Task: Find connections with filter location Budapest XXIII. kerület with filter topic #Networkingwith filter profile language English with filter current company PRA Health Sciences with filter school East West Institute Of Technology with filter industry Housing and Community Development with filter service category Immigration Law with filter keywords title Financial Planner
Action: Mouse moved to (717, 118)
Screenshot: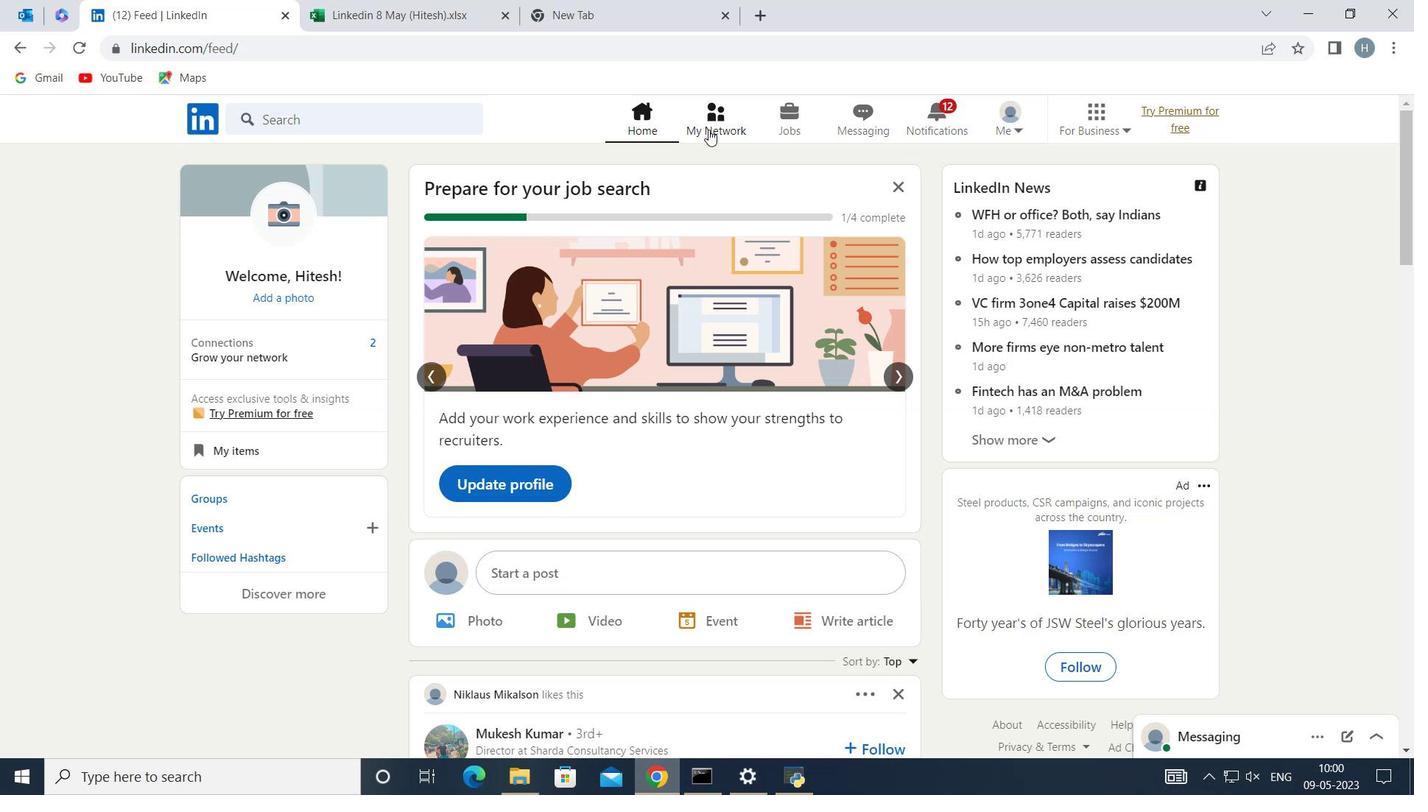 
Action: Mouse pressed left at (717, 118)
Screenshot: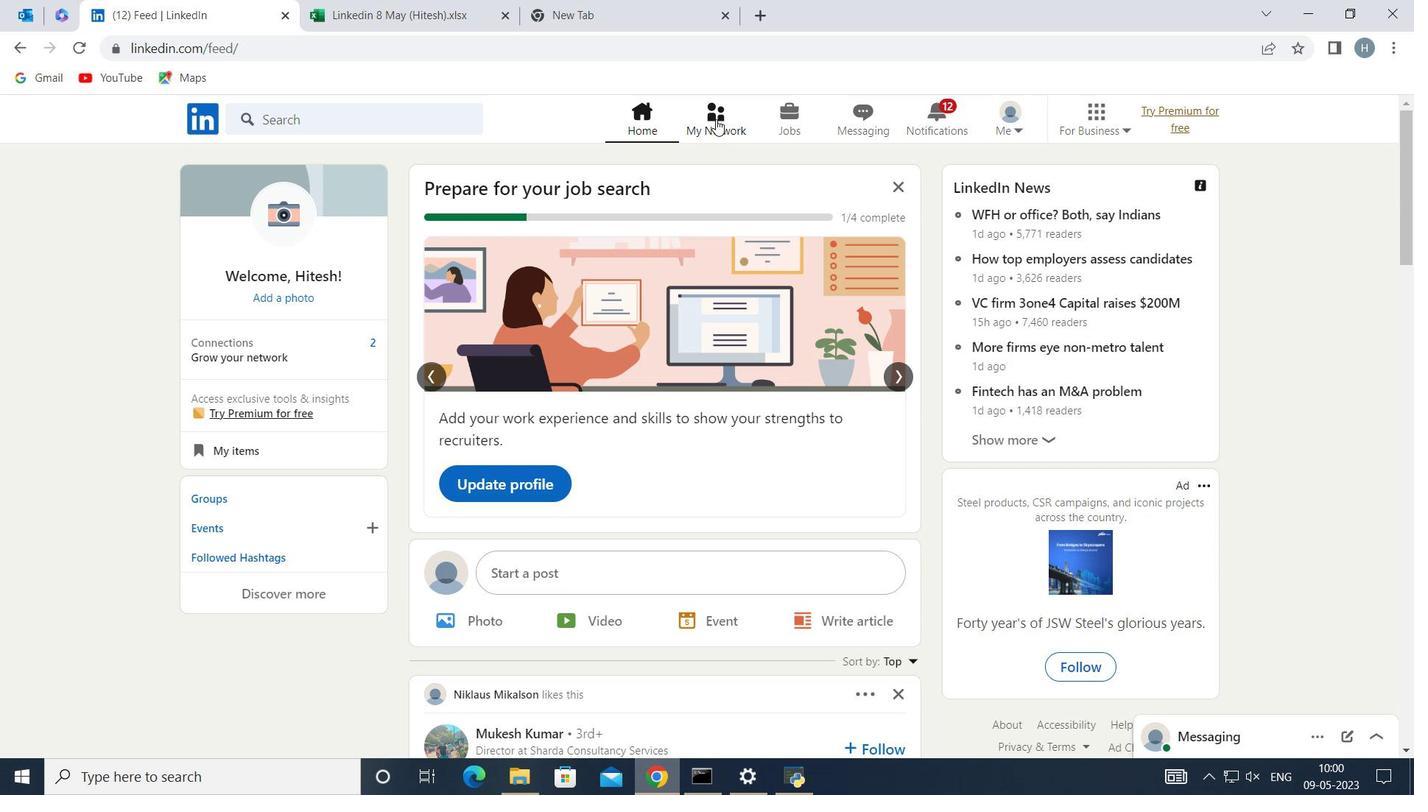 
Action: Mouse moved to (396, 212)
Screenshot: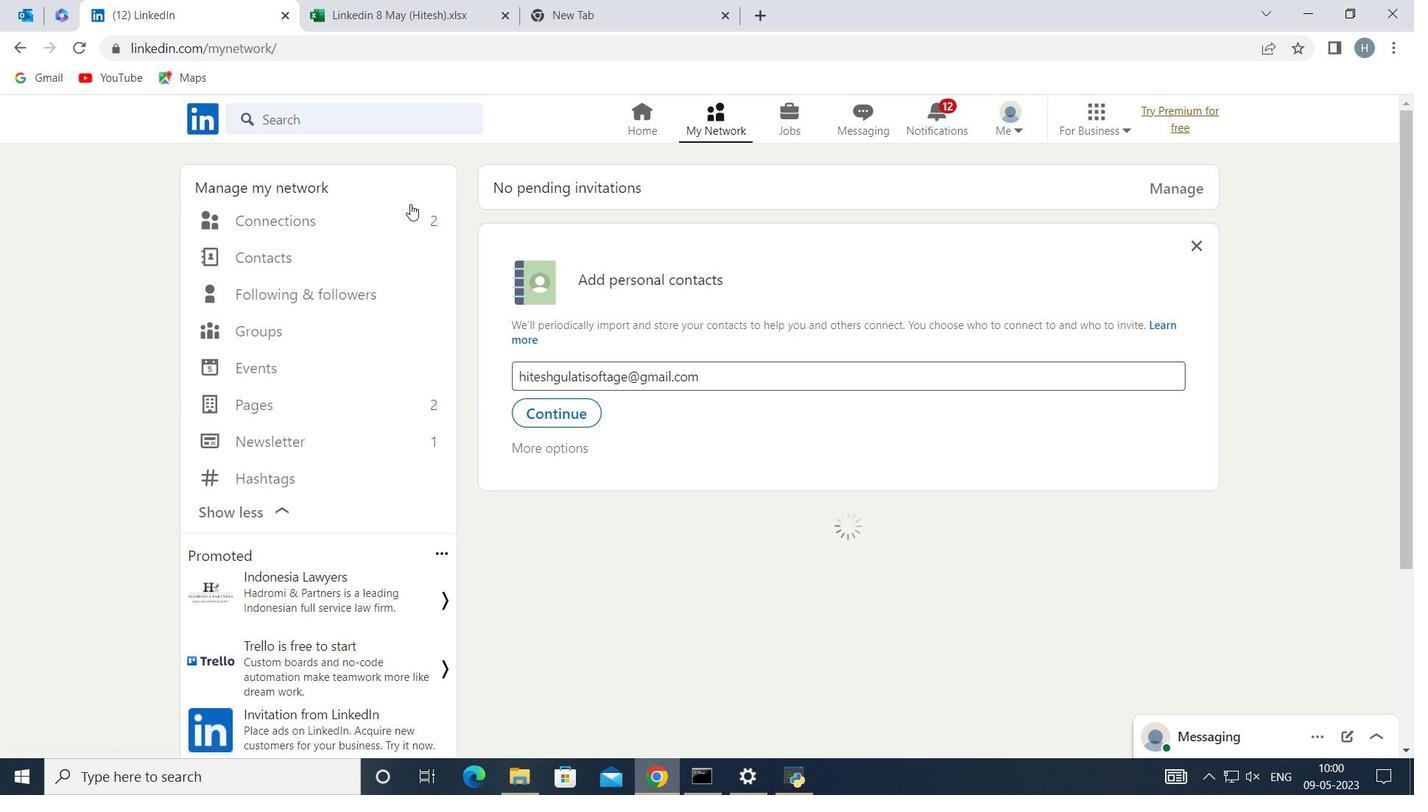 
Action: Mouse pressed left at (396, 212)
Screenshot: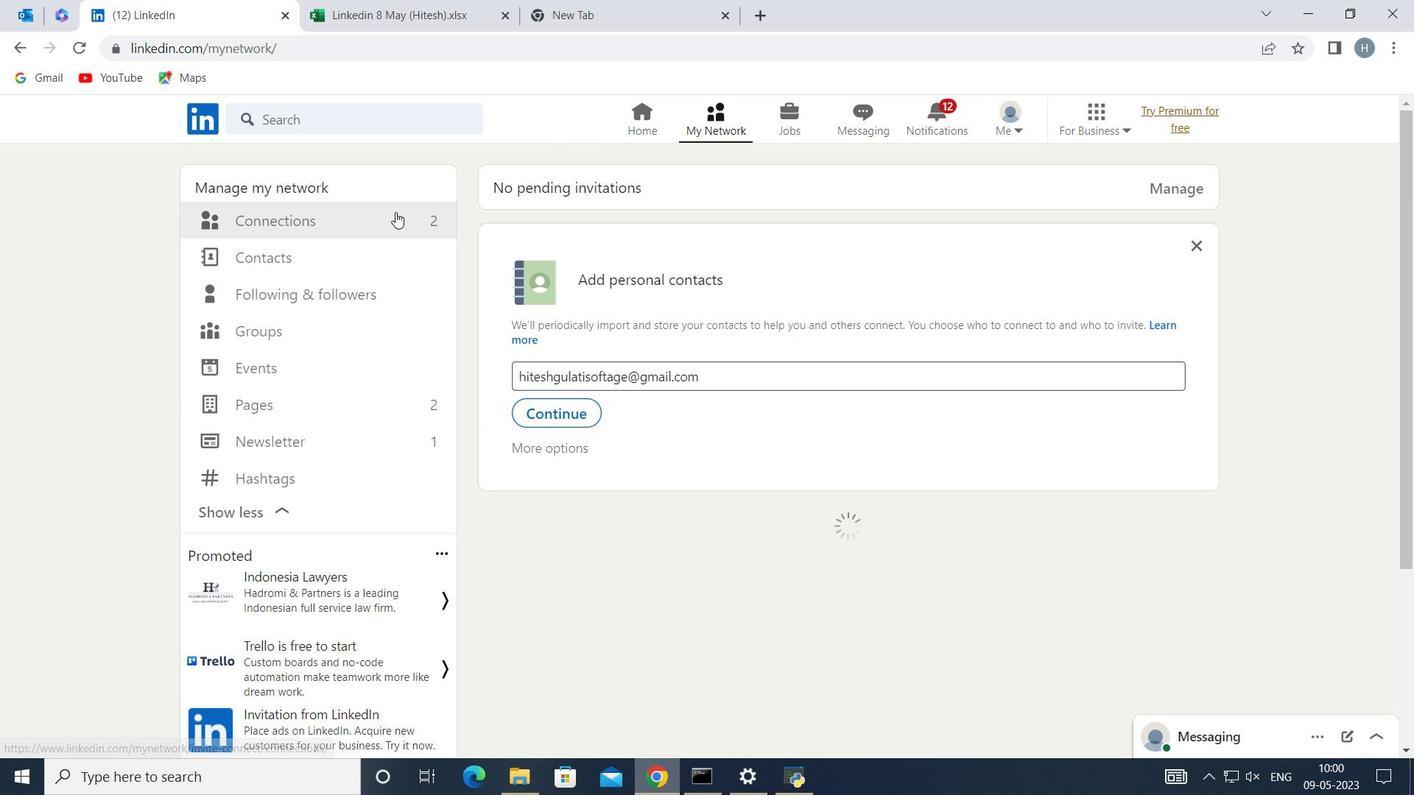 
Action: Mouse moved to (846, 222)
Screenshot: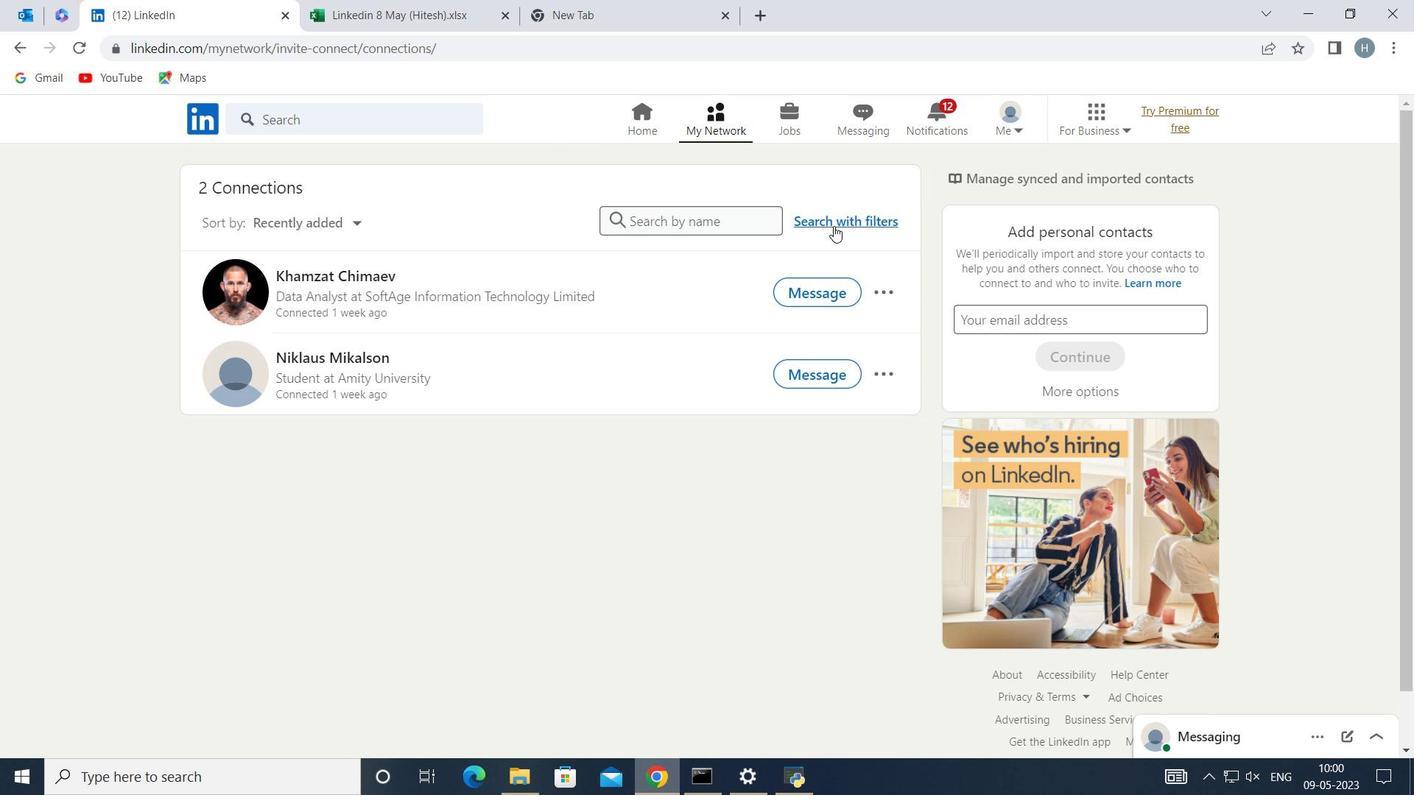 
Action: Mouse pressed left at (846, 222)
Screenshot: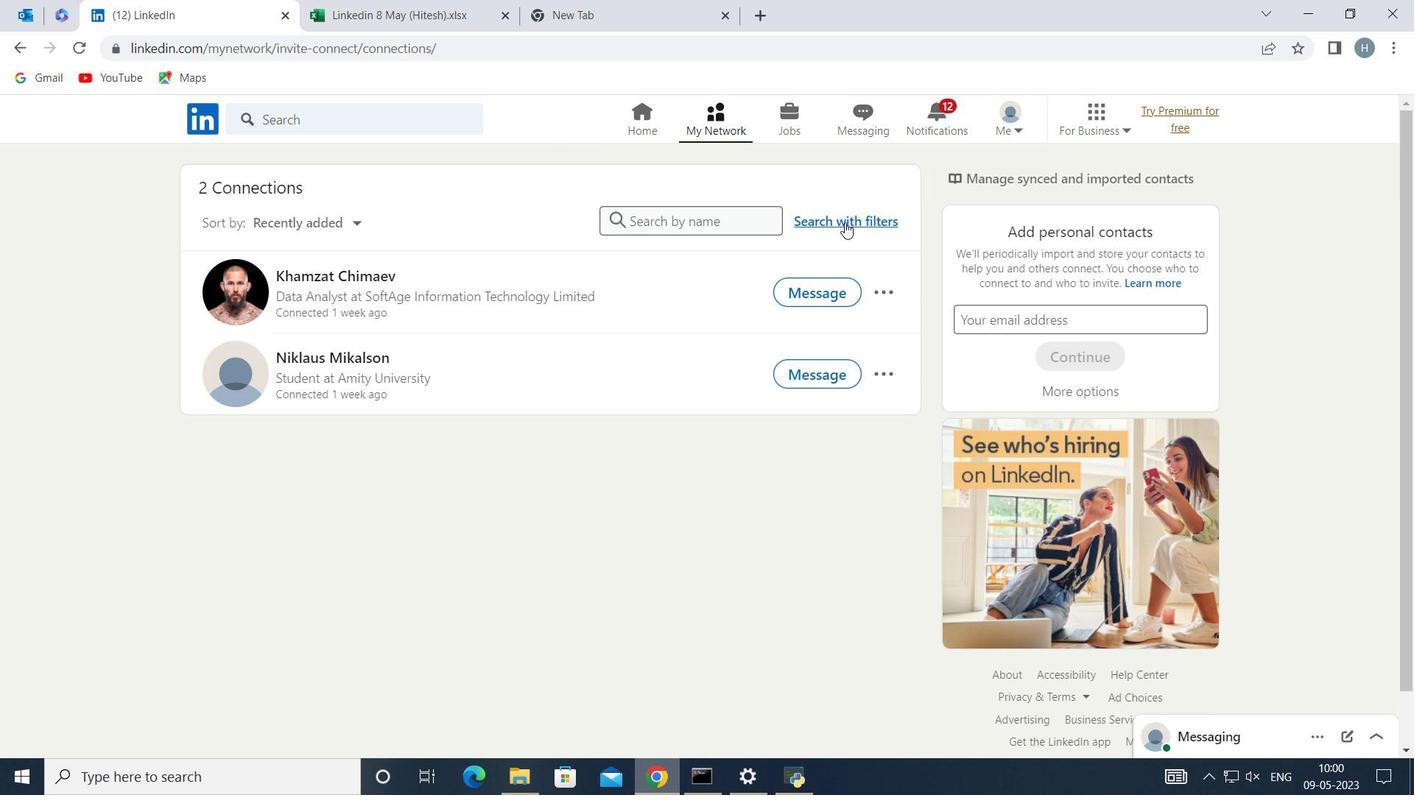 
Action: Mouse moved to (771, 173)
Screenshot: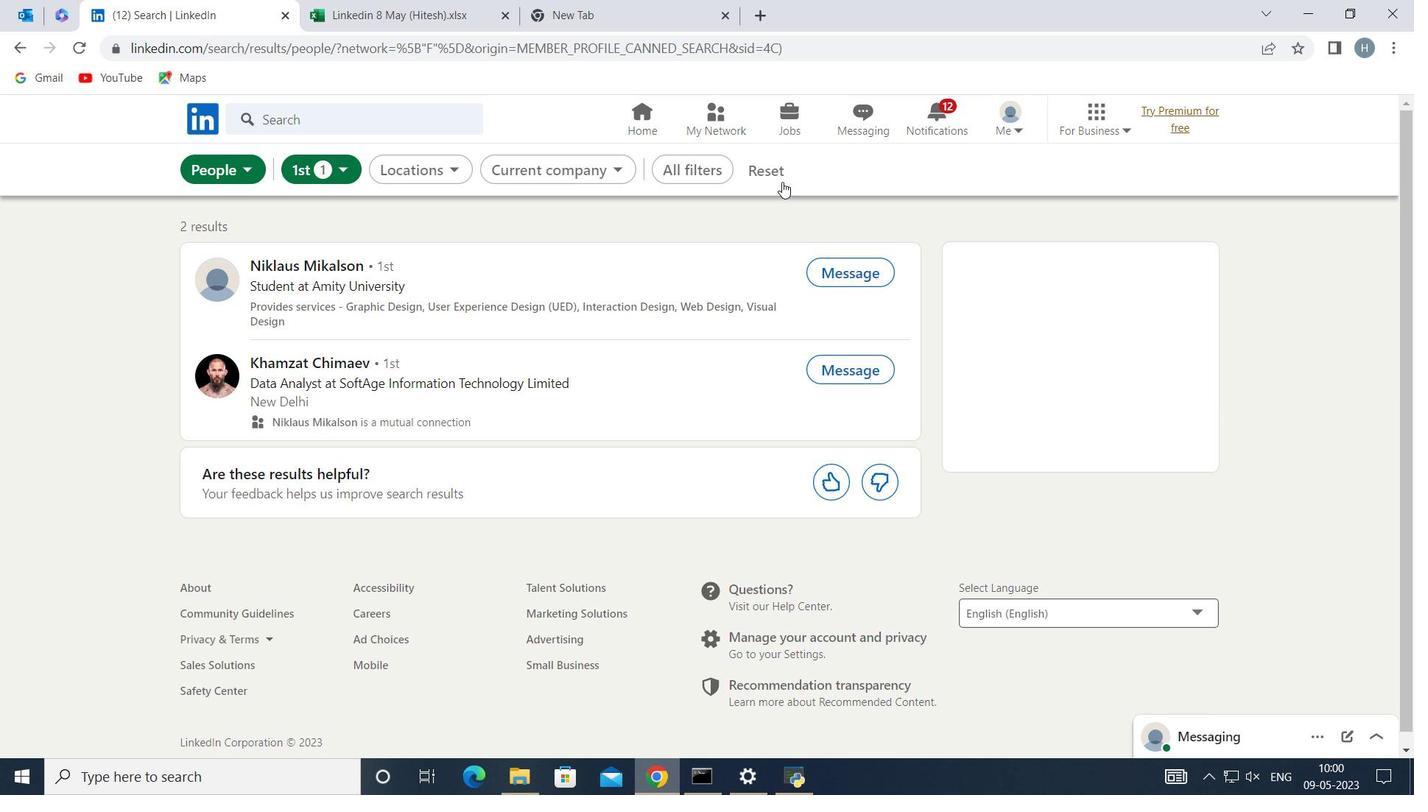 
Action: Mouse pressed left at (771, 173)
Screenshot: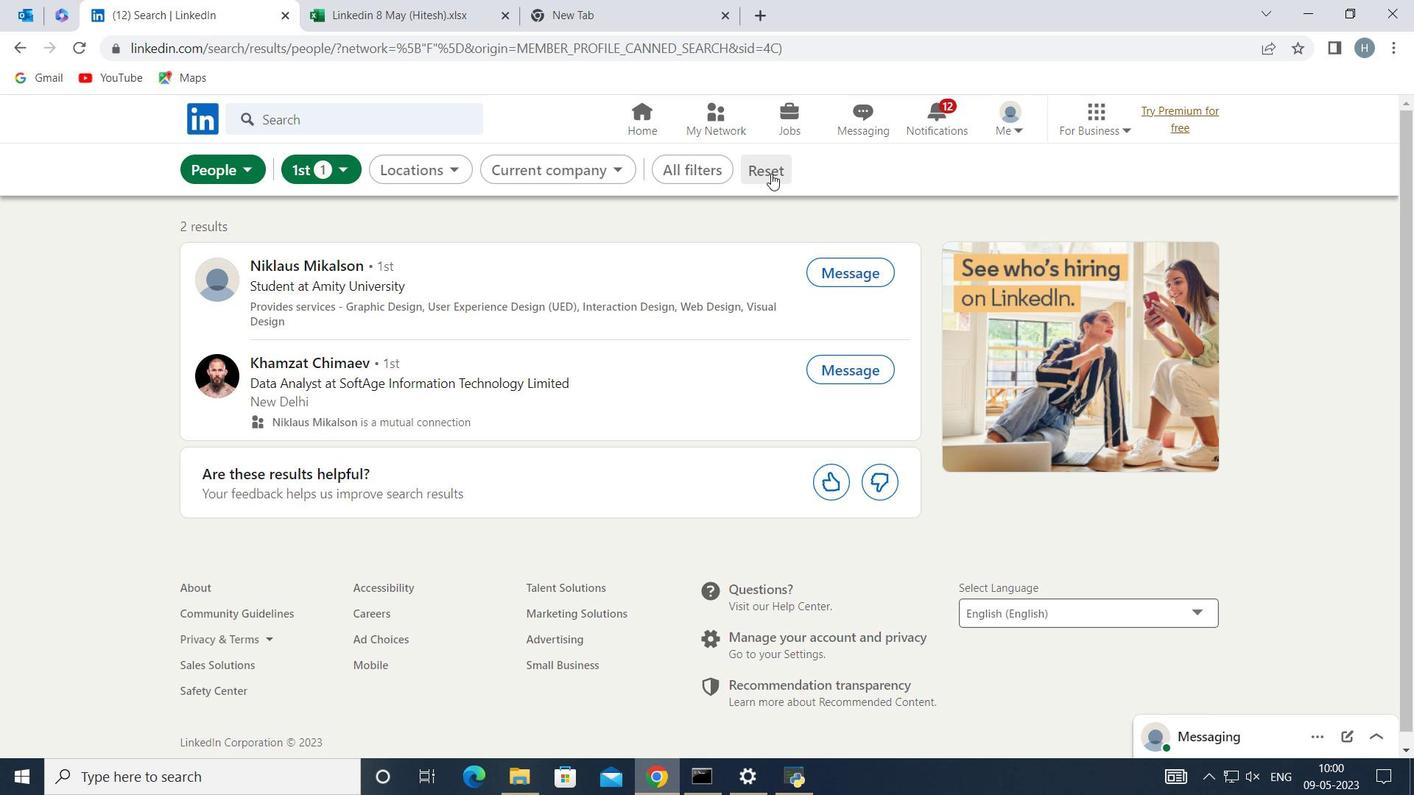 
Action: Mouse moved to (753, 168)
Screenshot: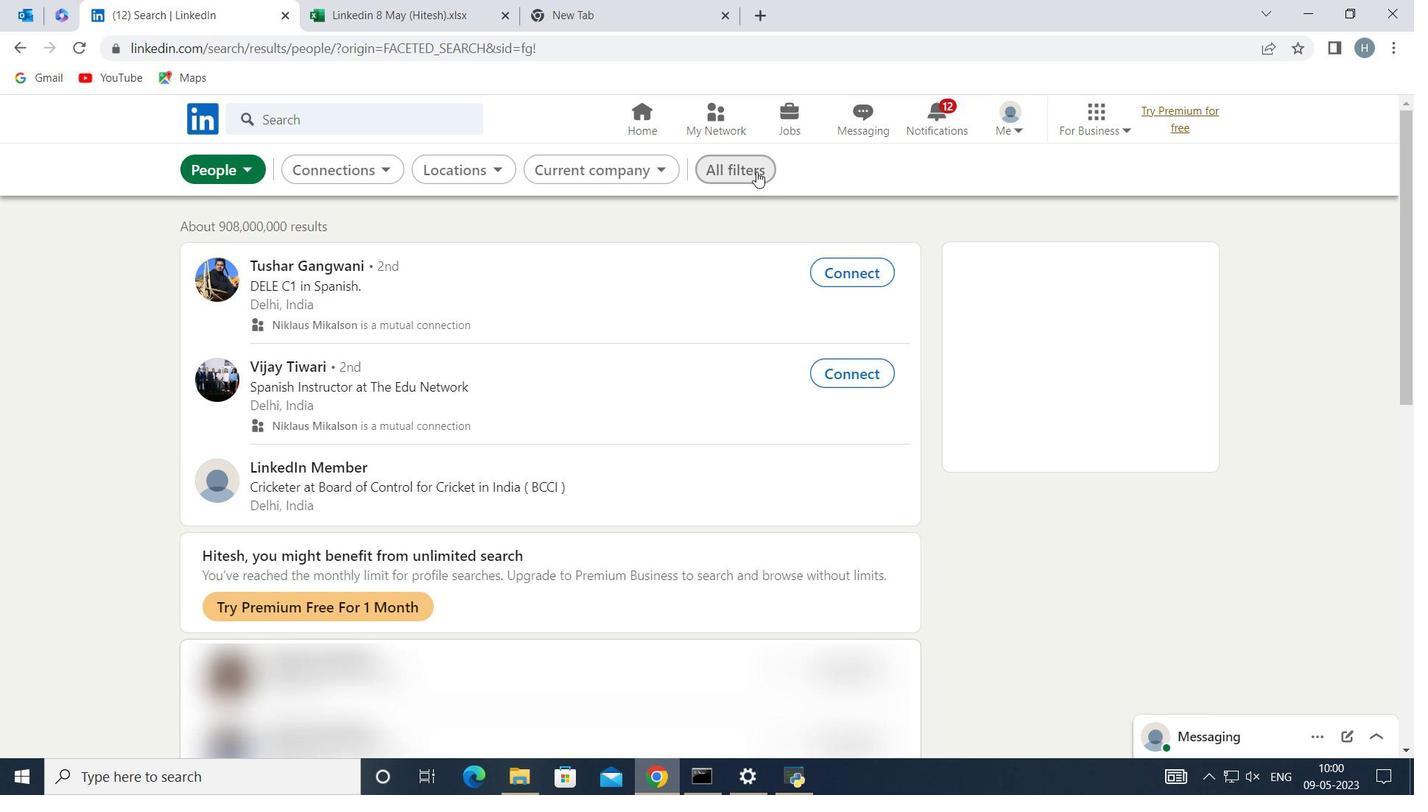 
Action: Mouse pressed left at (753, 168)
Screenshot: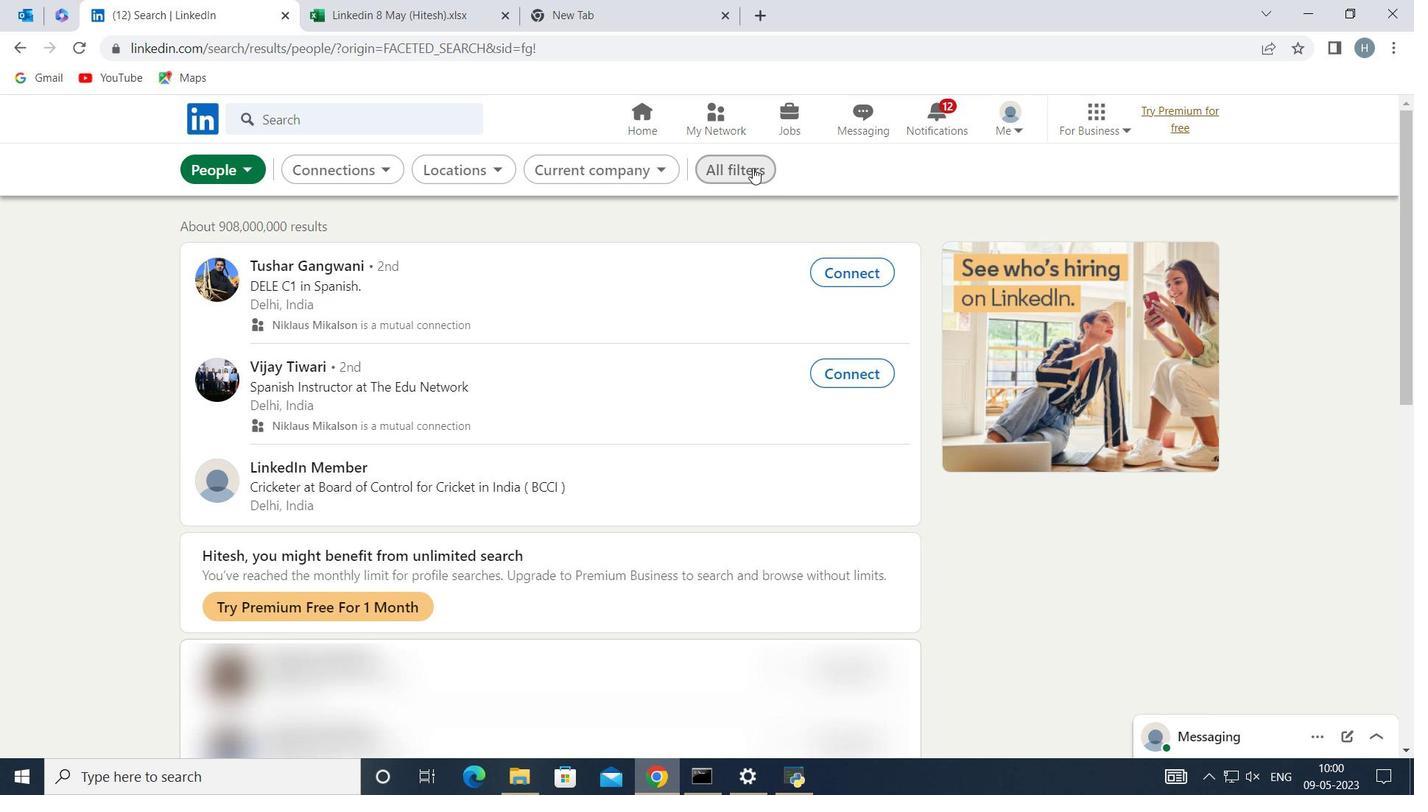 
Action: Mouse moved to (1090, 354)
Screenshot: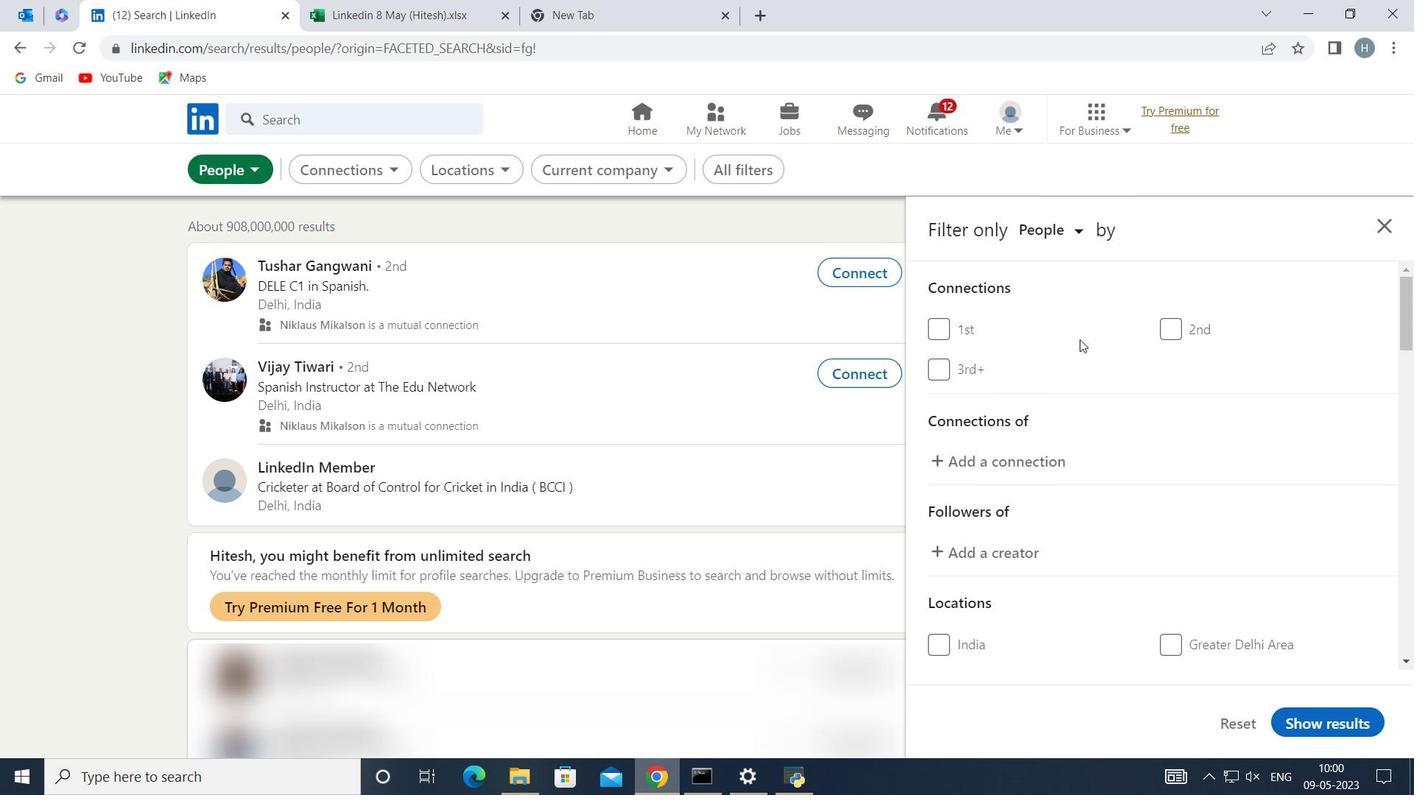 
Action: Mouse scrolled (1090, 353) with delta (0, 0)
Screenshot: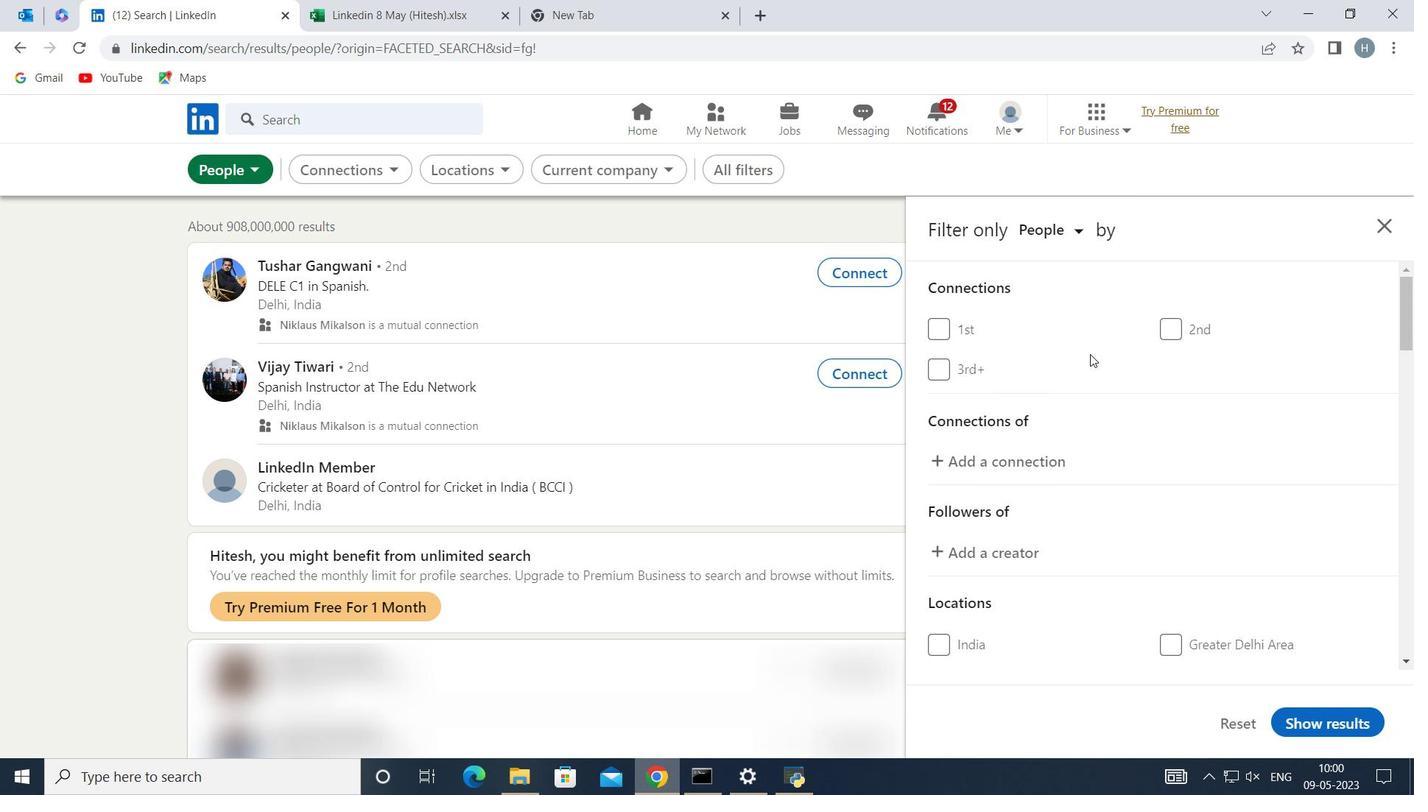 
Action: Mouse scrolled (1090, 353) with delta (0, 0)
Screenshot: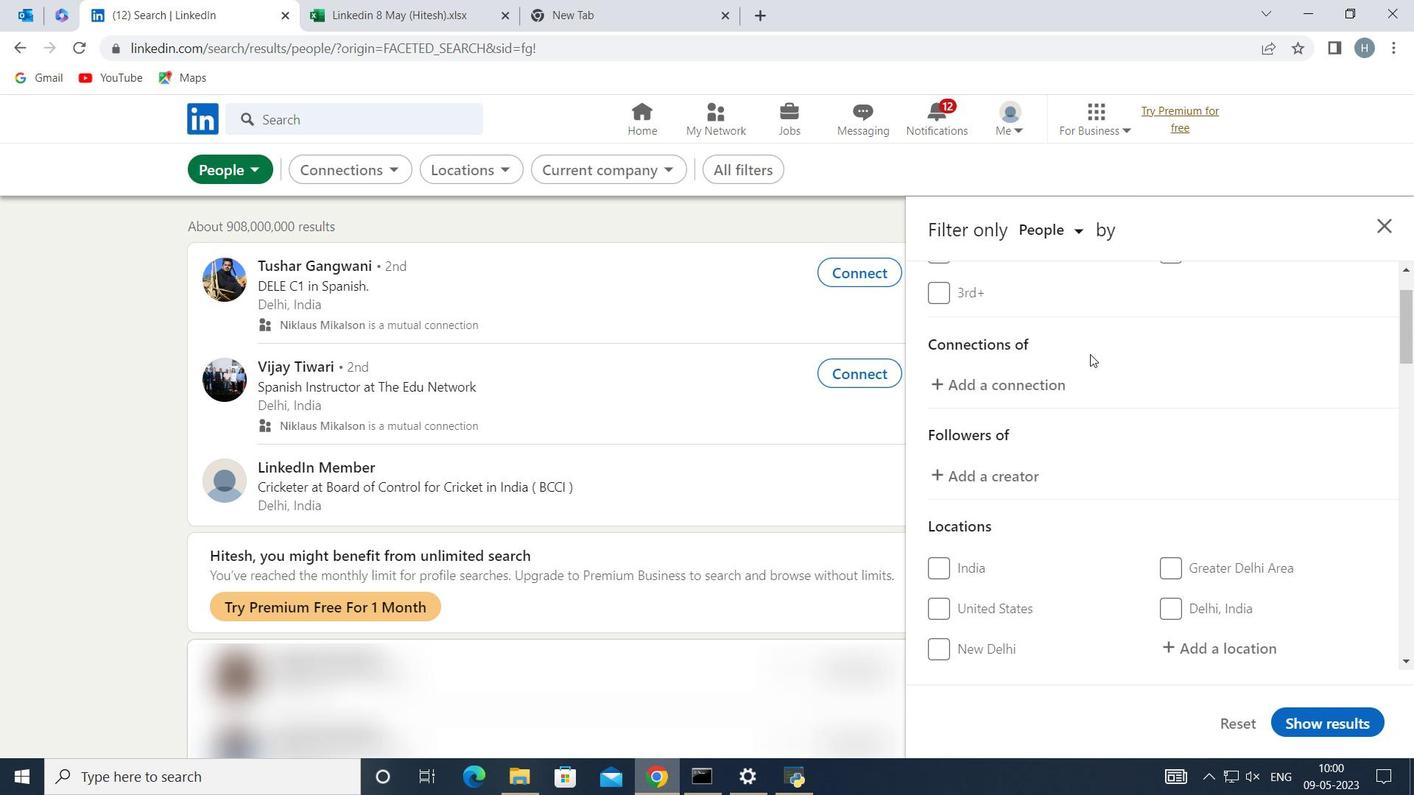 
Action: Mouse scrolled (1090, 353) with delta (0, 0)
Screenshot: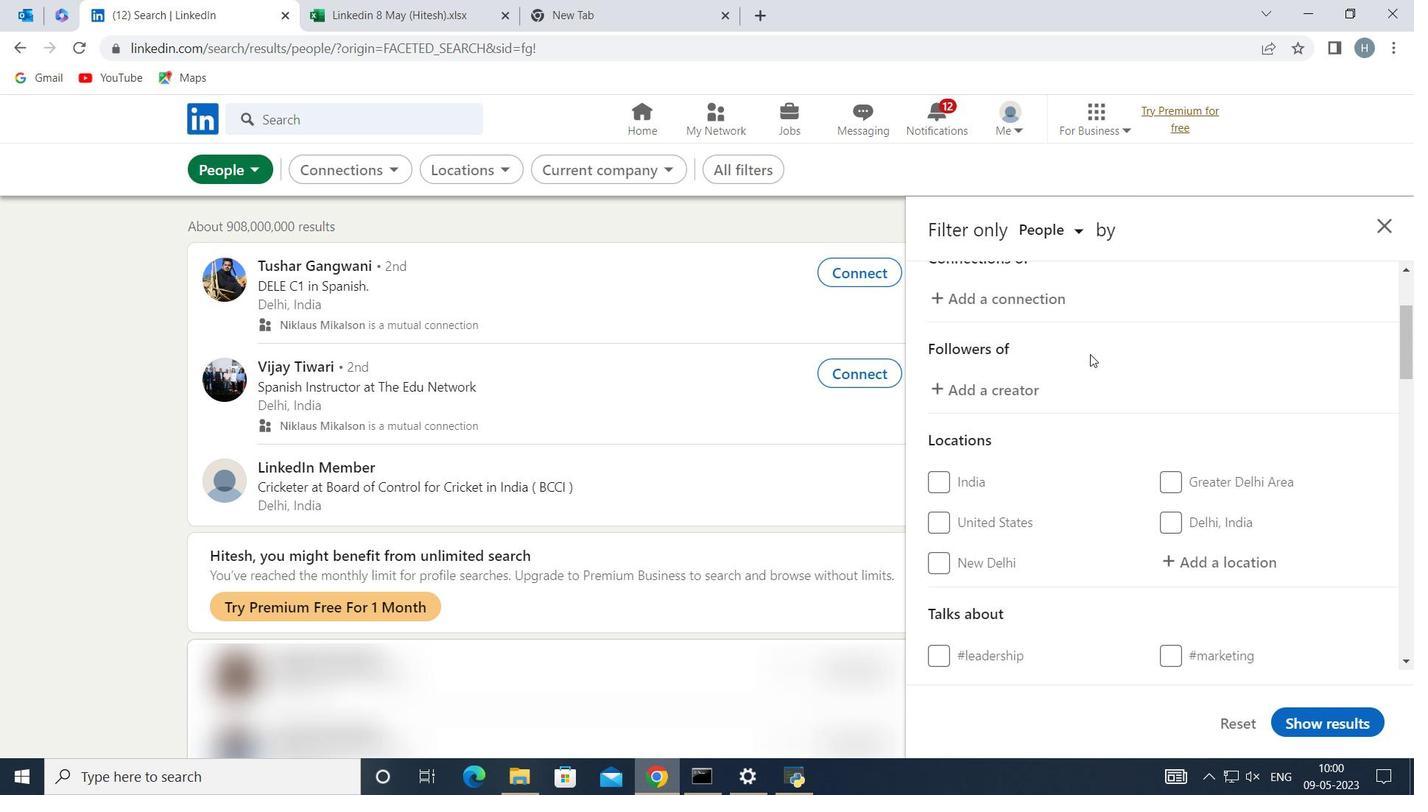 
Action: Mouse moved to (1215, 448)
Screenshot: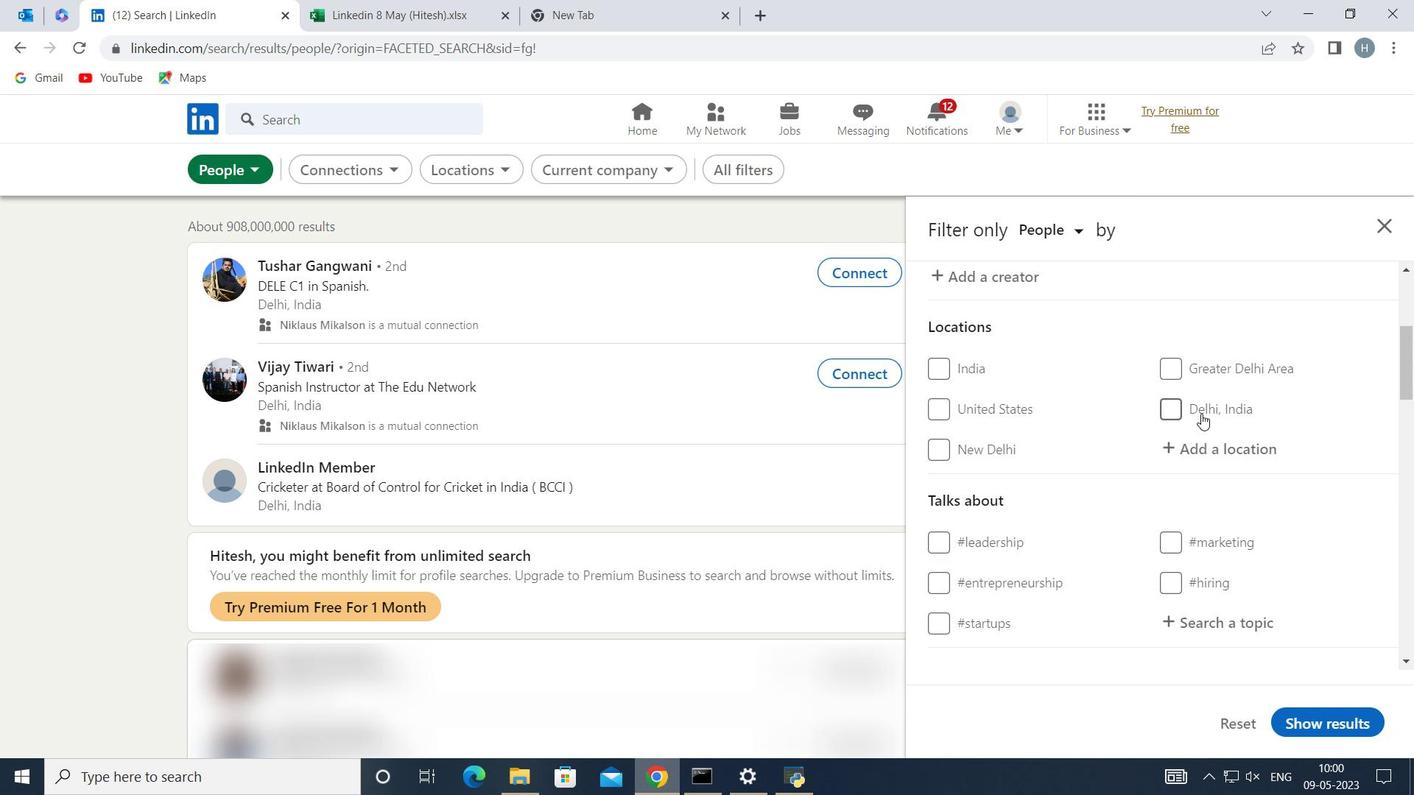 
Action: Mouse pressed left at (1215, 448)
Screenshot: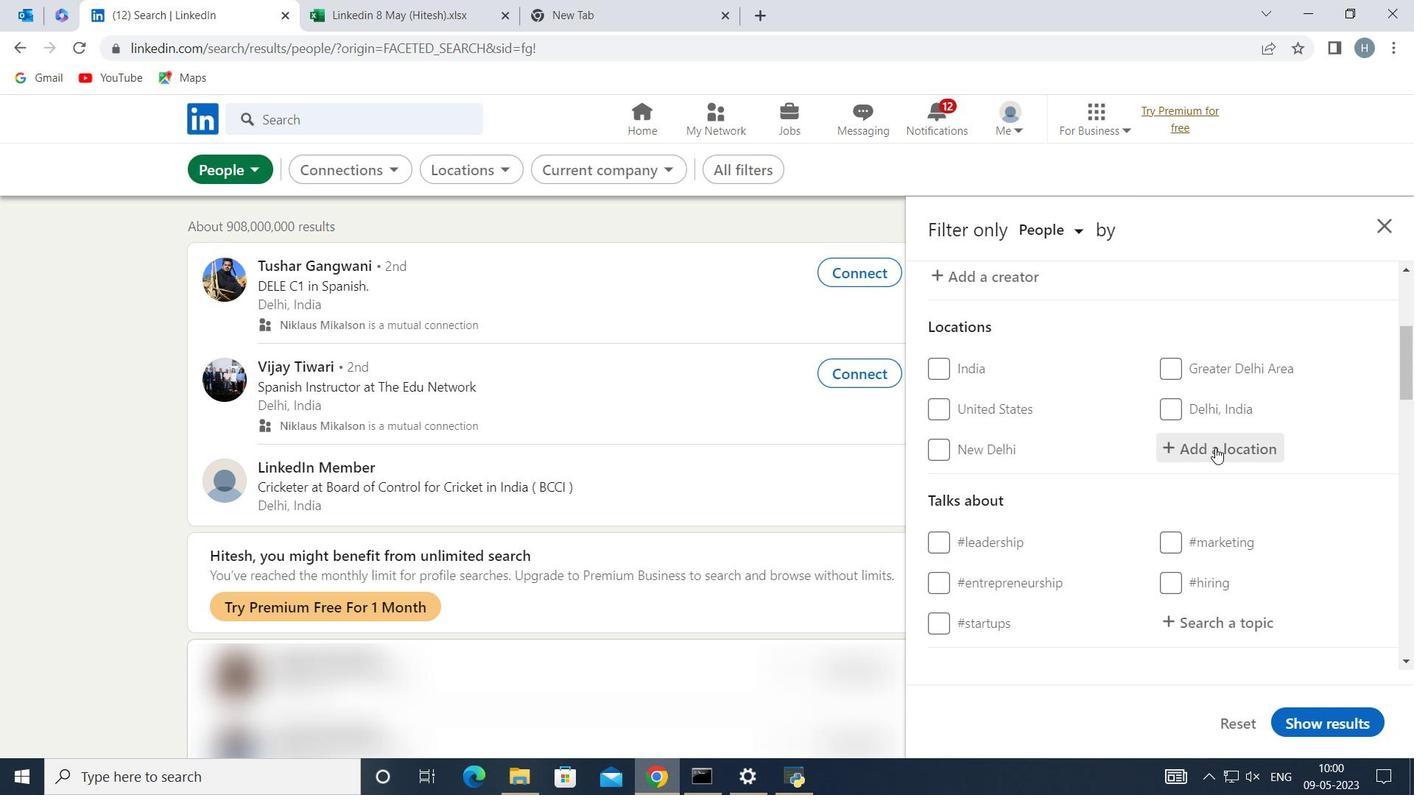
Action: Key pressed <Key.shift>Budapest<Key.space><Key.shift>XXIII<Key.space><Key.shift>Kerulet
Screenshot: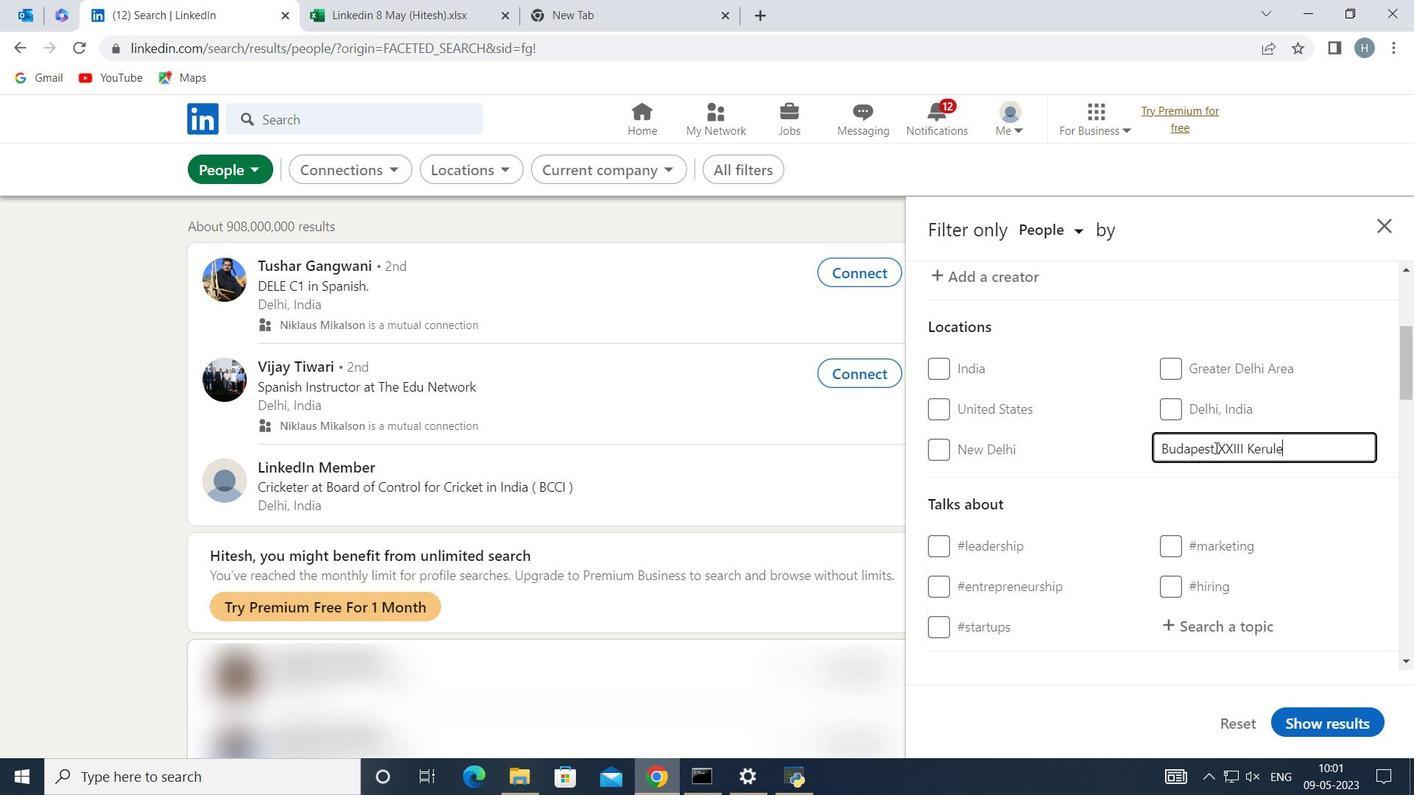 
Action: Mouse moved to (1269, 491)
Screenshot: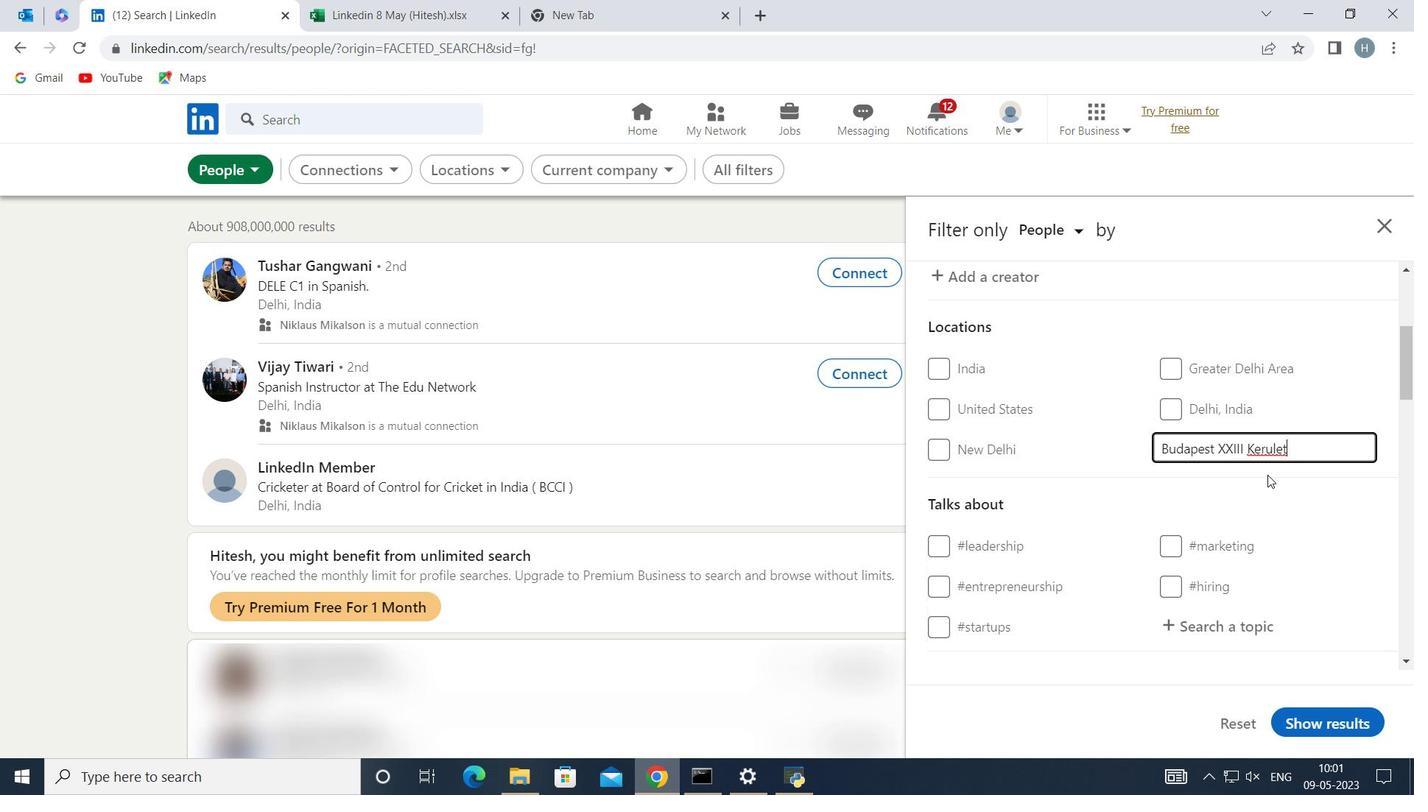
Action: Mouse pressed left at (1269, 491)
Screenshot: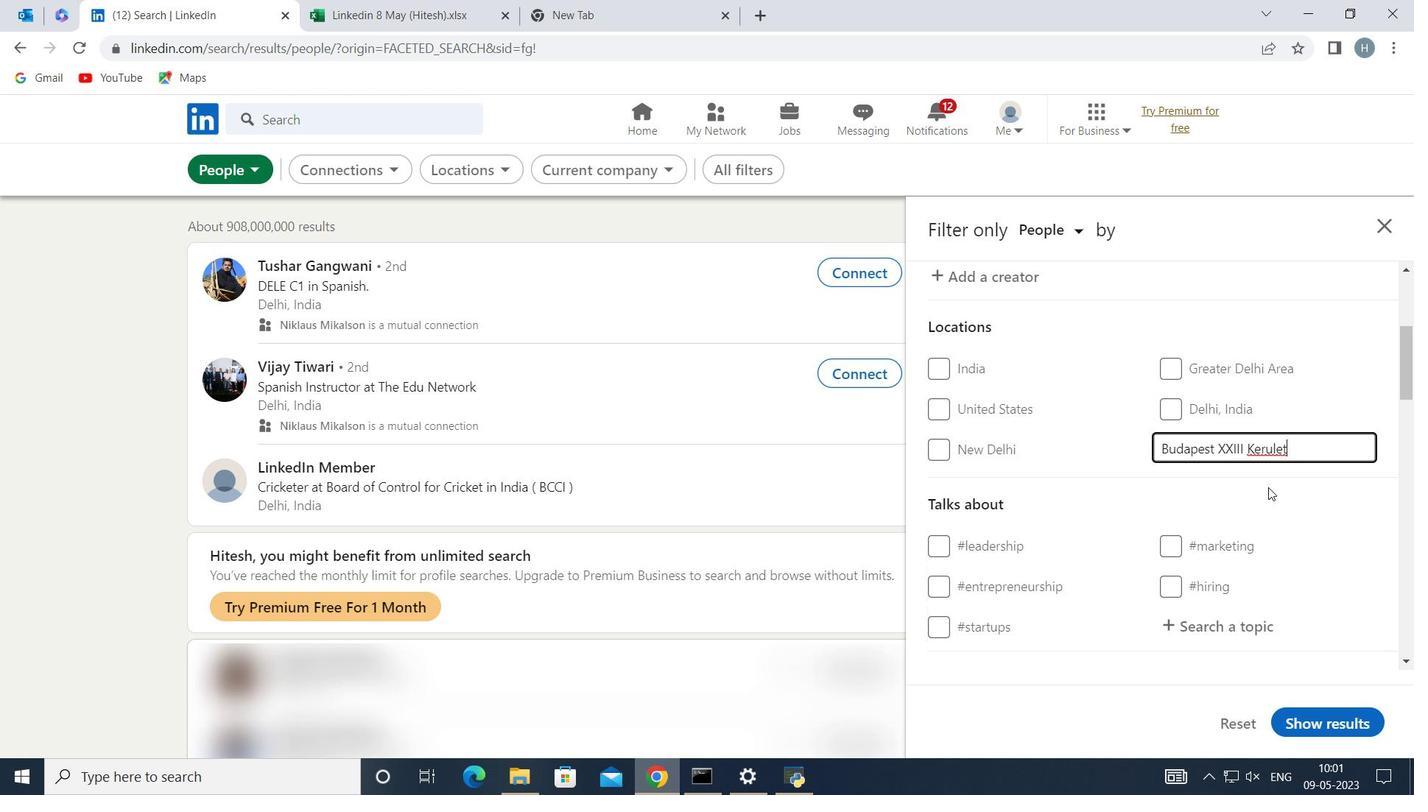 
Action: Mouse moved to (1276, 474)
Screenshot: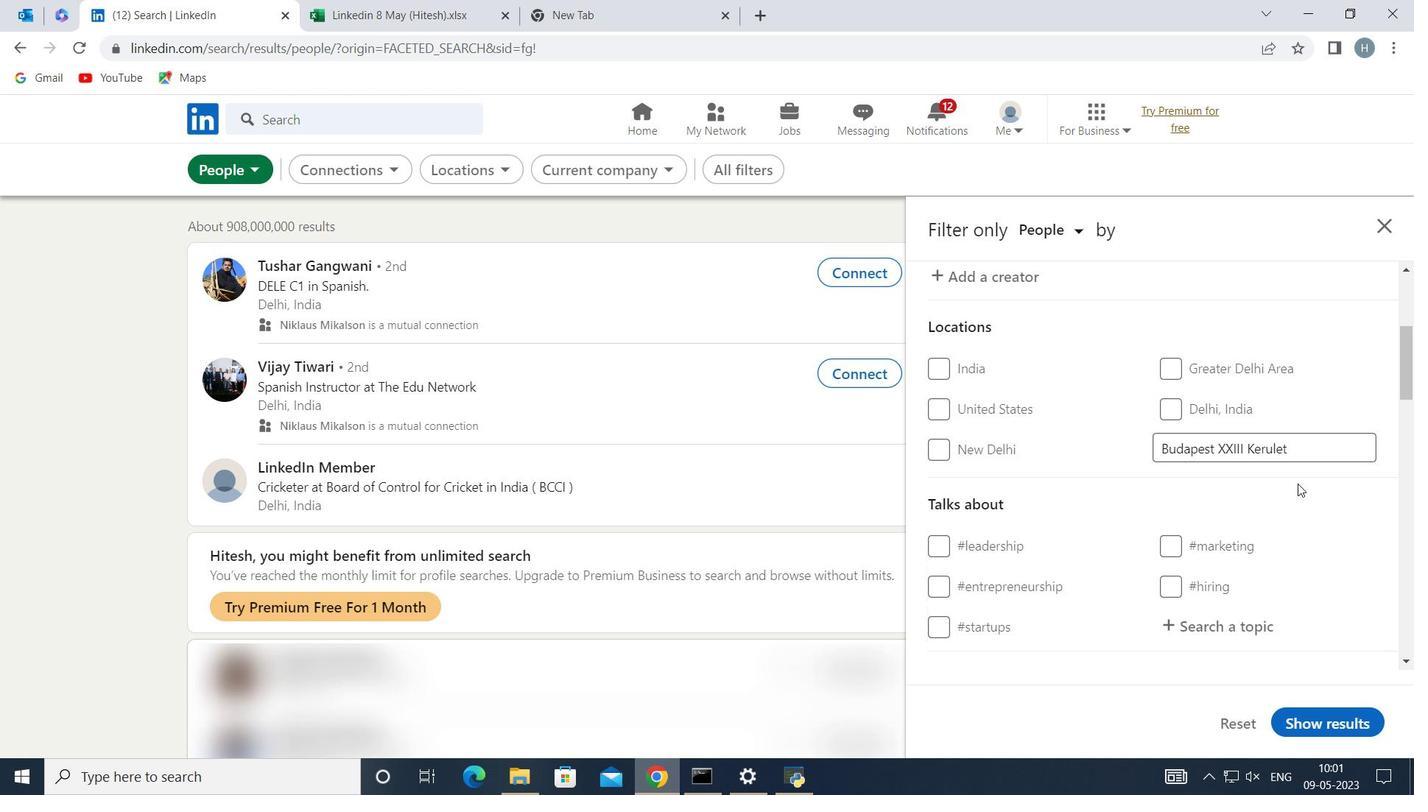 
Action: Mouse scrolled (1276, 473) with delta (0, 0)
Screenshot: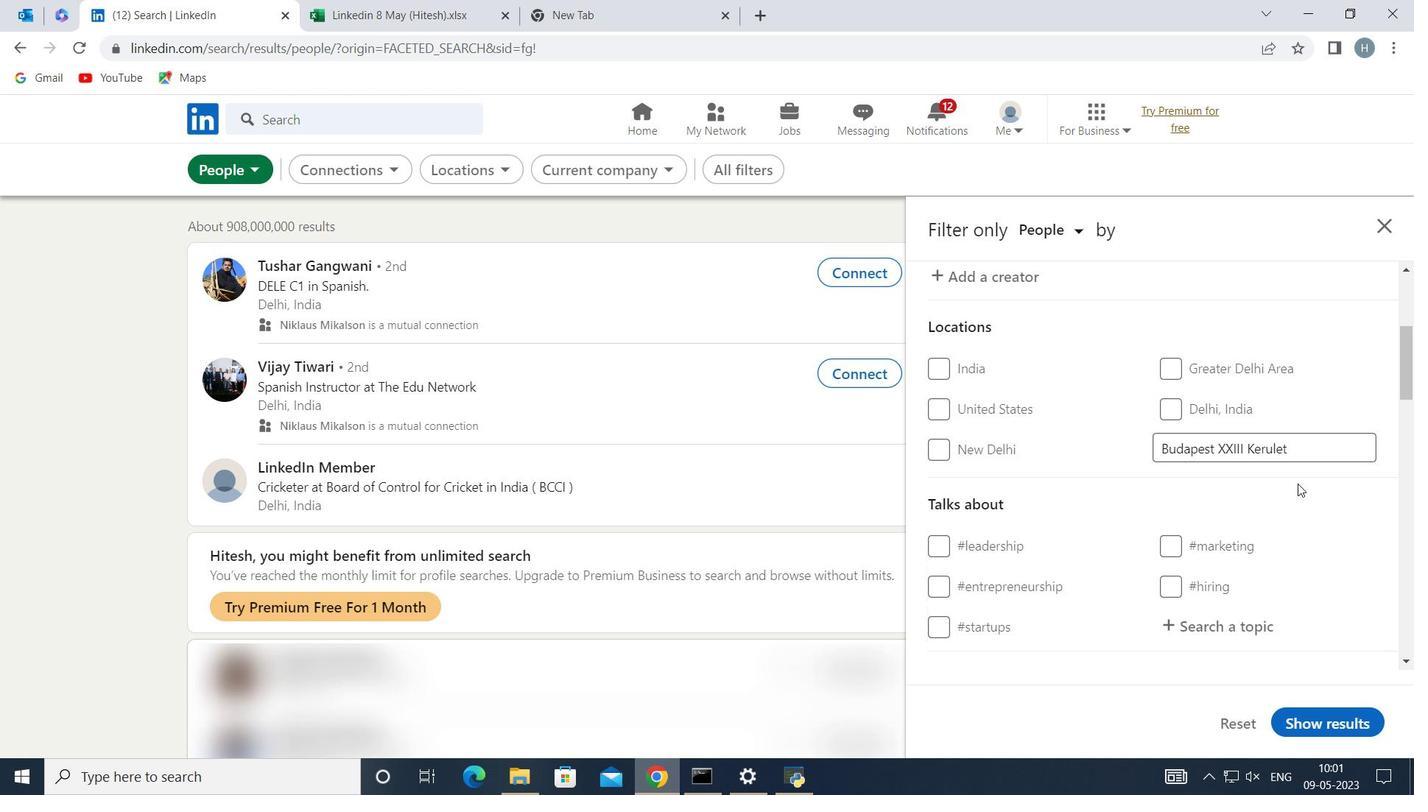 
Action: Mouse moved to (1255, 473)
Screenshot: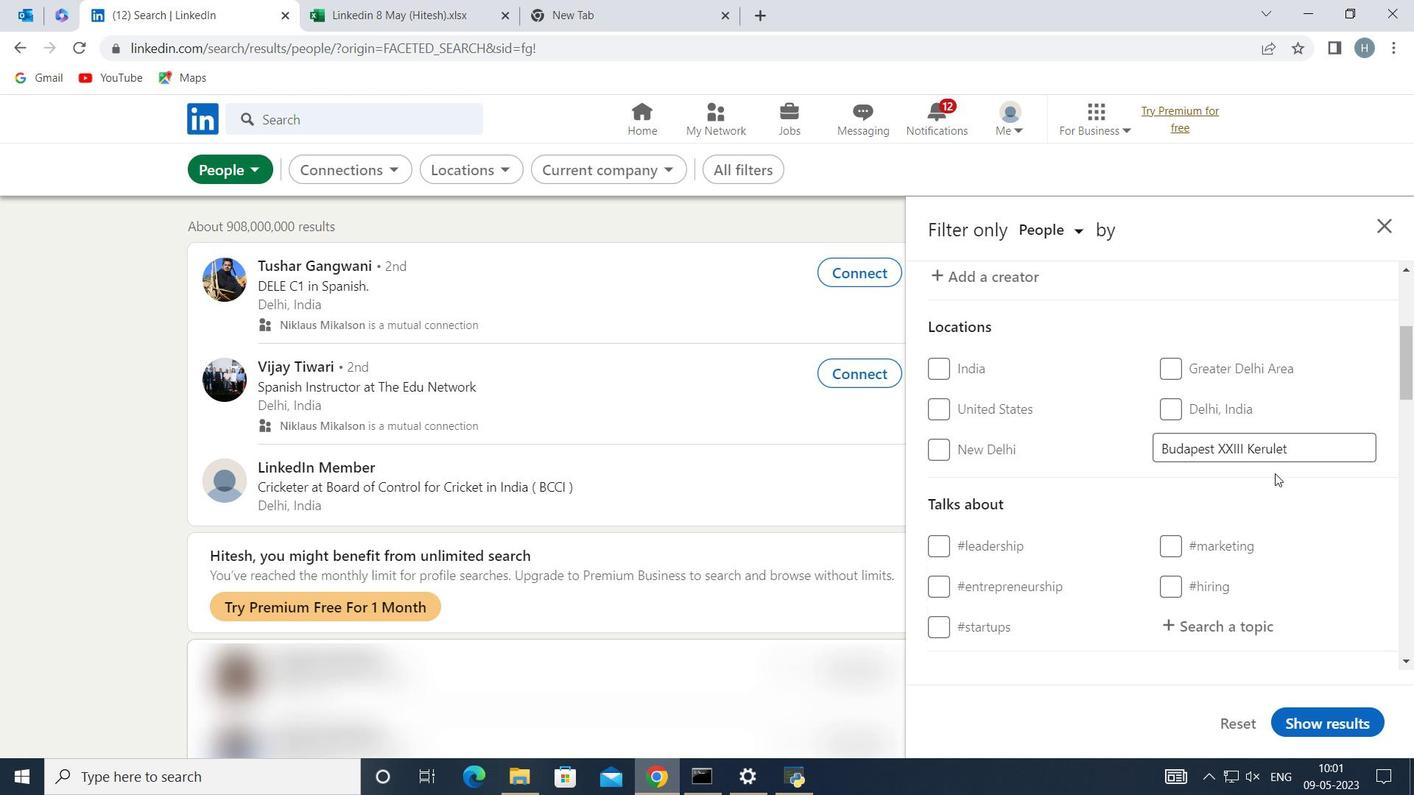 
Action: Mouse scrolled (1255, 473) with delta (0, 0)
Screenshot: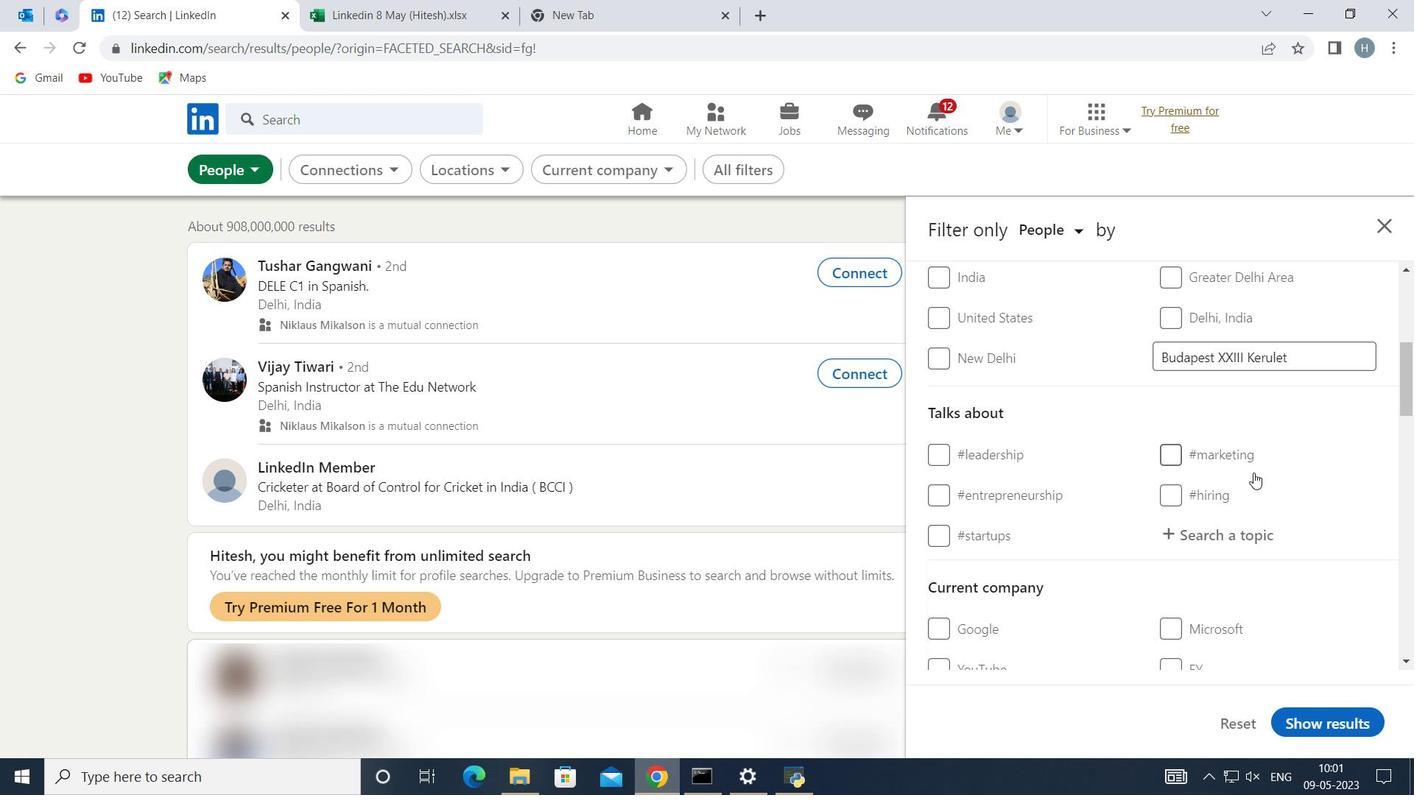 
Action: Mouse moved to (1246, 435)
Screenshot: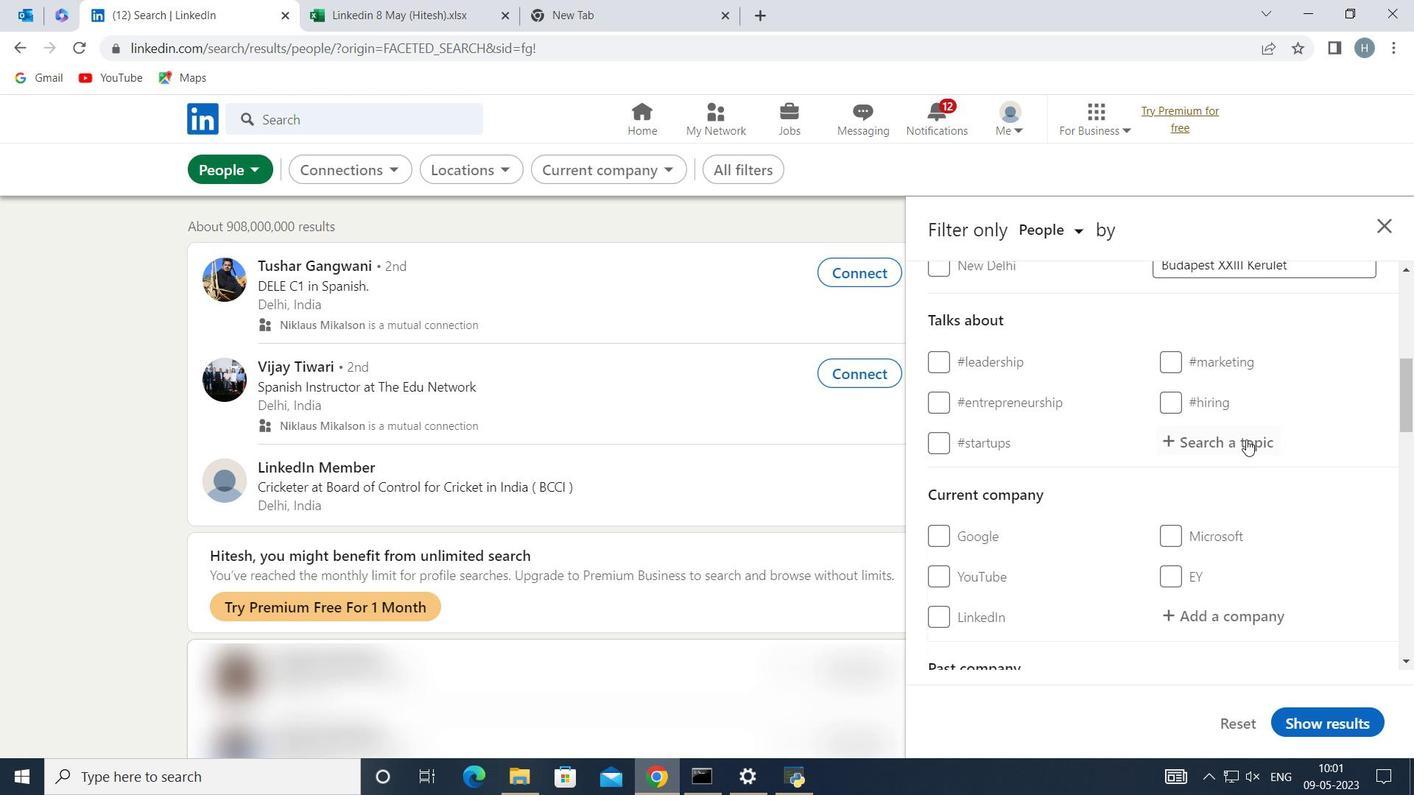 
Action: Mouse pressed left at (1246, 435)
Screenshot: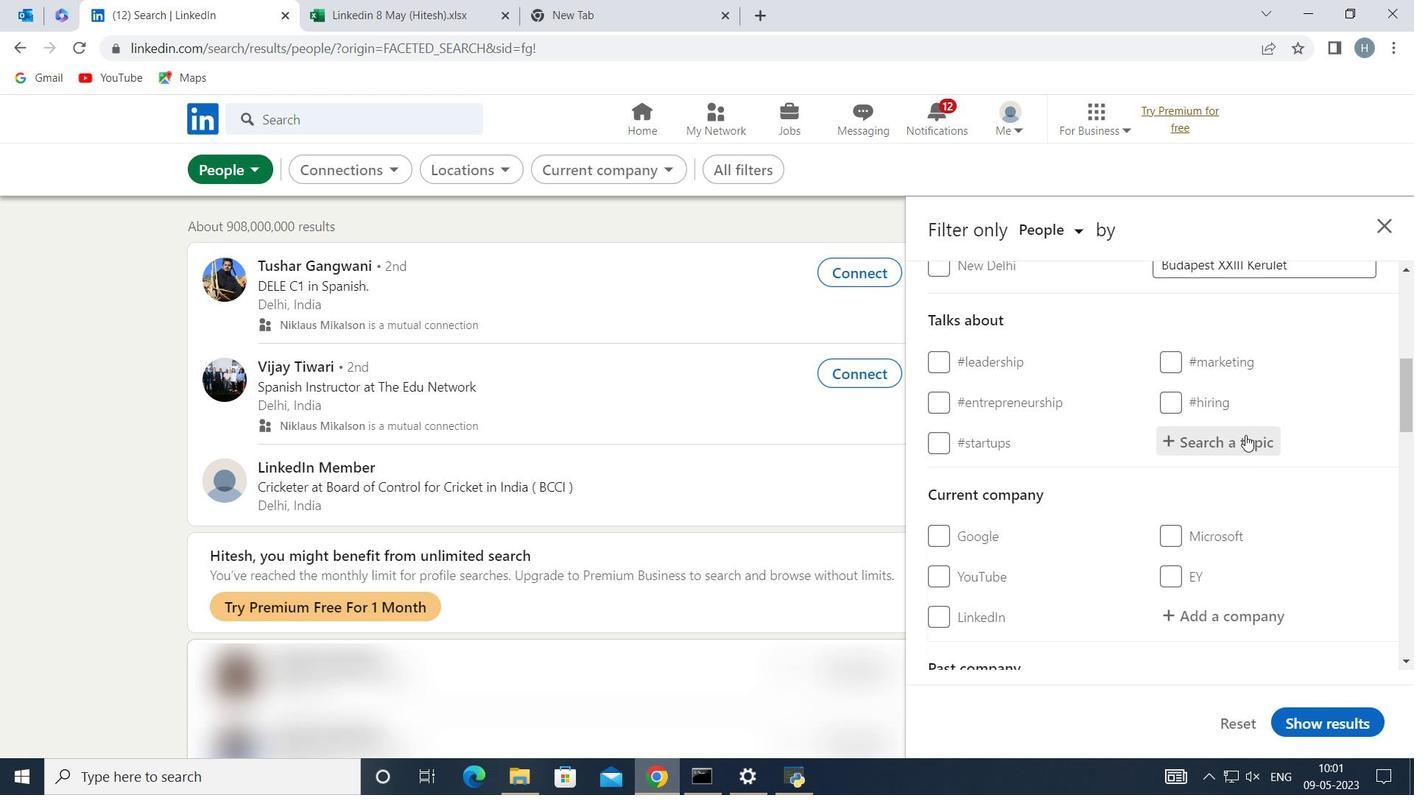 
Action: Key pressed <Key.shift>Networking
Screenshot: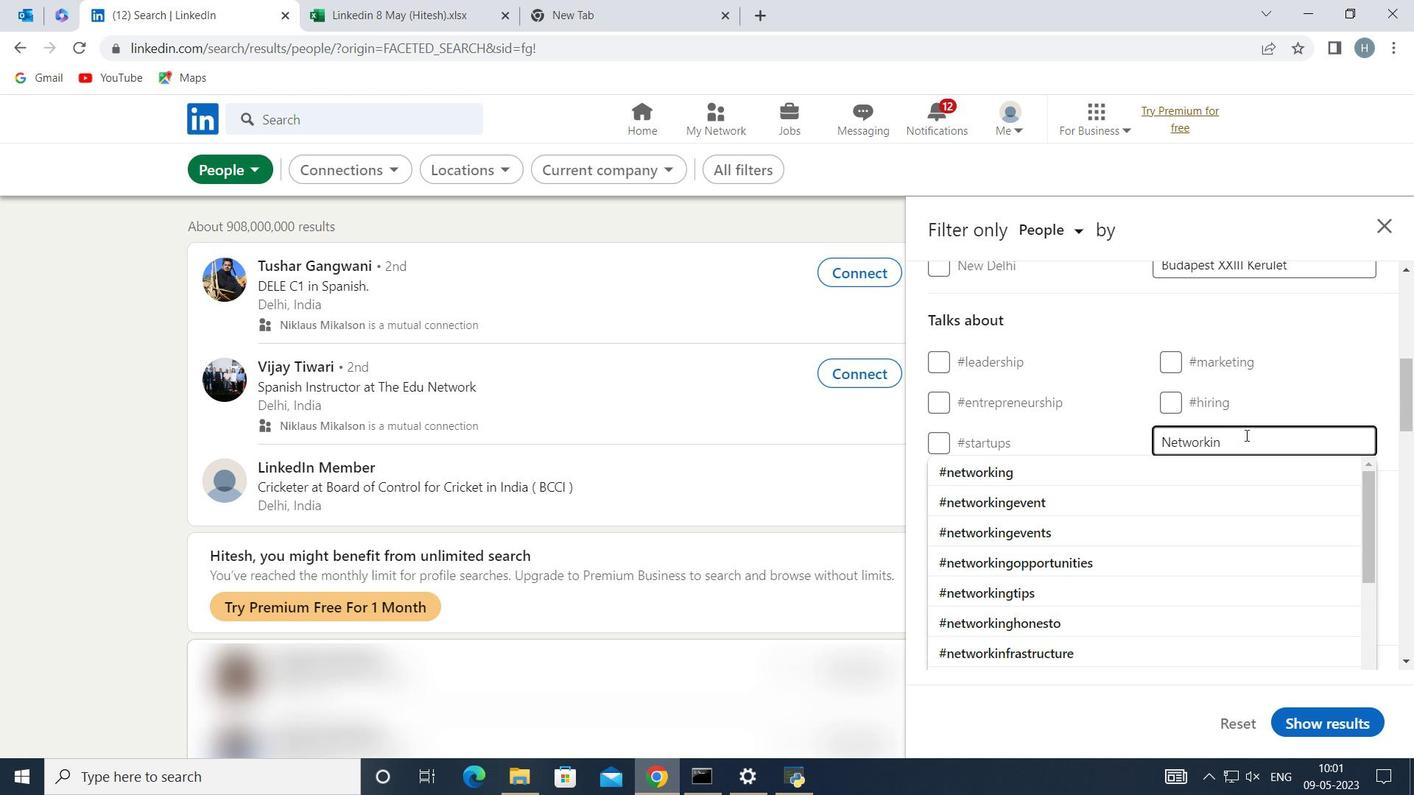 
Action: Mouse moved to (1087, 471)
Screenshot: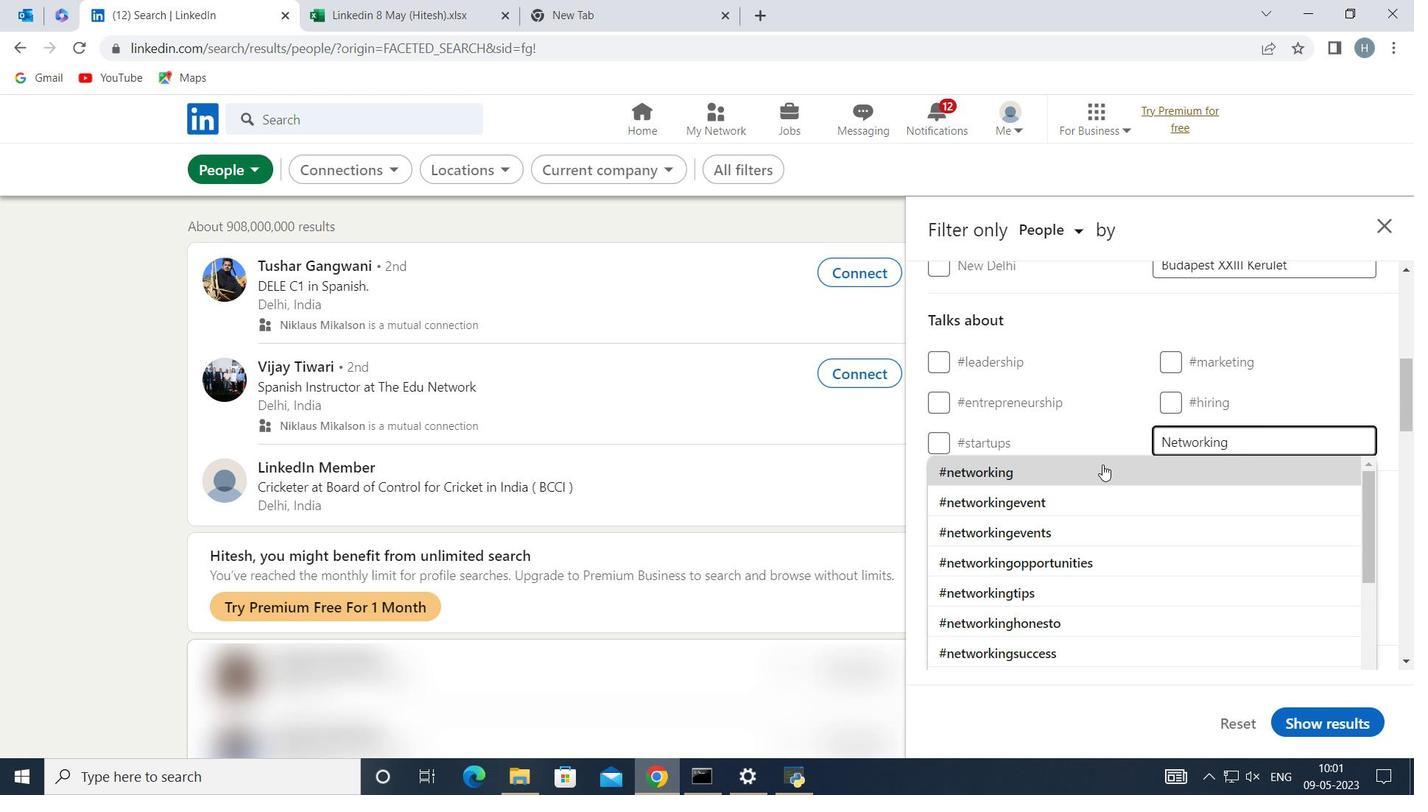 
Action: Mouse pressed left at (1087, 471)
Screenshot: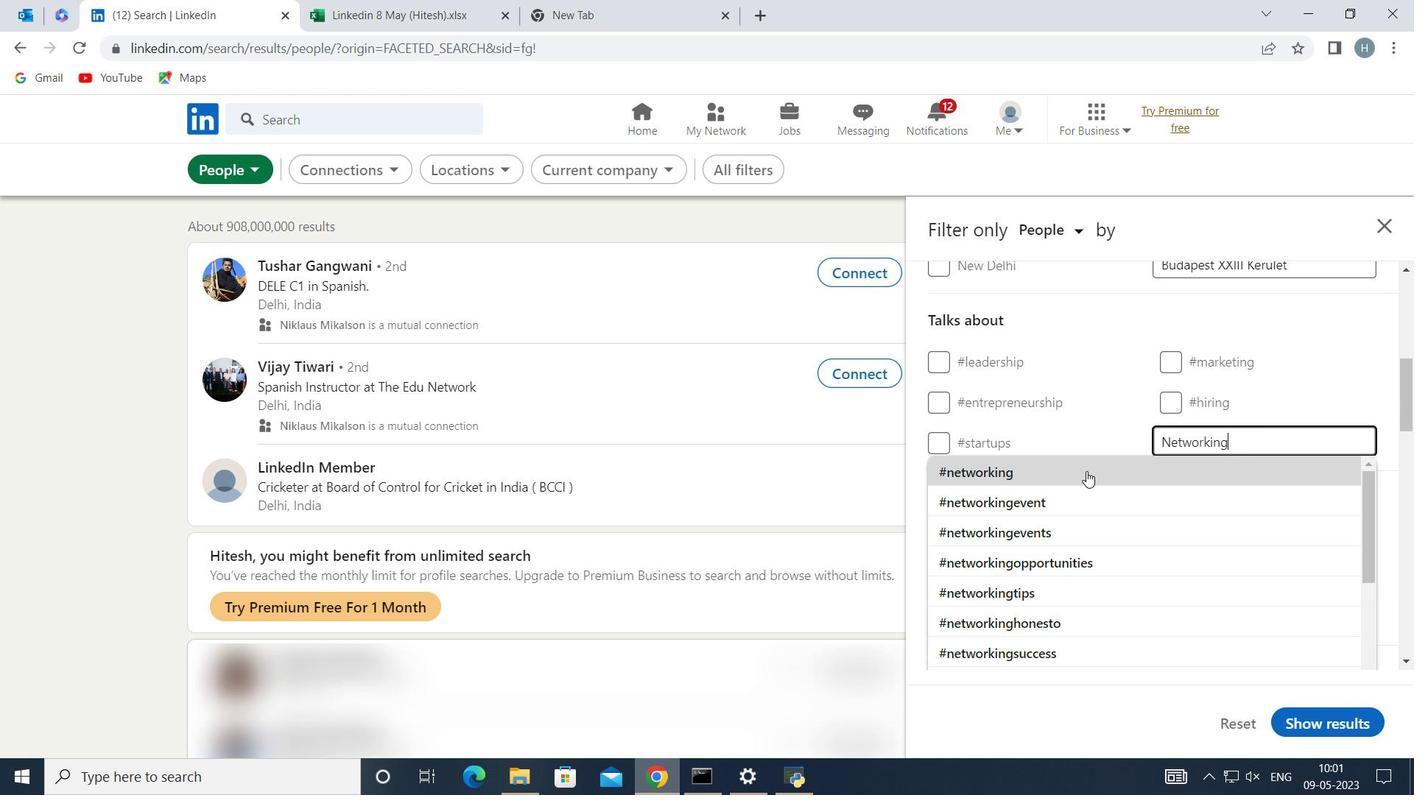 
Action: Mouse moved to (1089, 464)
Screenshot: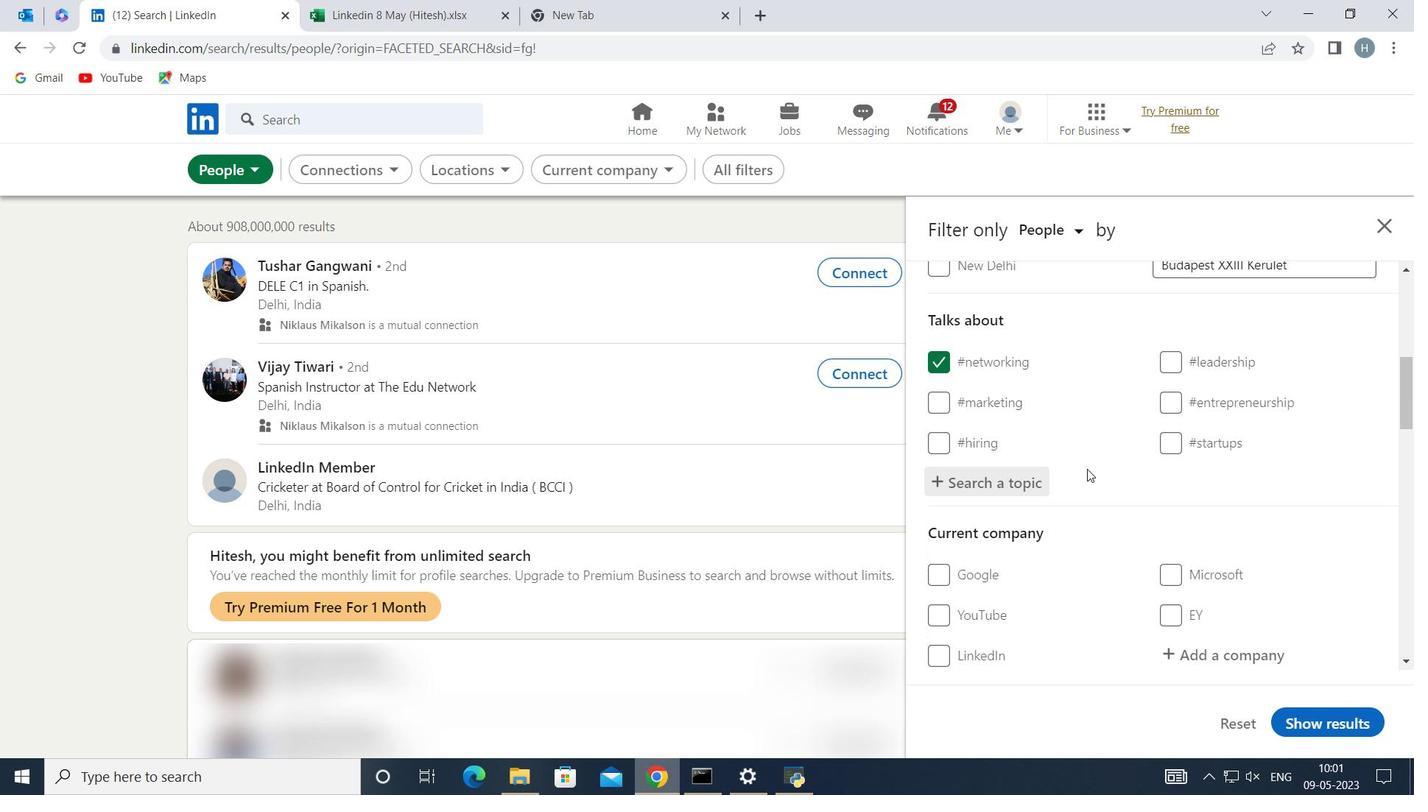 
Action: Mouse scrolled (1089, 463) with delta (0, 0)
Screenshot: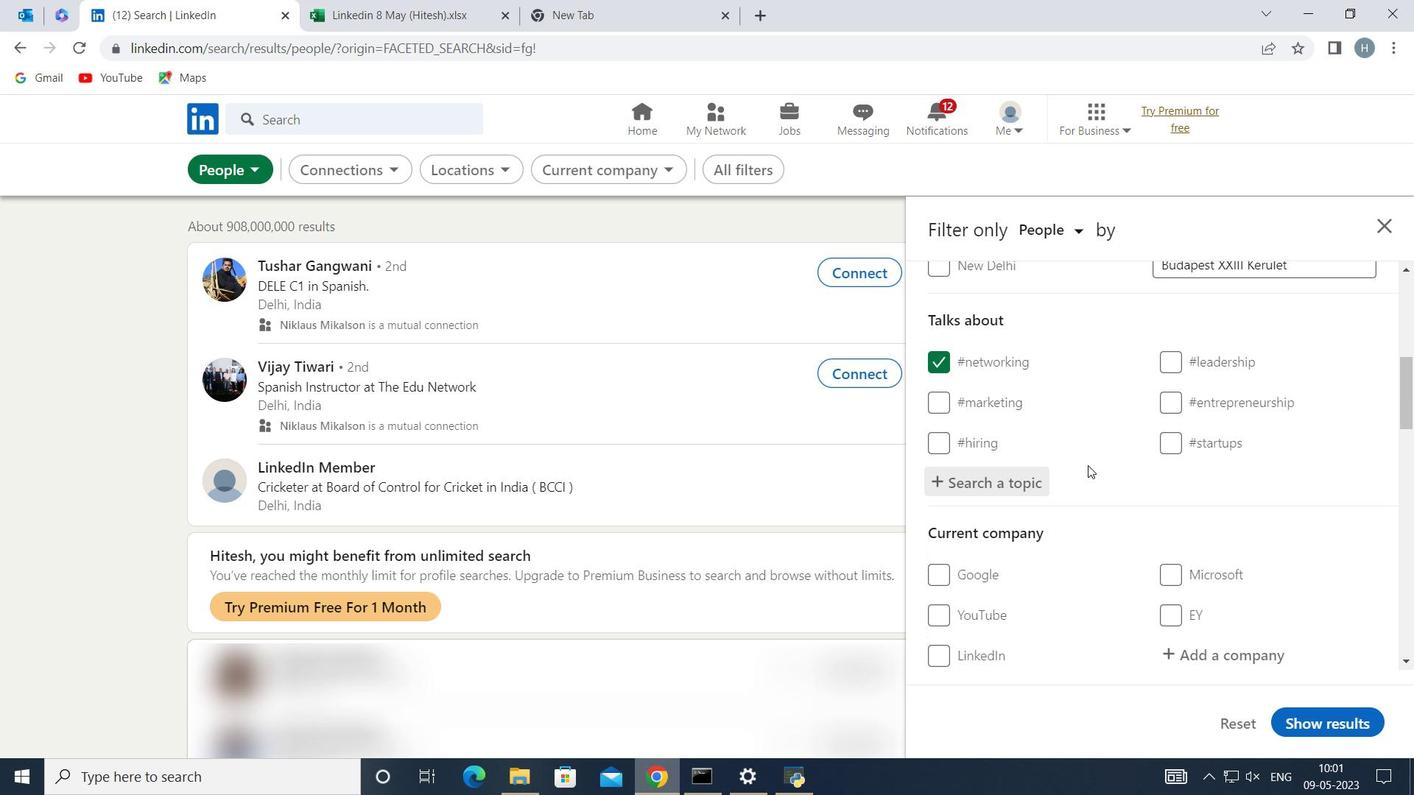 
Action: Mouse moved to (1092, 458)
Screenshot: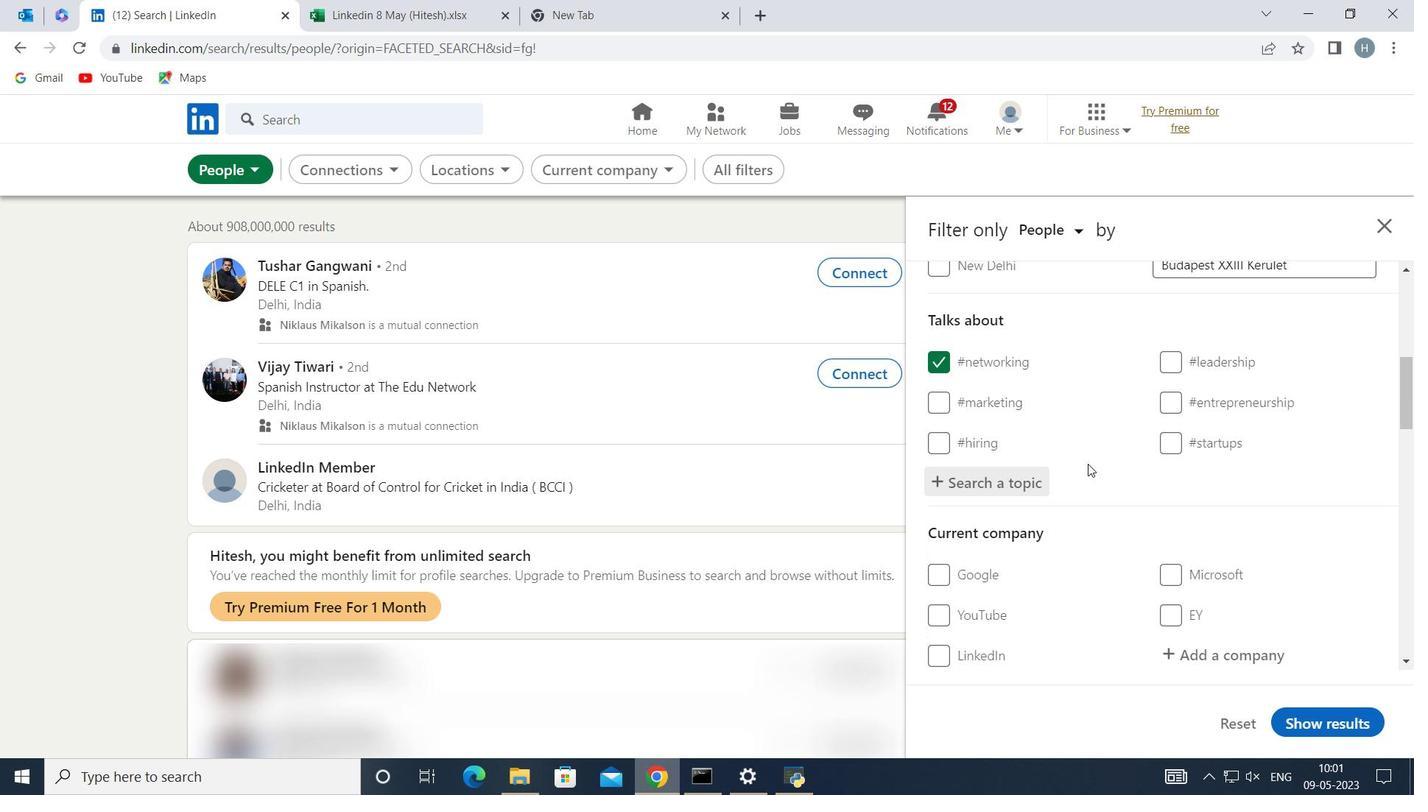 
Action: Mouse scrolled (1092, 457) with delta (0, 0)
Screenshot: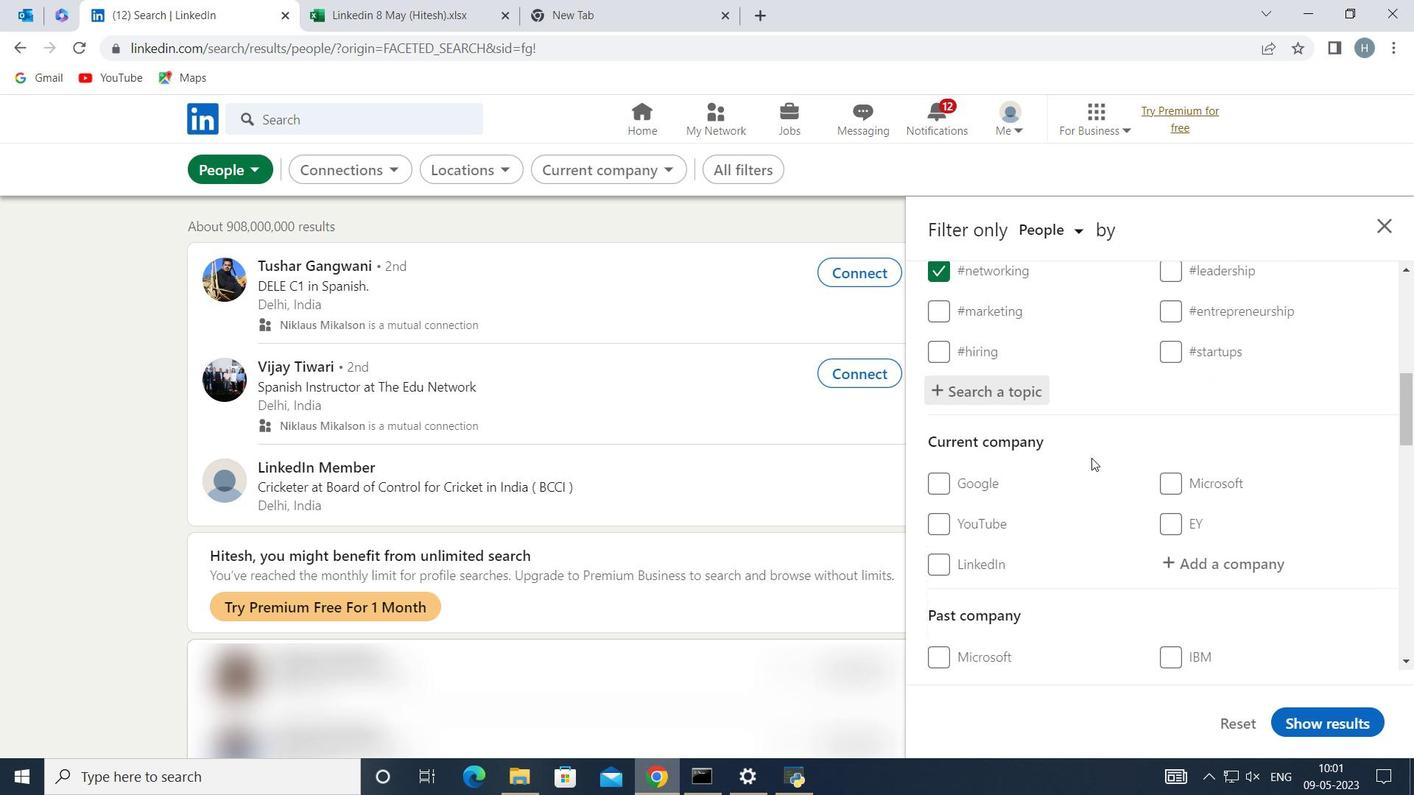 
Action: Mouse moved to (1095, 451)
Screenshot: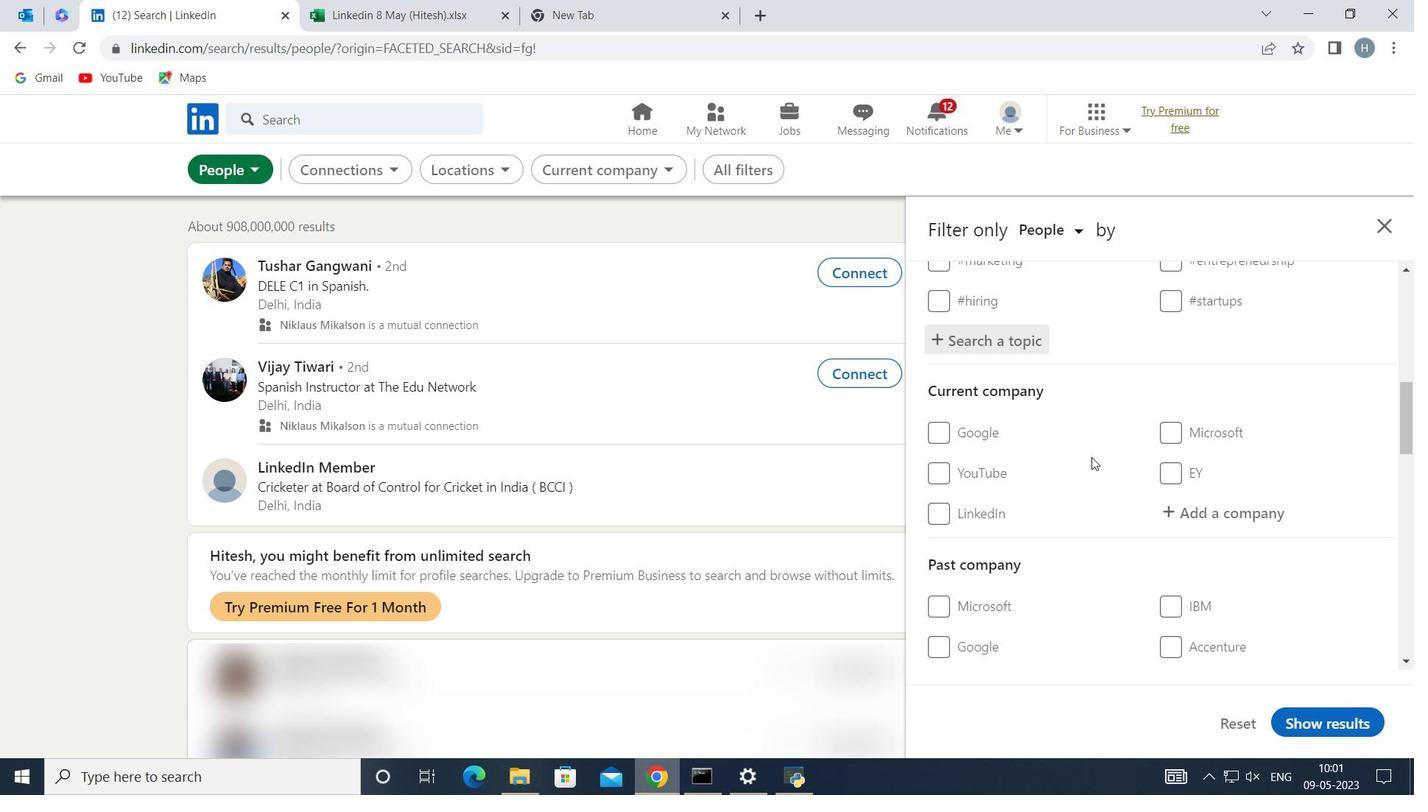 
Action: Mouse scrolled (1095, 451) with delta (0, 0)
Screenshot: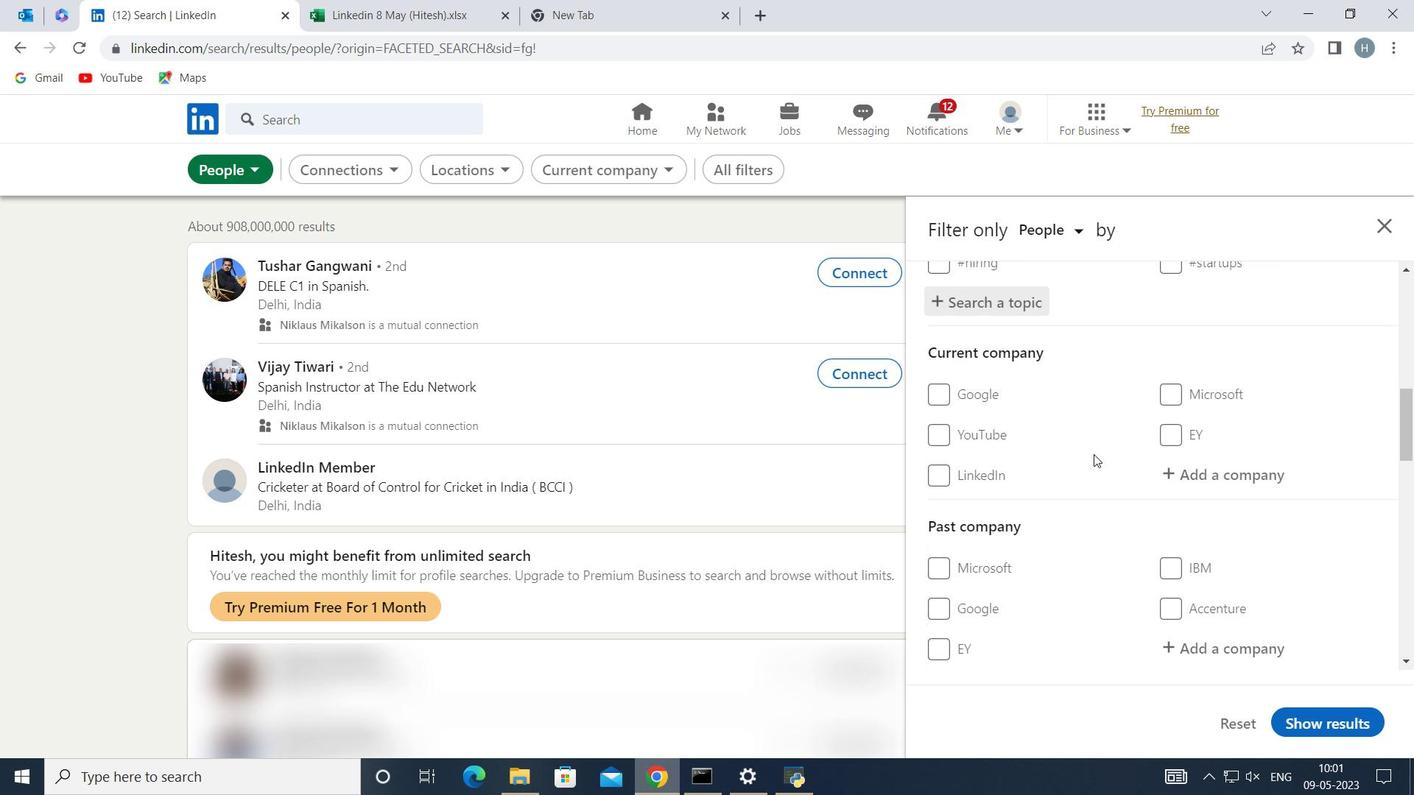 
Action: Mouse scrolled (1095, 451) with delta (0, 0)
Screenshot: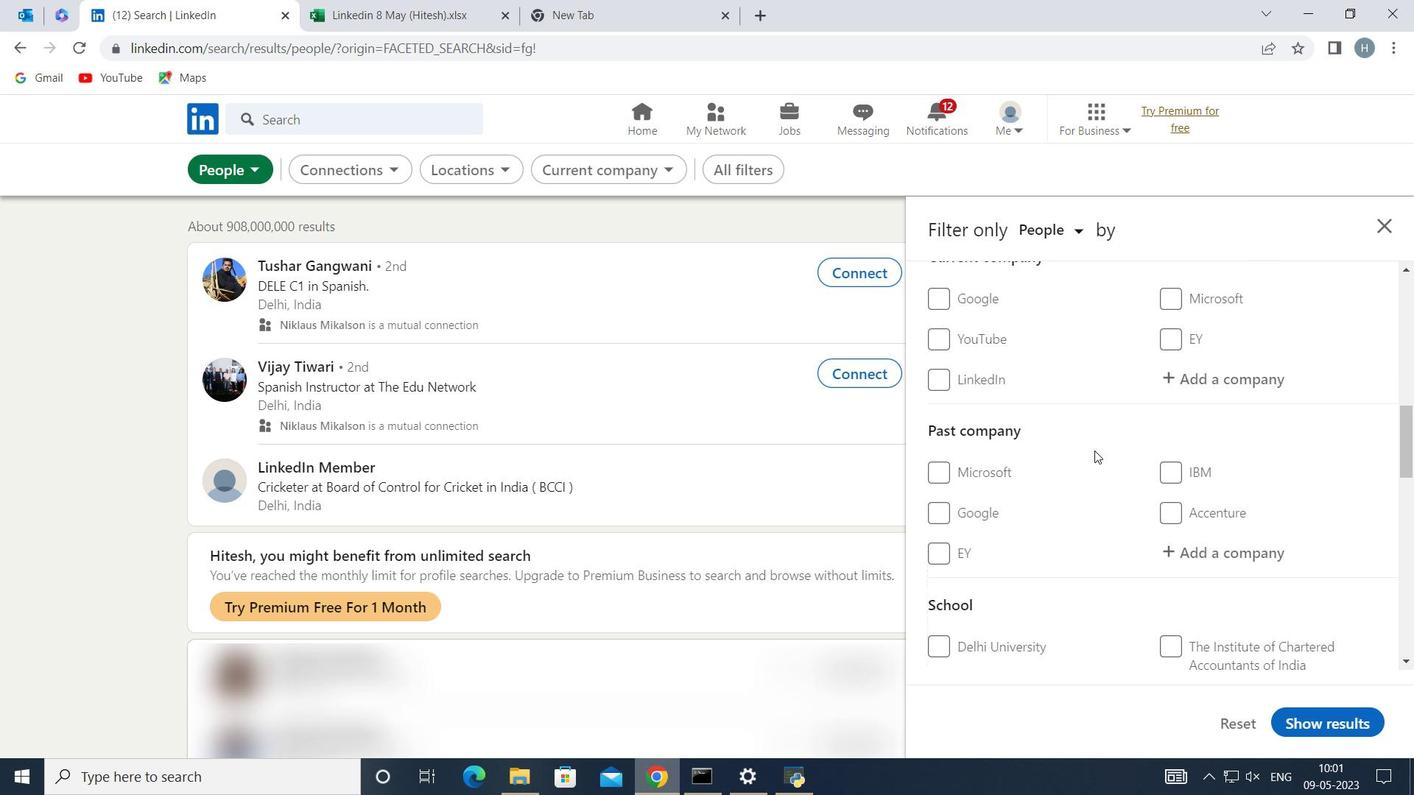 
Action: Mouse scrolled (1095, 451) with delta (0, 0)
Screenshot: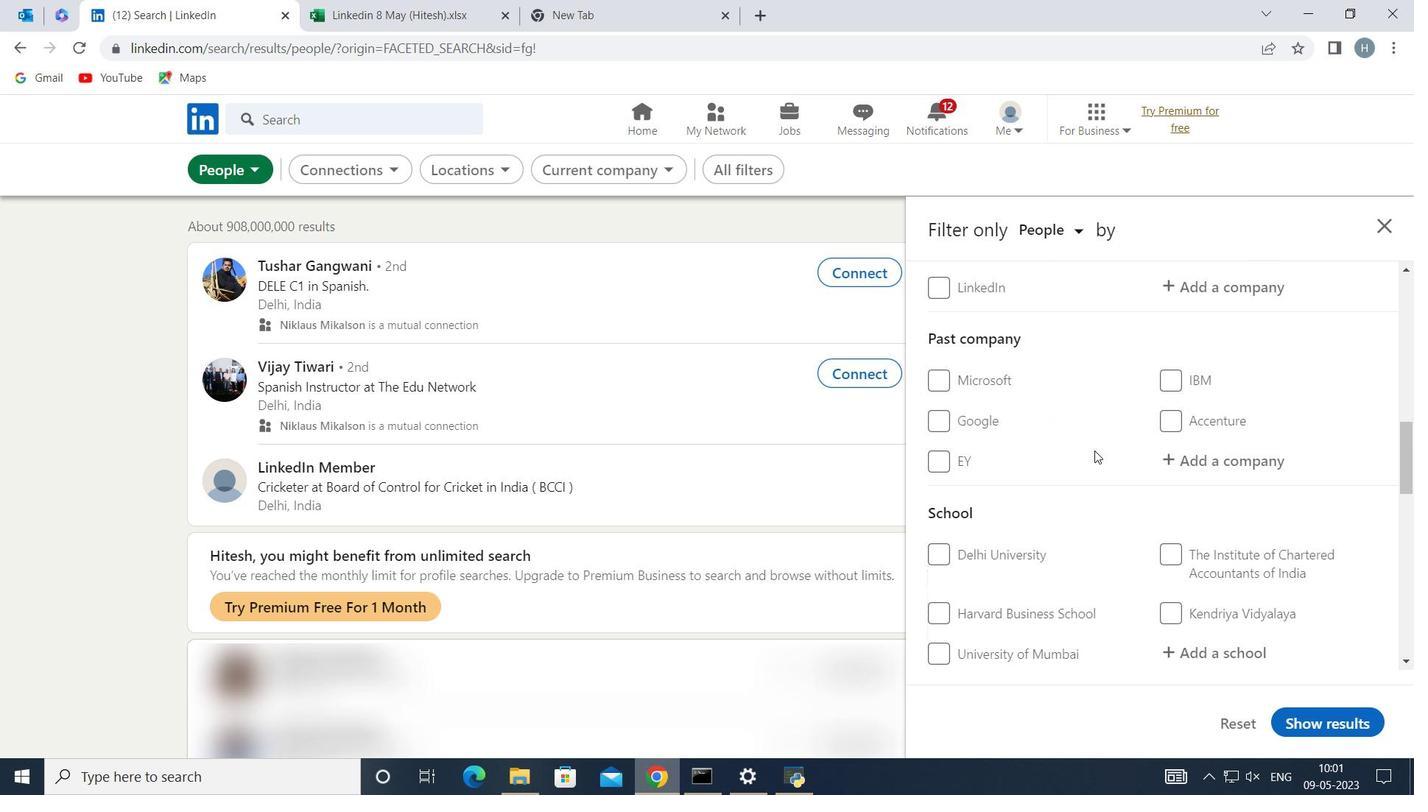 
Action: Mouse moved to (1097, 445)
Screenshot: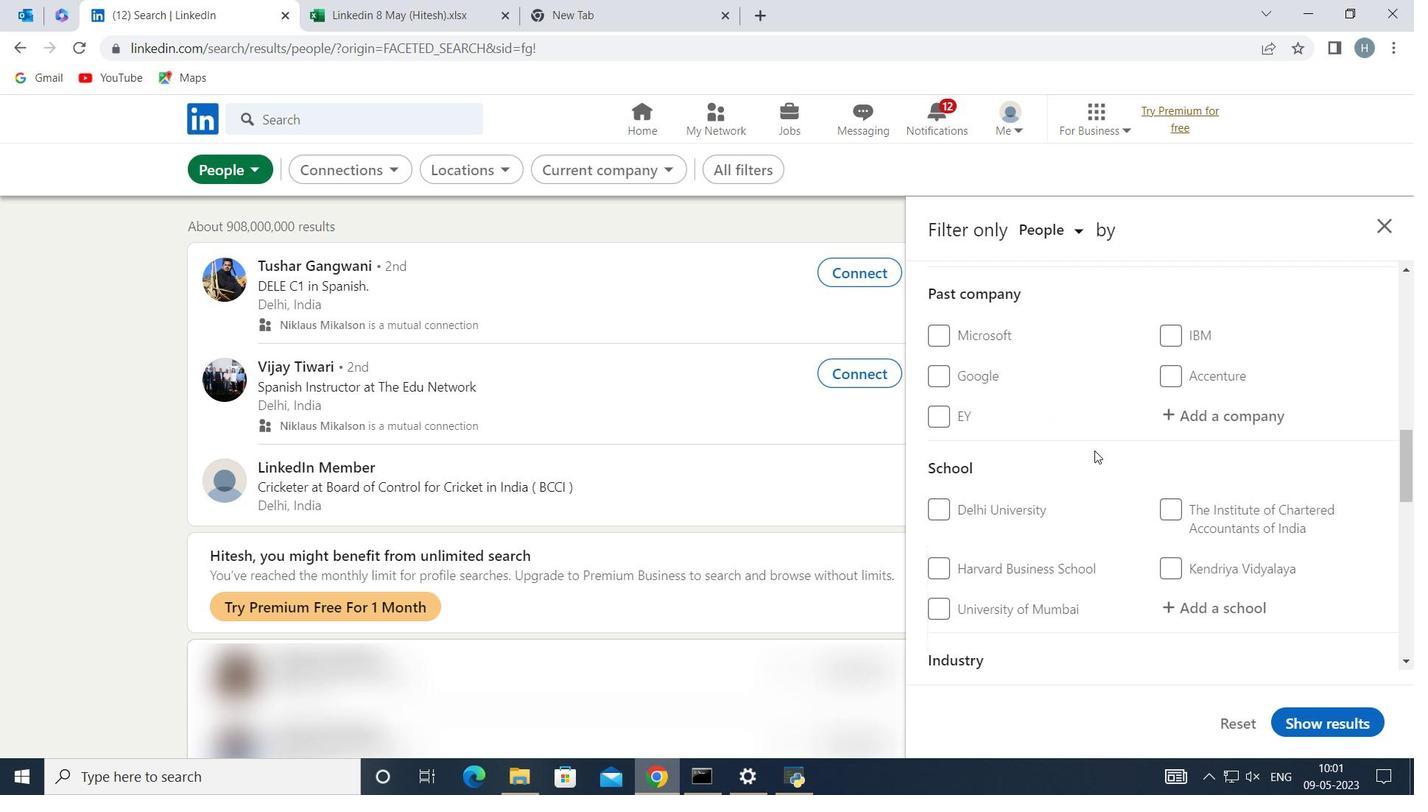 
Action: Mouse scrolled (1097, 445) with delta (0, 0)
Screenshot: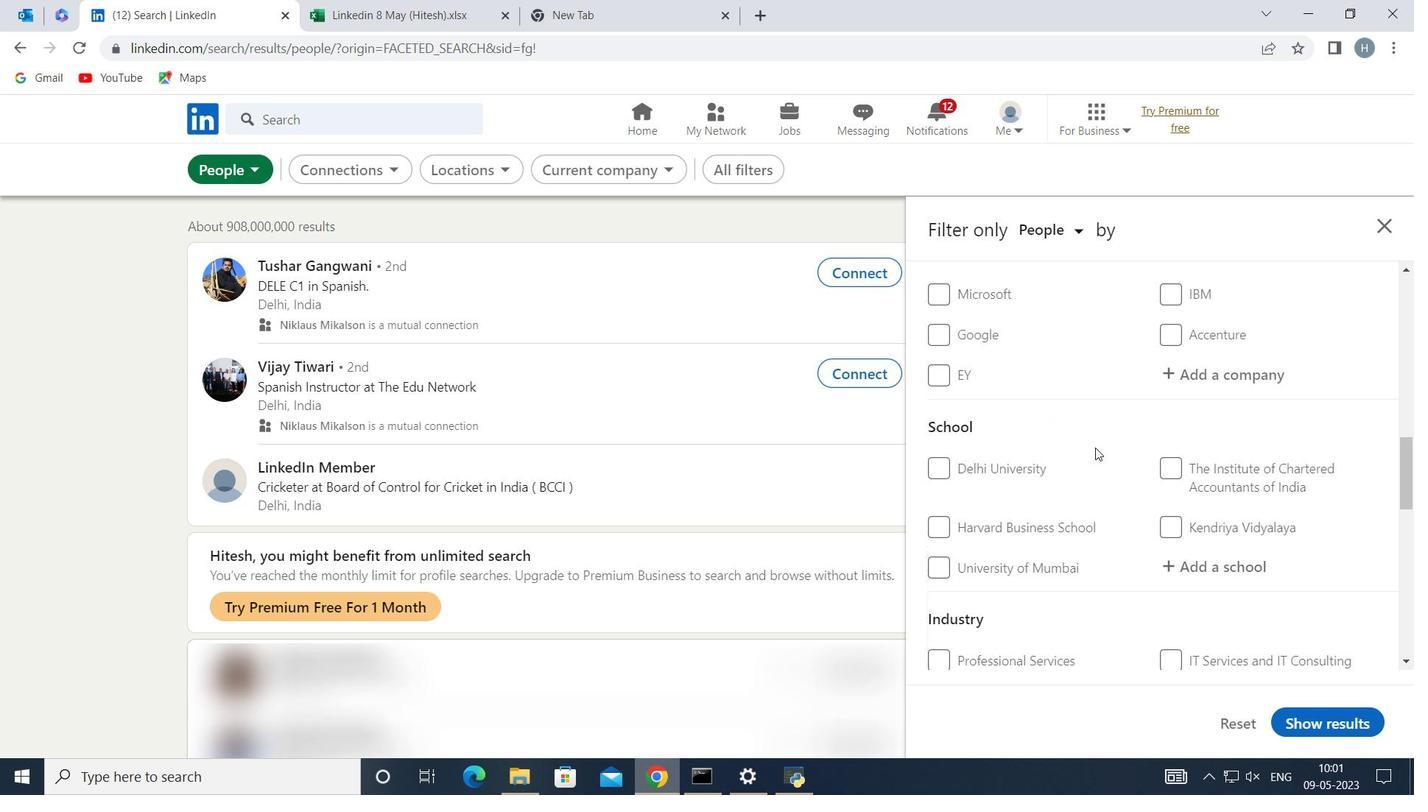 
Action: Mouse moved to (1097, 445)
Screenshot: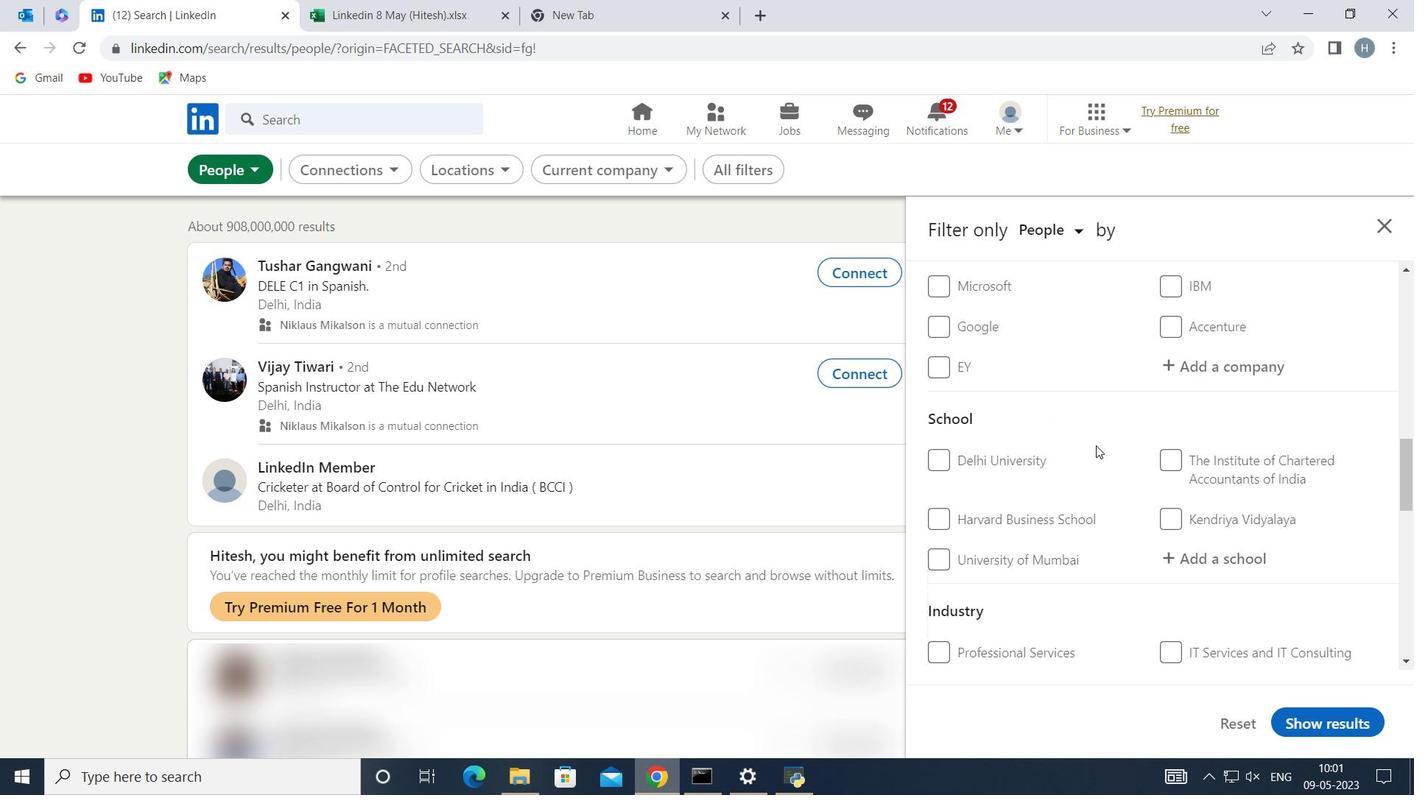 
Action: Mouse scrolled (1097, 444) with delta (0, 0)
Screenshot: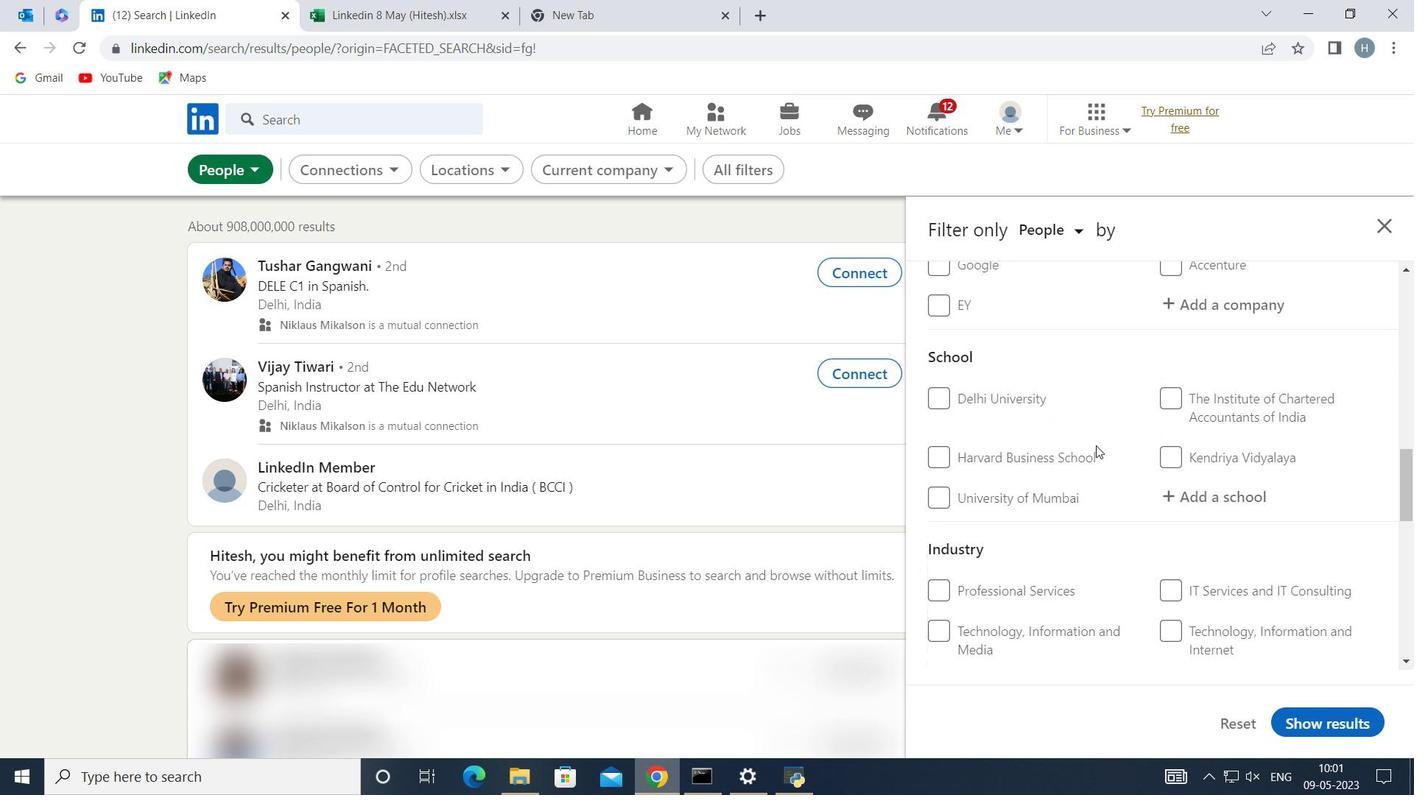 
Action: Mouse scrolled (1097, 444) with delta (0, 0)
Screenshot: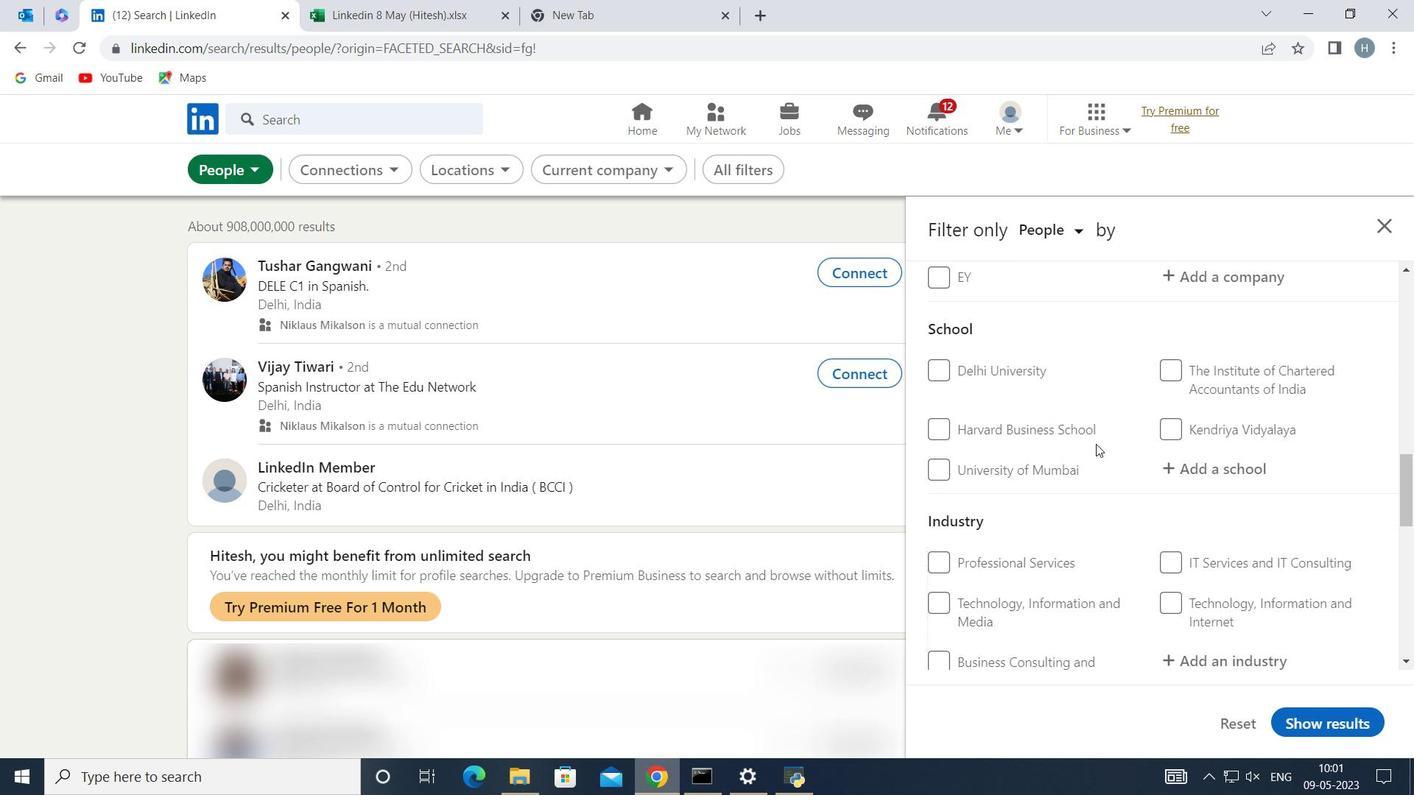
Action: Mouse scrolled (1097, 444) with delta (0, 0)
Screenshot: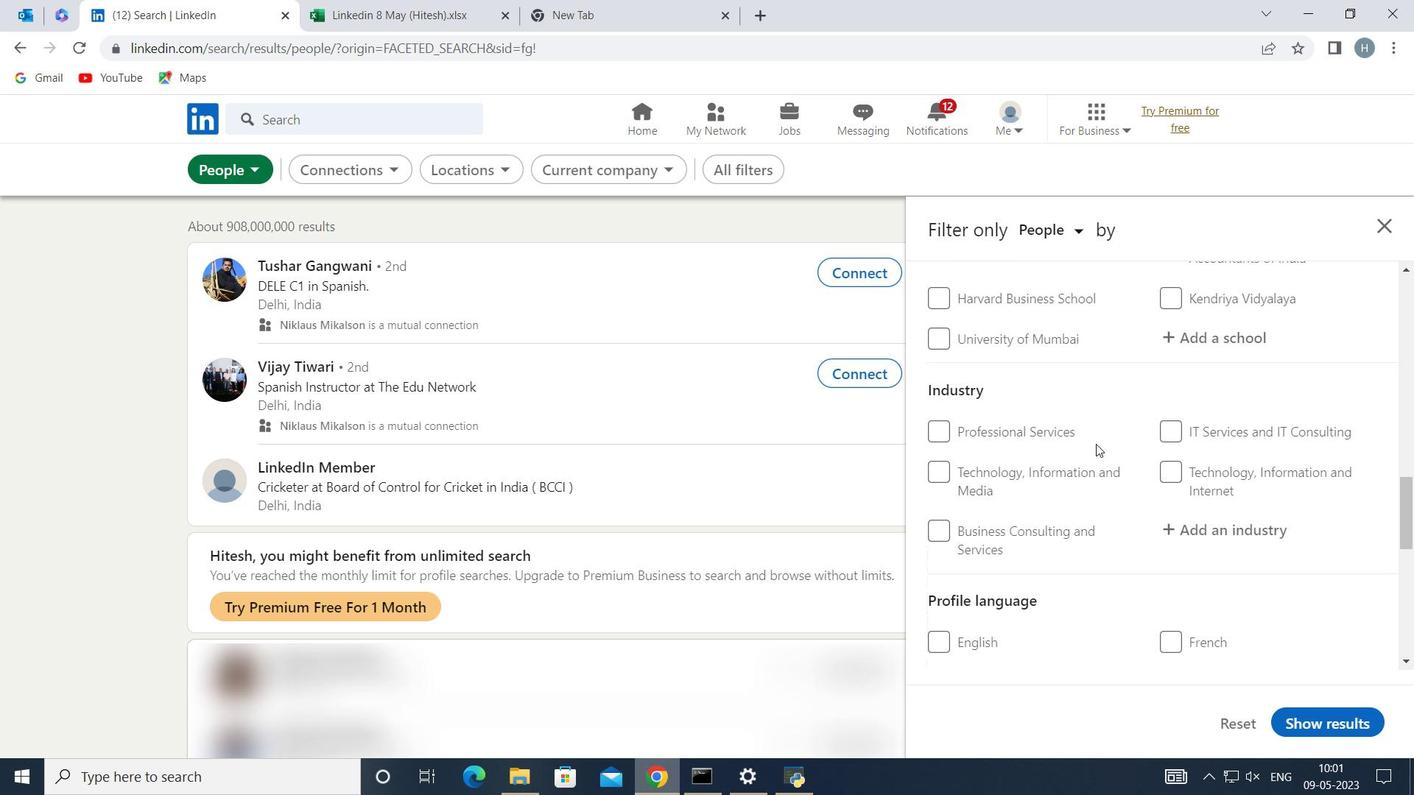 
Action: Mouse moved to (942, 498)
Screenshot: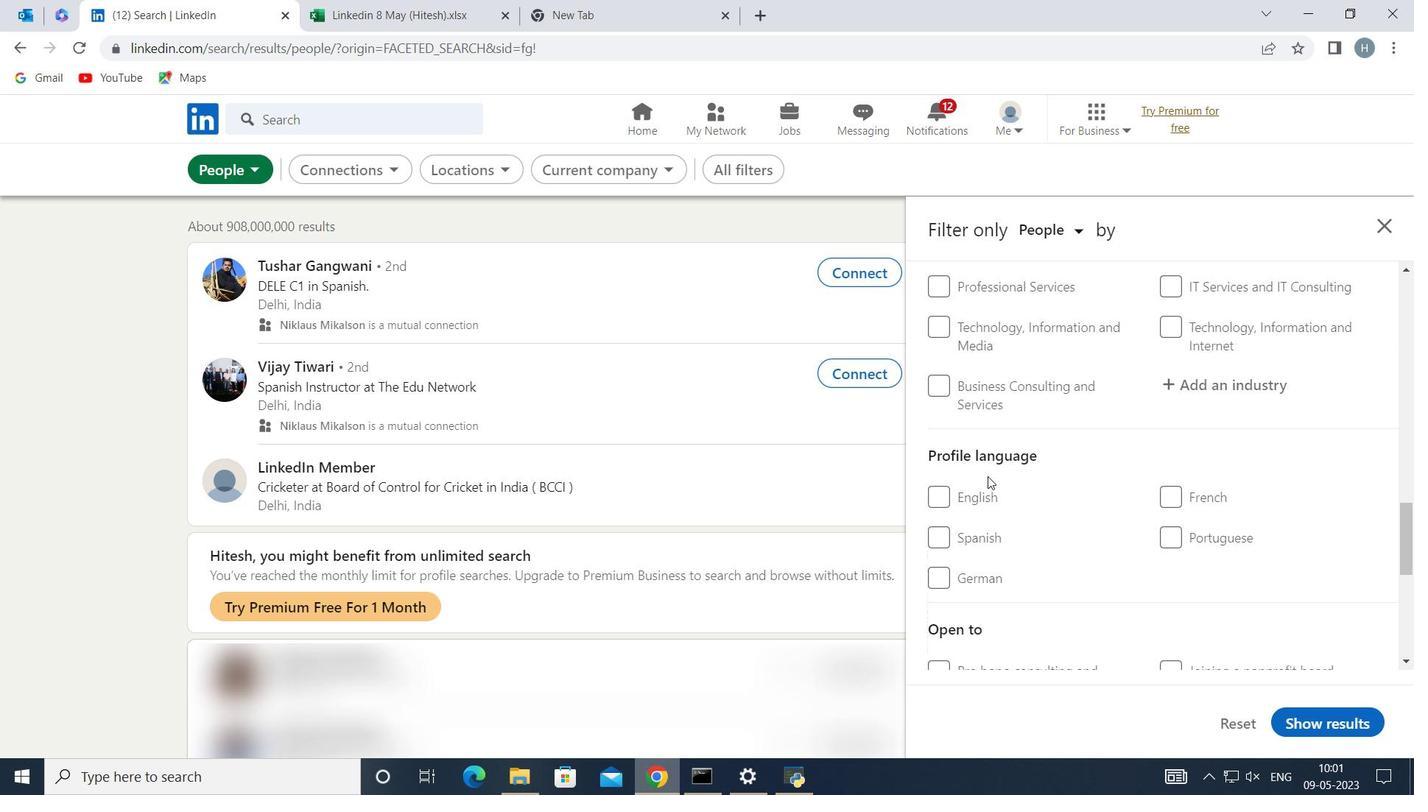 
Action: Mouse pressed left at (942, 498)
Screenshot: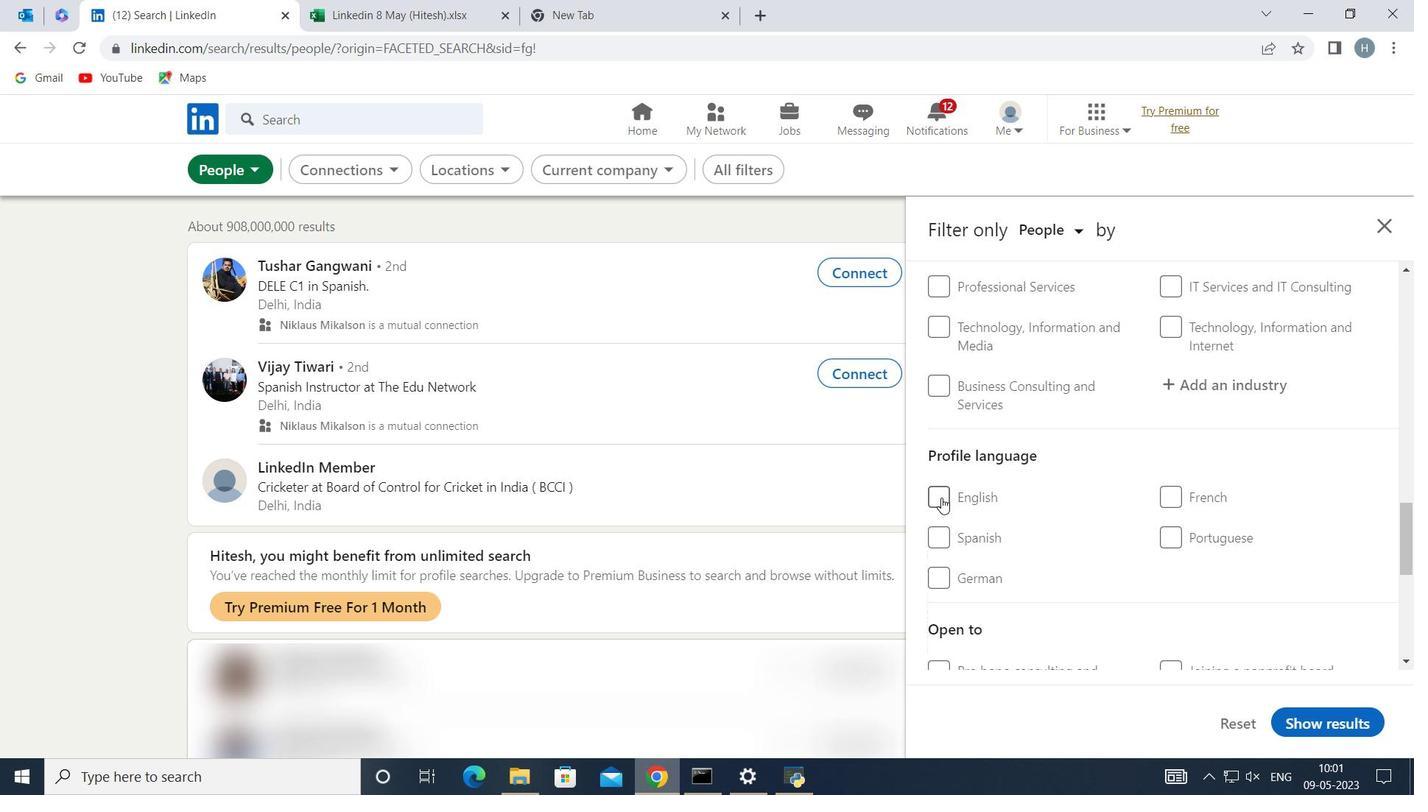 
Action: Mouse moved to (1049, 500)
Screenshot: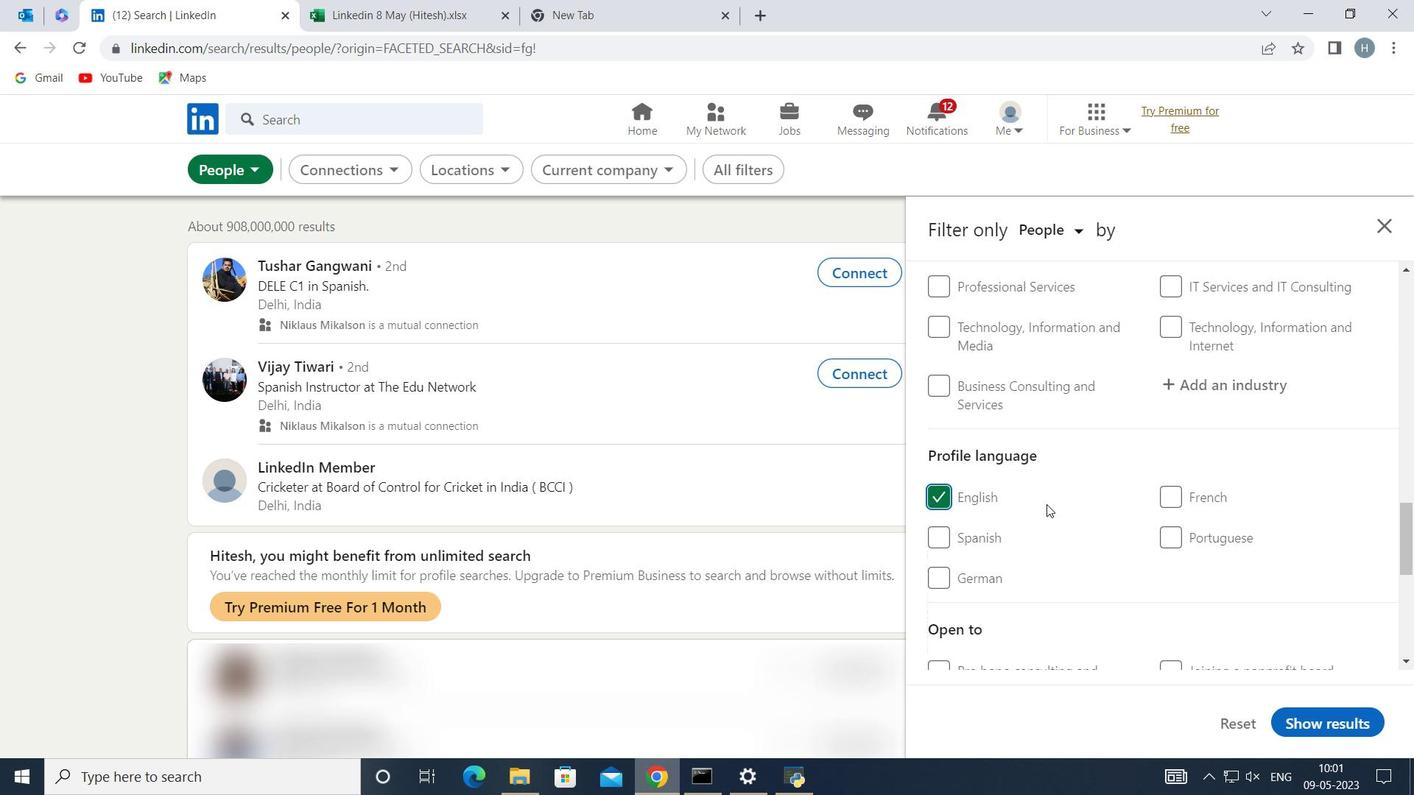 
Action: Mouse scrolled (1049, 501) with delta (0, 0)
Screenshot: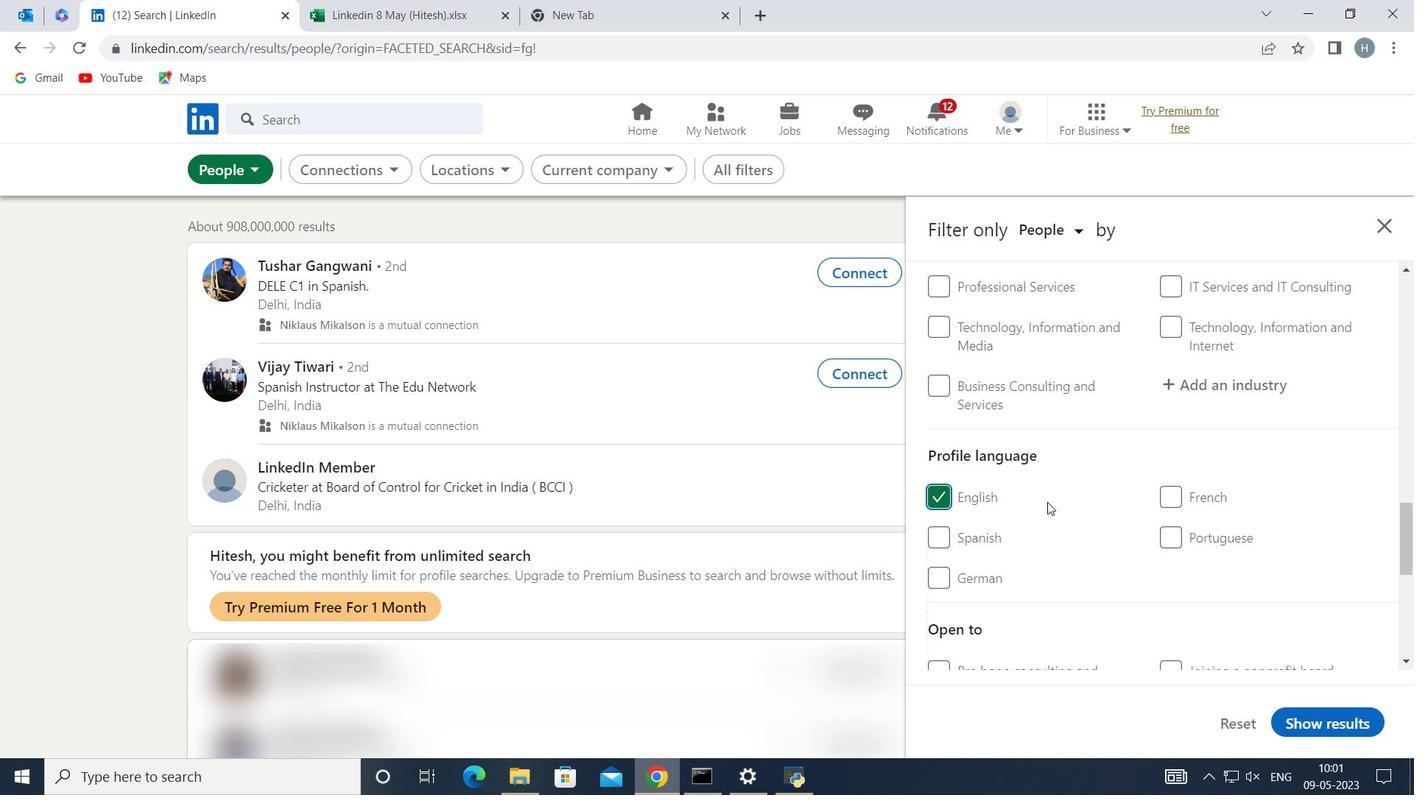
Action: Mouse moved to (1050, 500)
Screenshot: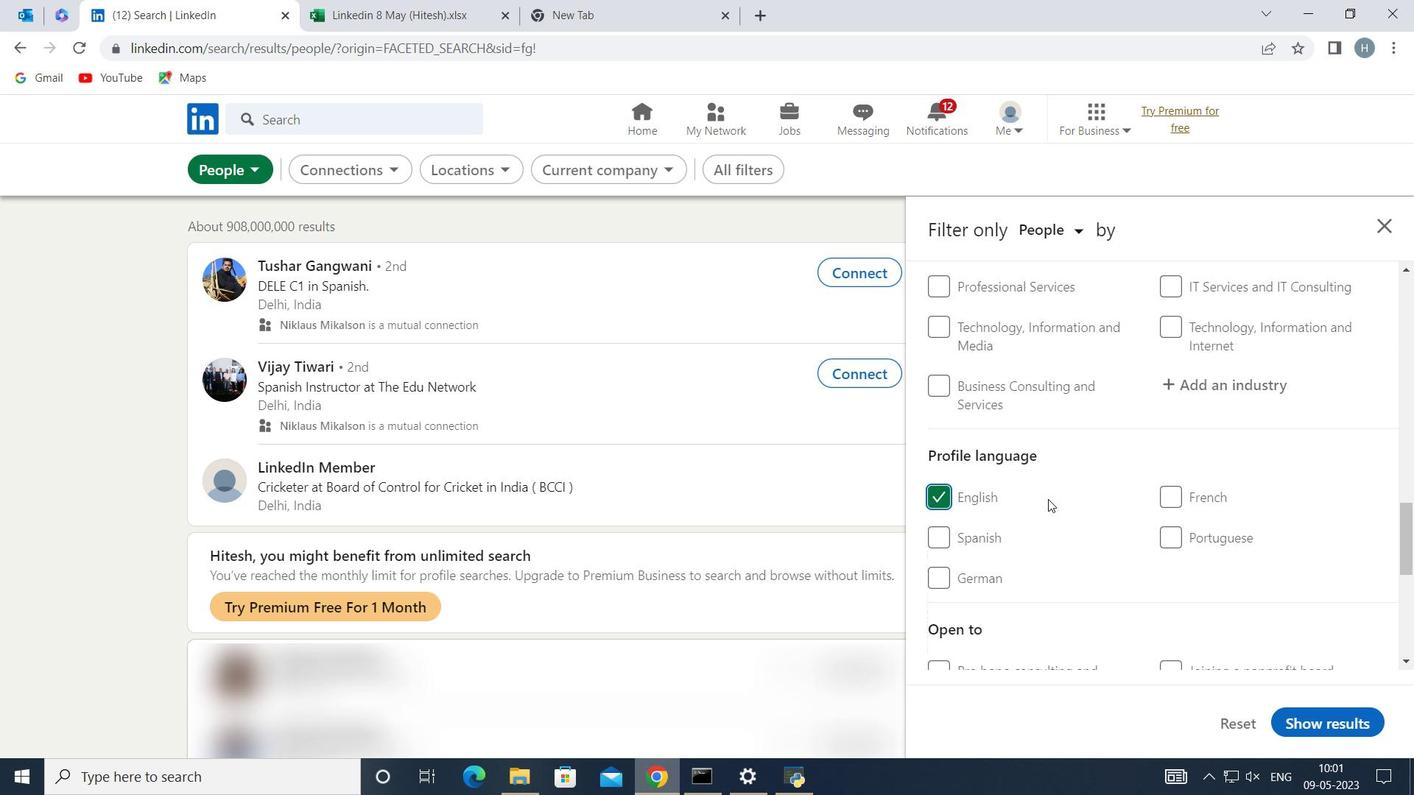 
Action: Mouse scrolled (1050, 501) with delta (0, 0)
Screenshot: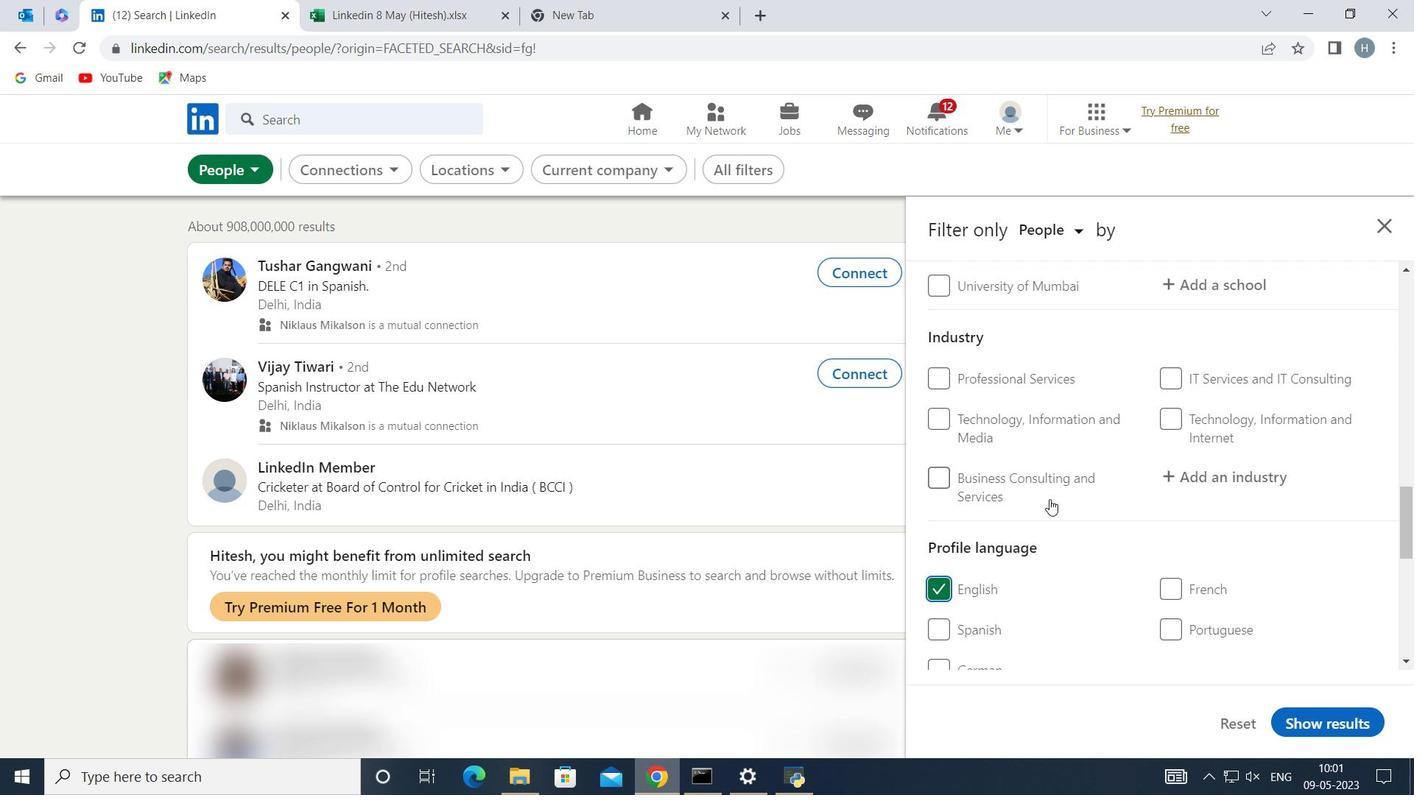 
Action: Mouse scrolled (1050, 501) with delta (0, 0)
Screenshot: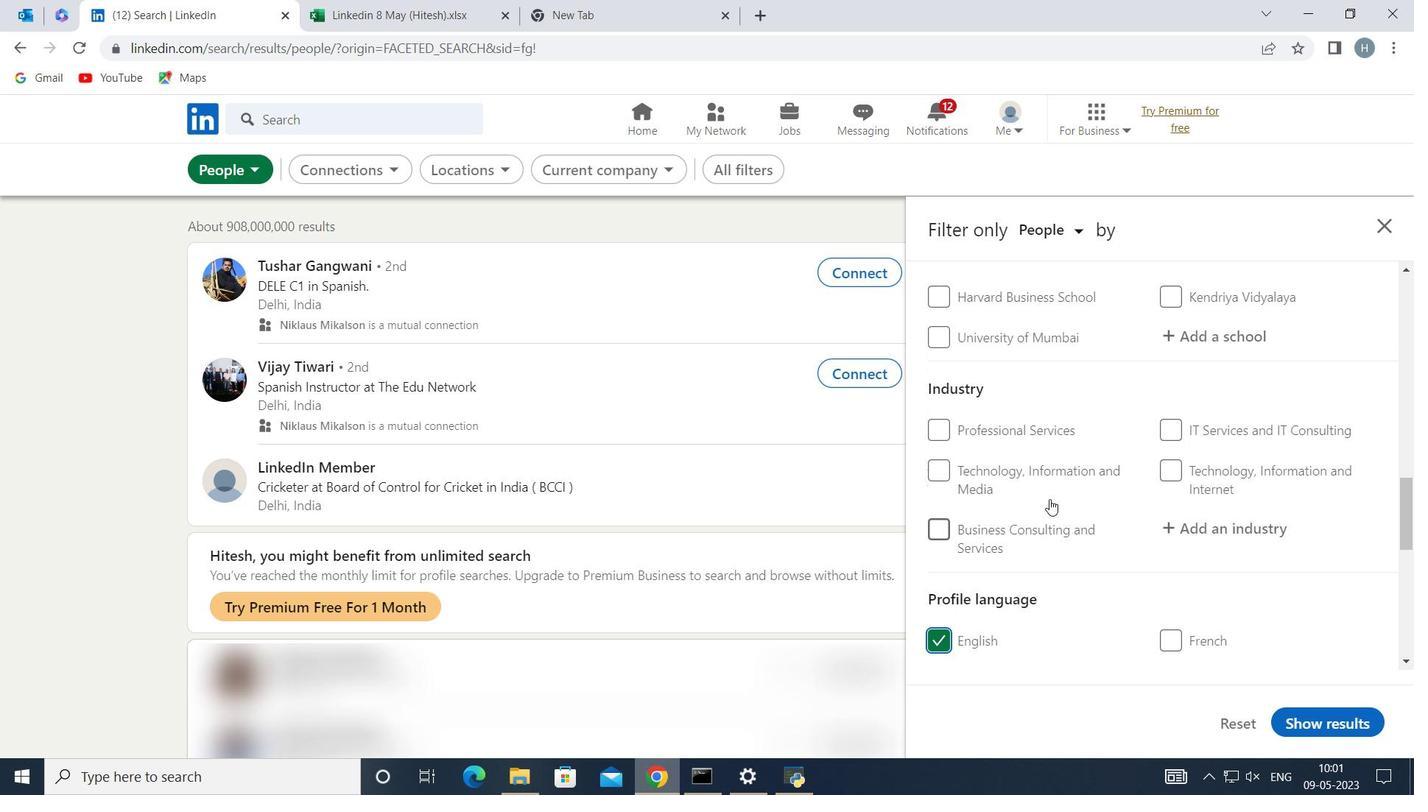 
Action: Mouse scrolled (1050, 501) with delta (0, 0)
Screenshot: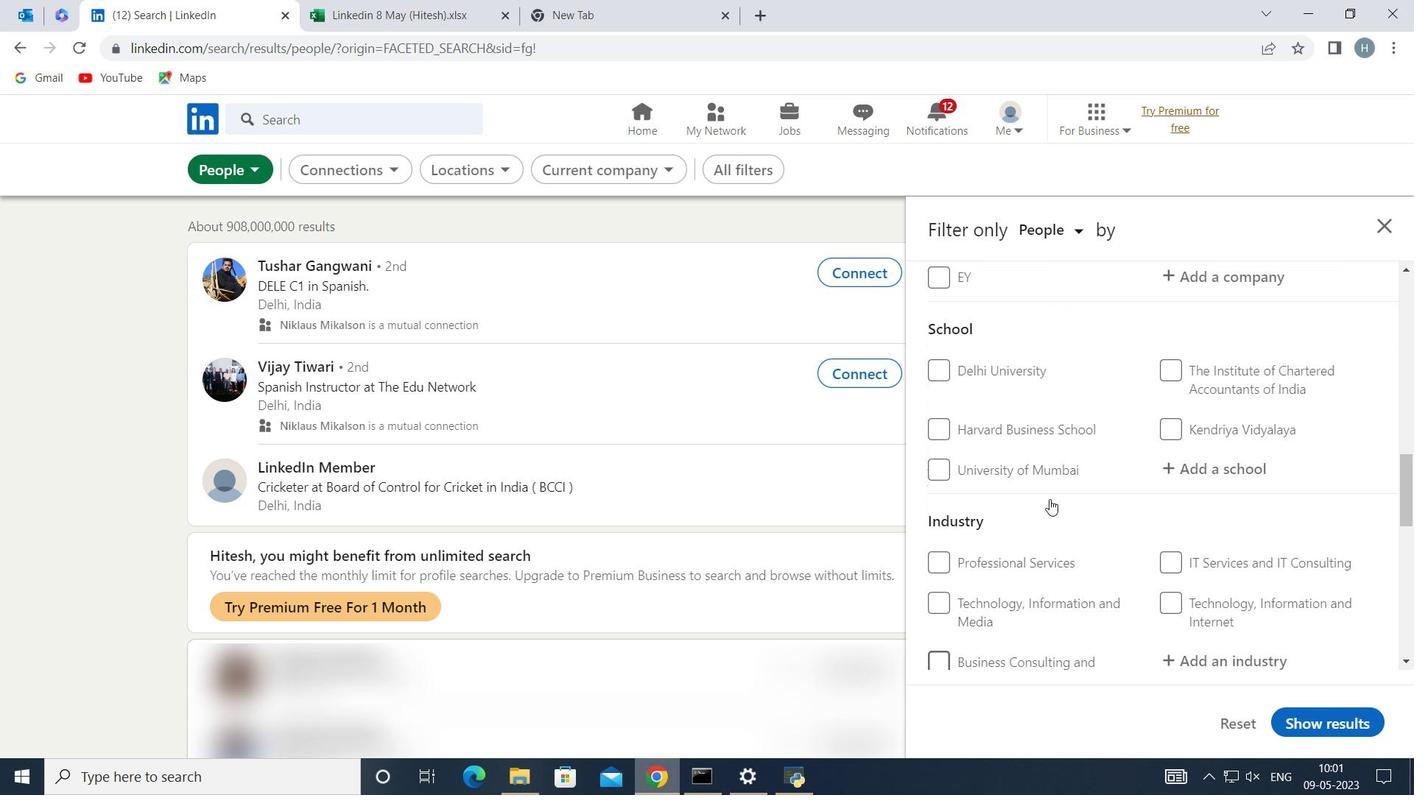 
Action: Mouse scrolled (1050, 501) with delta (0, 0)
Screenshot: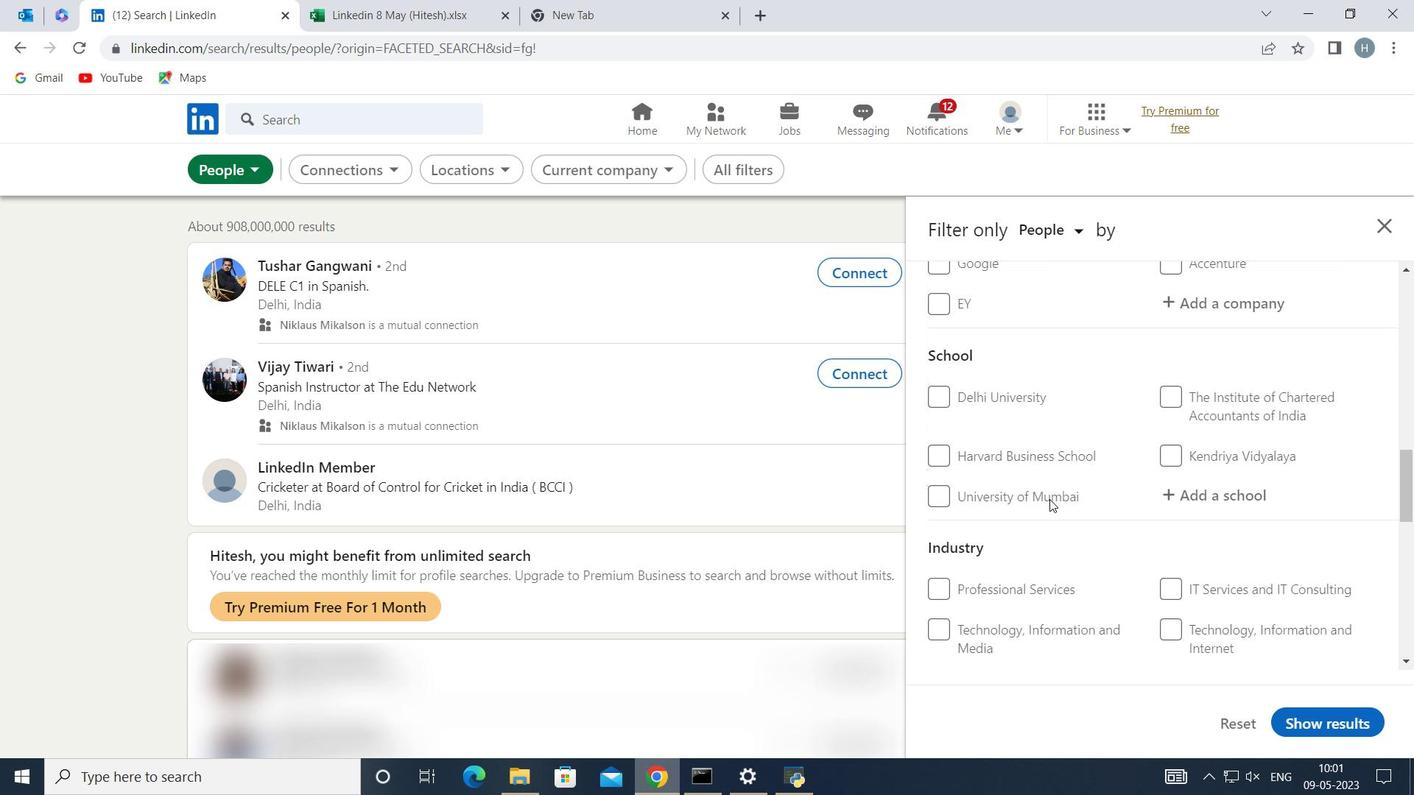 
Action: Mouse scrolled (1050, 501) with delta (0, 0)
Screenshot: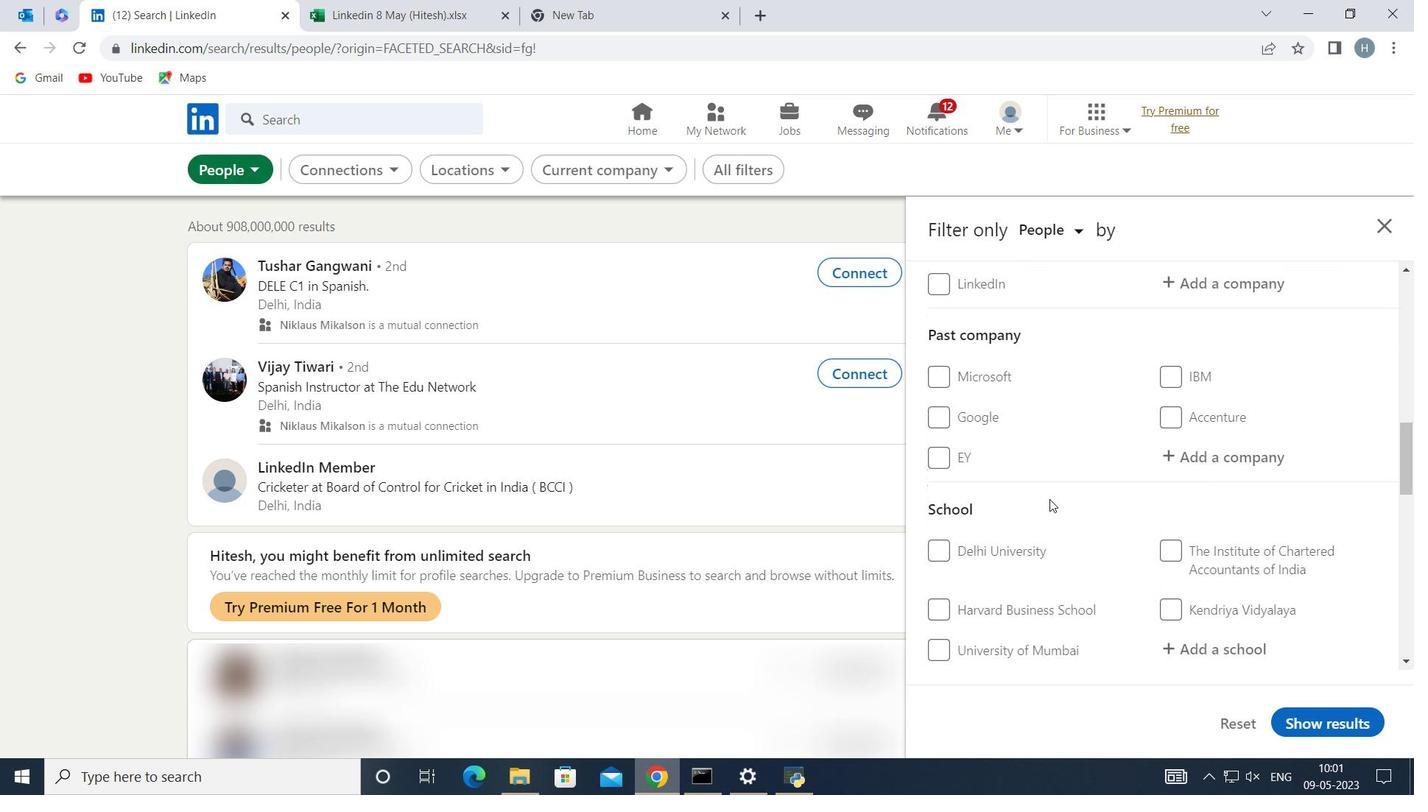 
Action: Mouse scrolled (1050, 501) with delta (0, 0)
Screenshot: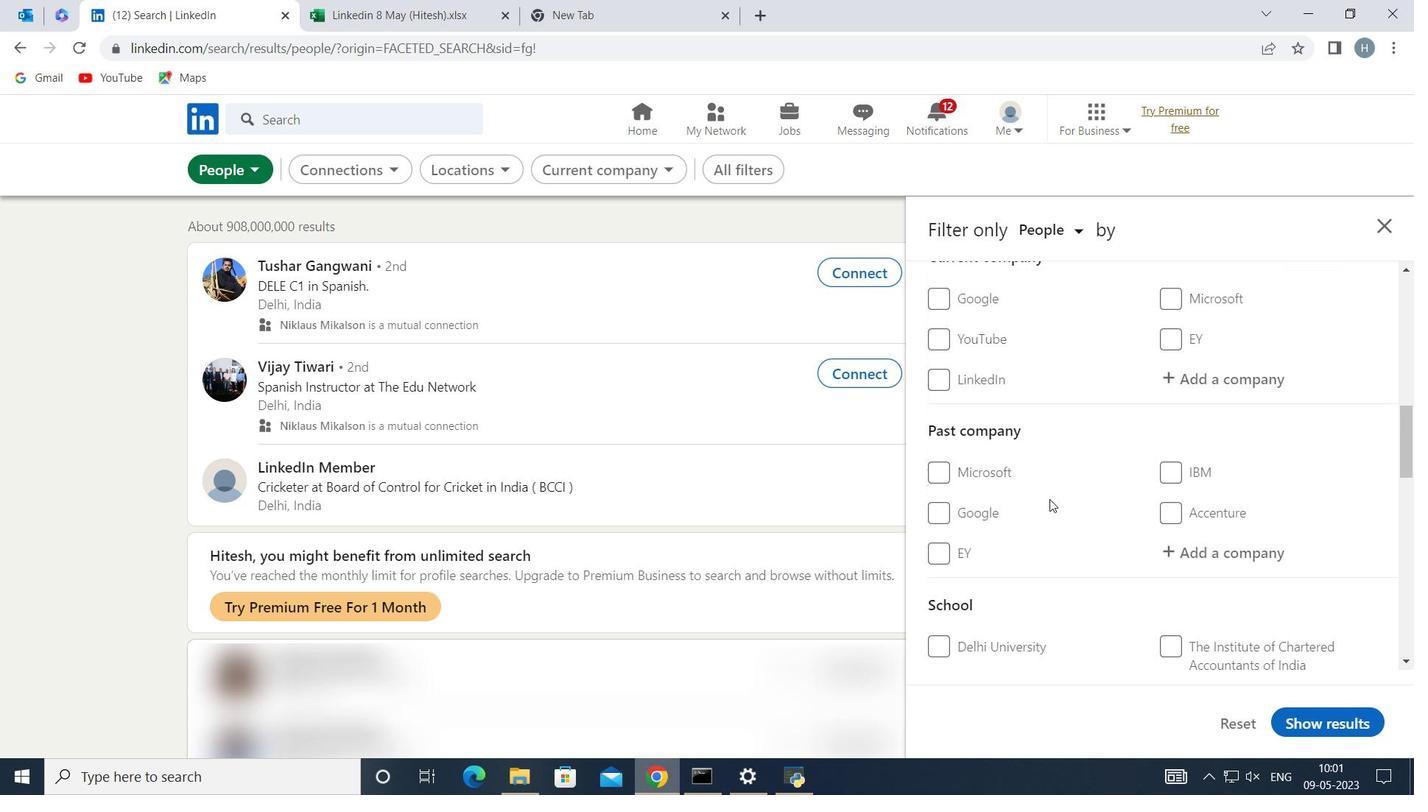 
Action: Mouse moved to (1214, 468)
Screenshot: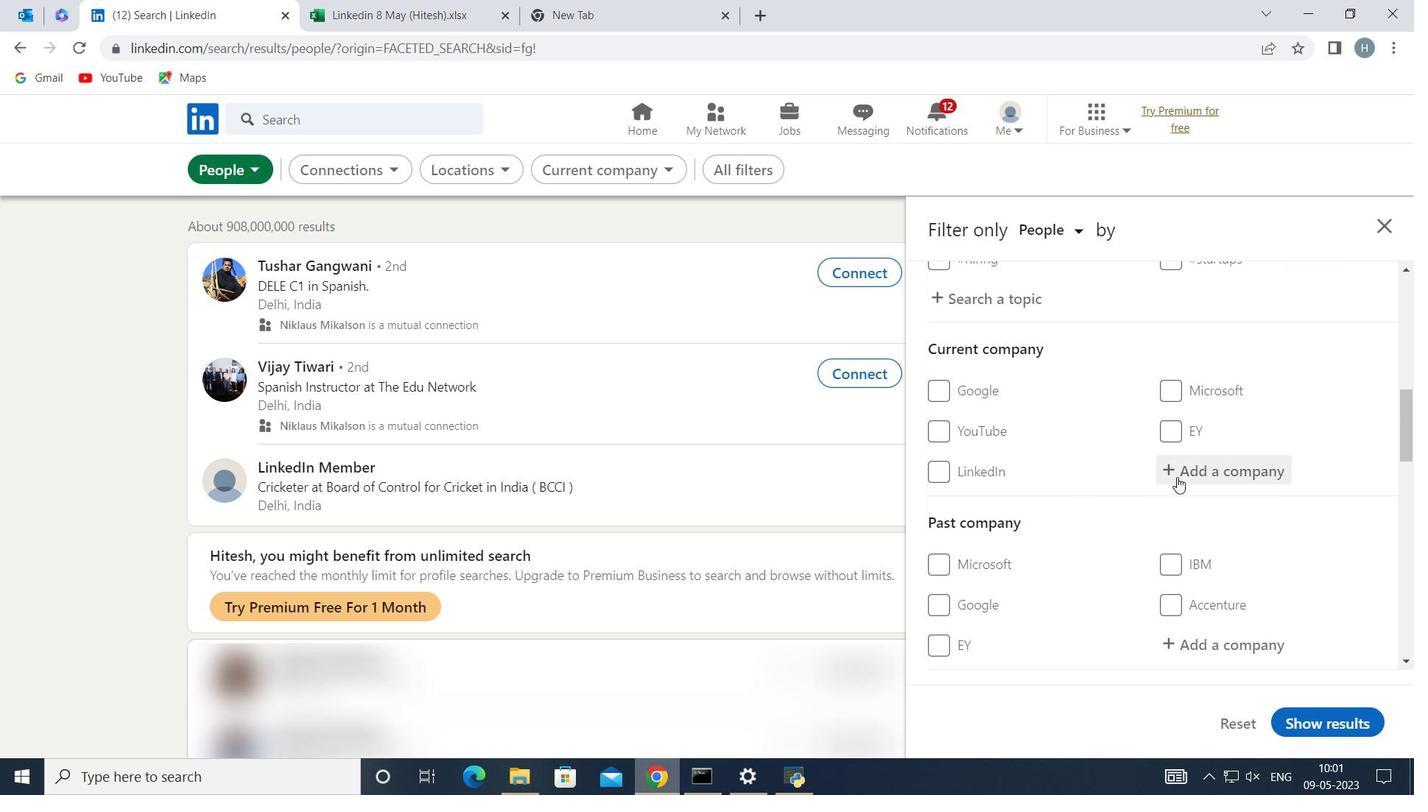 
Action: Mouse pressed left at (1214, 468)
Screenshot: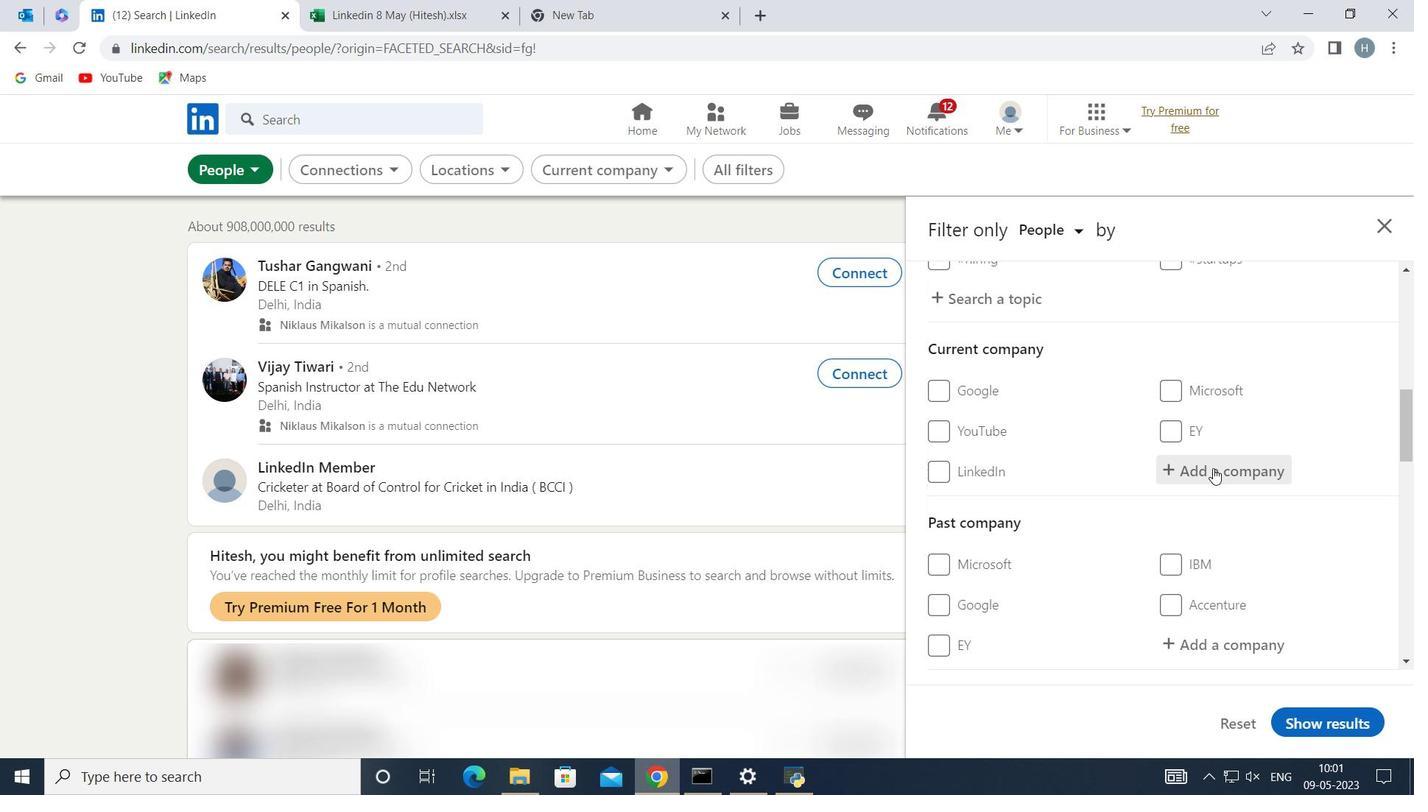 
Action: Key pressed <Key.shift><Key.shift><Key.shift>PRA<Key.space><Key.shift>H
Screenshot: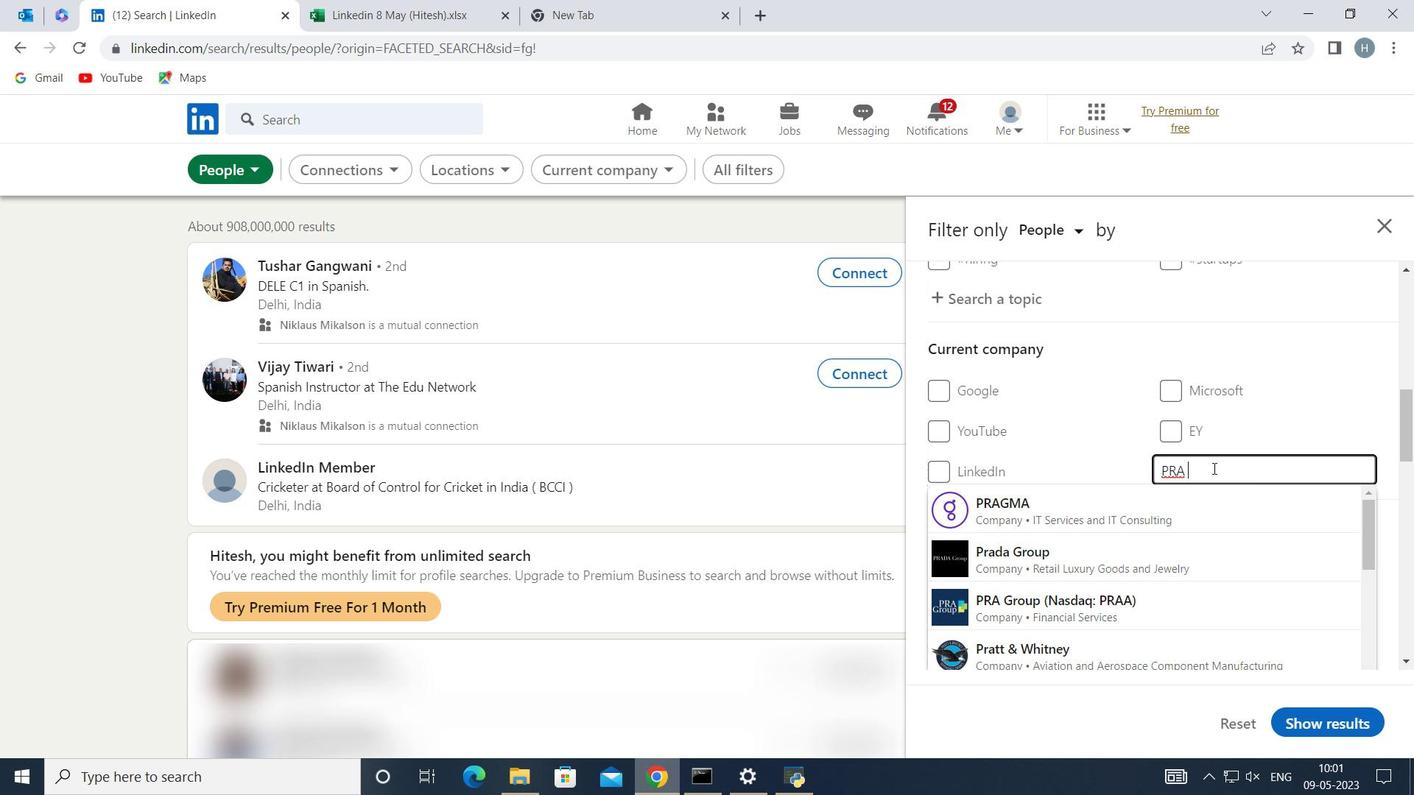 
Action: Mouse moved to (1126, 509)
Screenshot: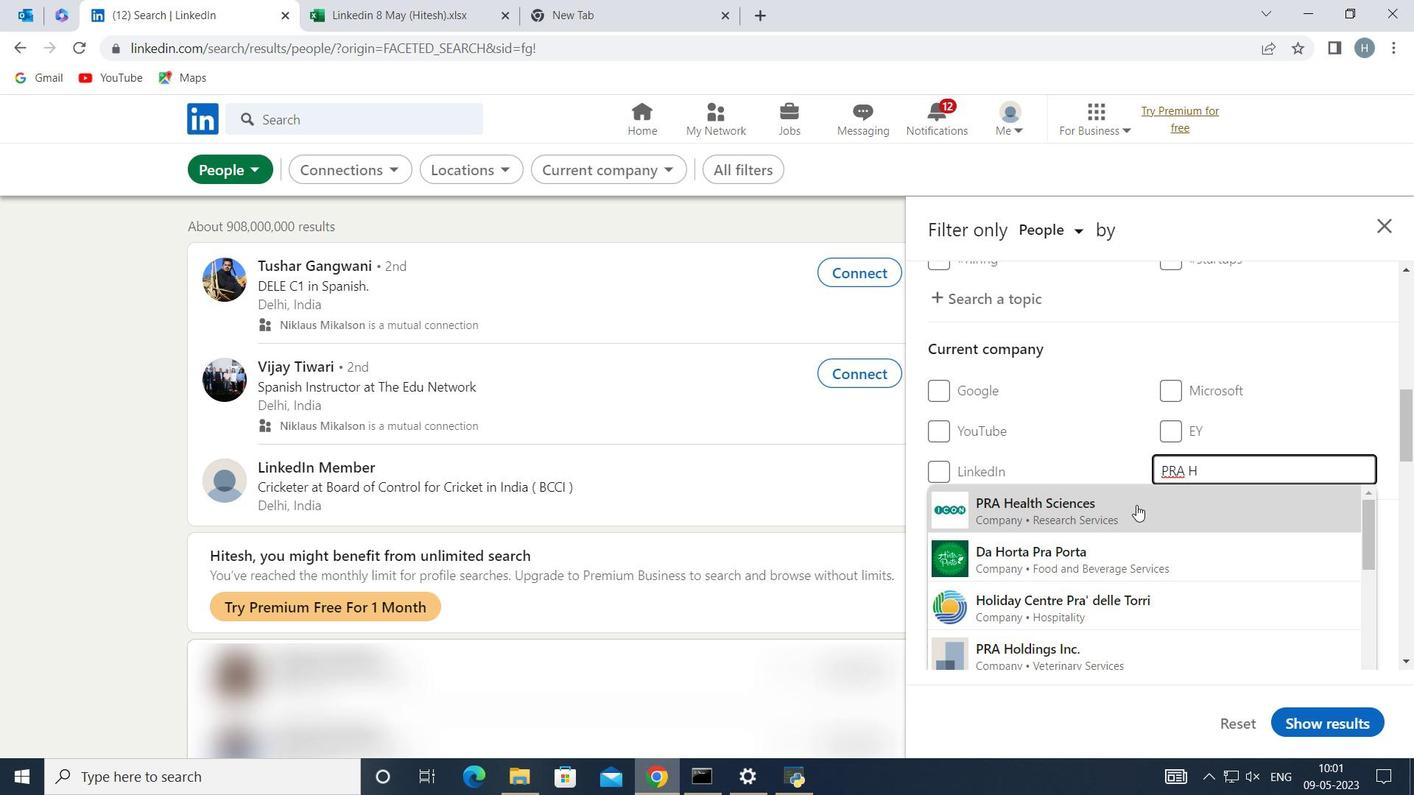 
Action: Mouse pressed left at (1126, 509)
Screenshot: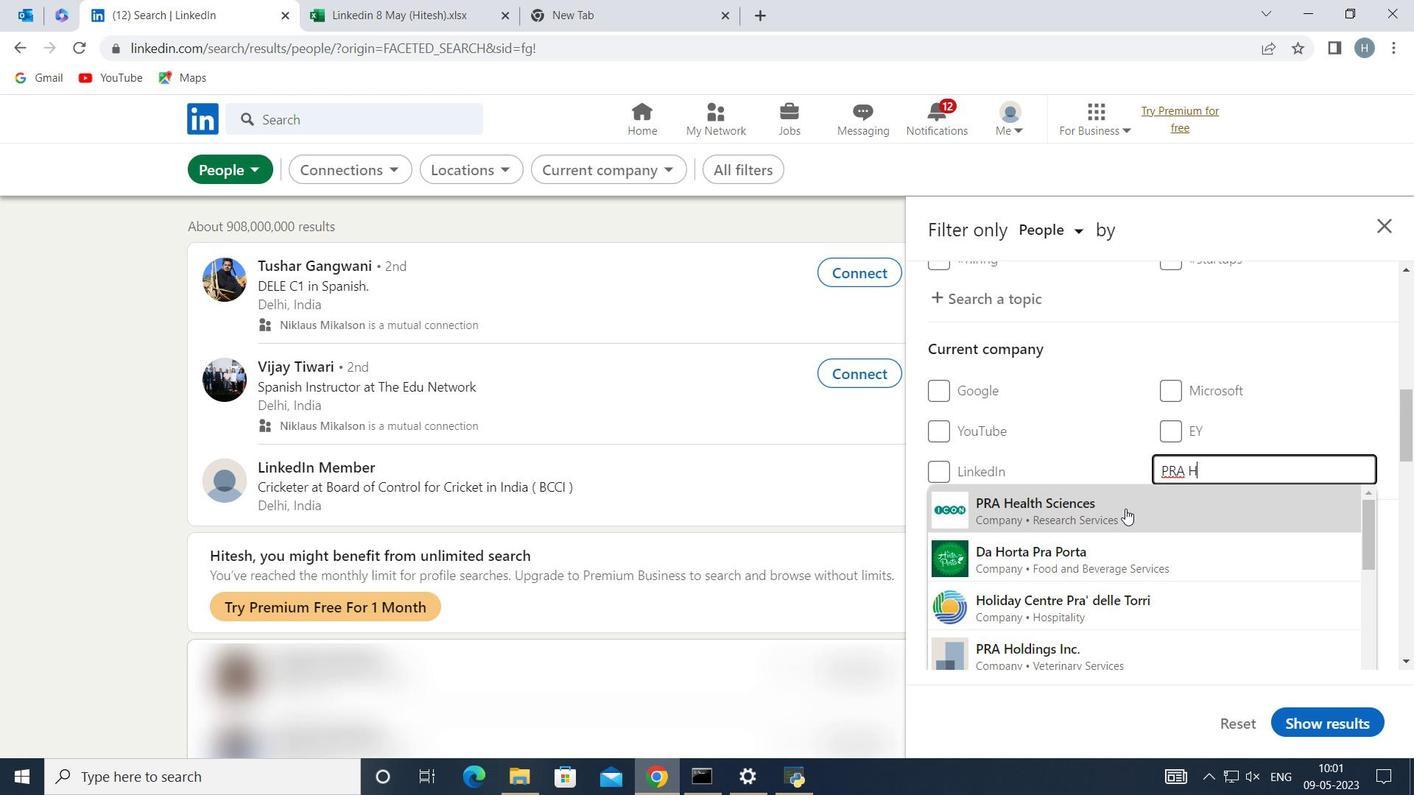
Action: Mouse moved to (1118, 498)
Screenshot: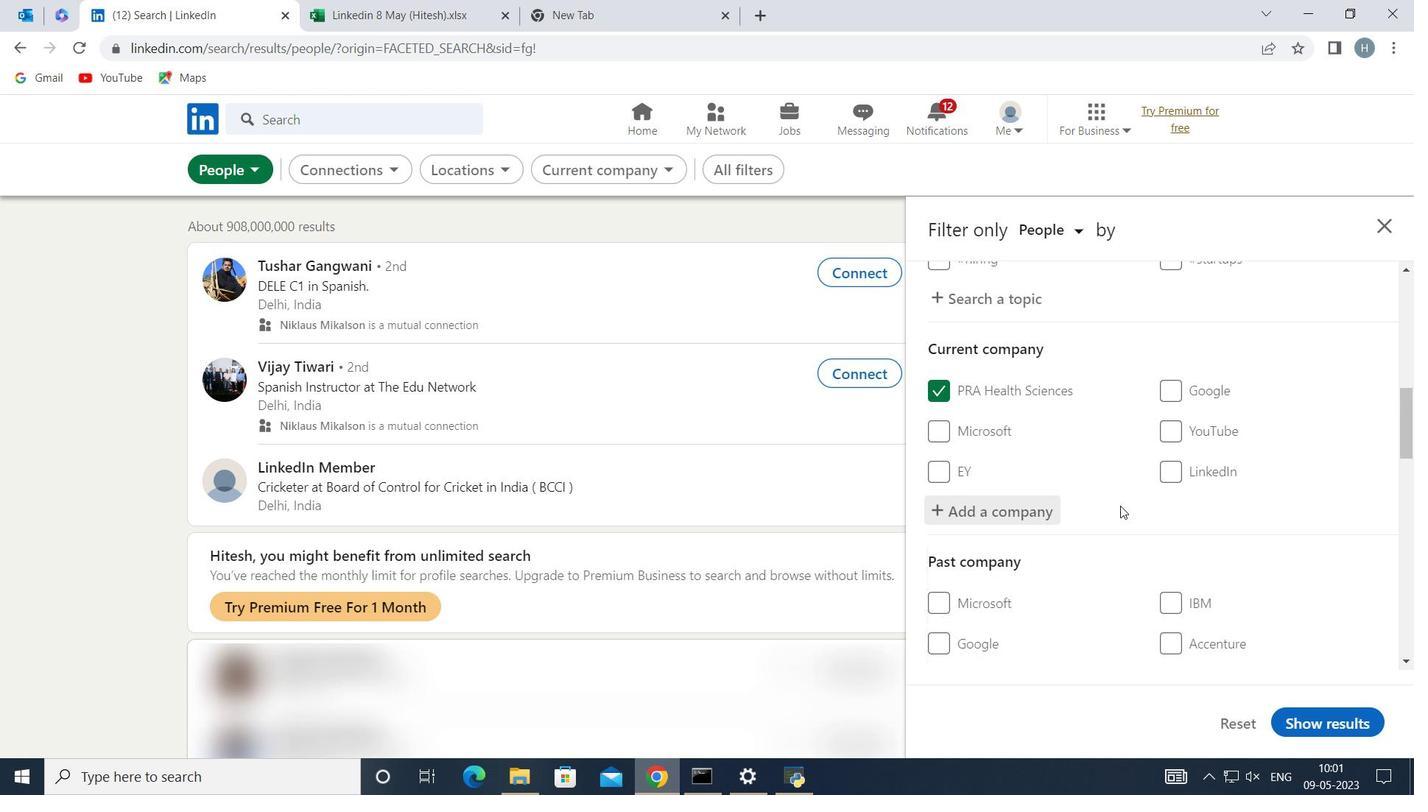 
Action: Mouse scrolled (1118, 498) with delta (0, 0)
Screenshot: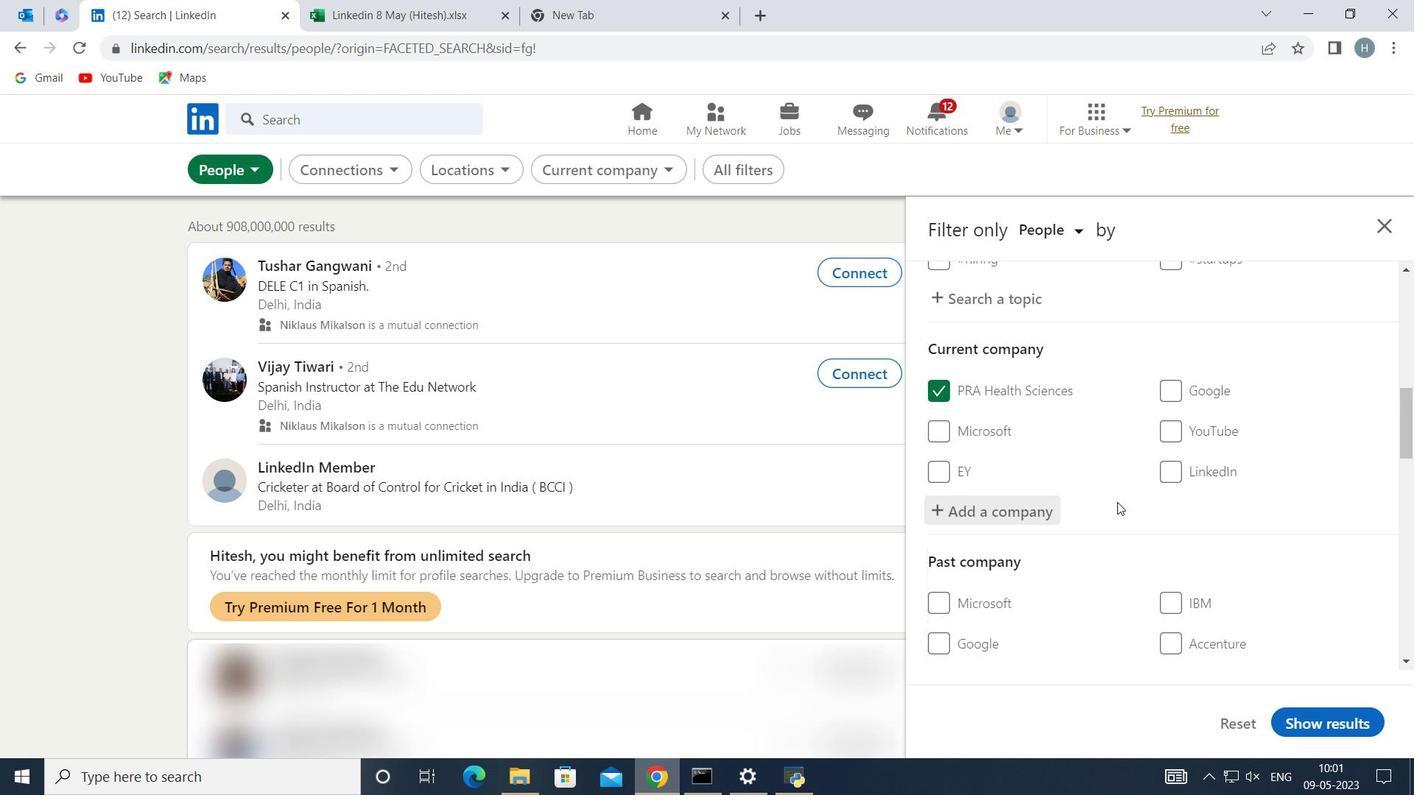 
Action: Mouse scrolled (1118, 498) with delta (0, 0)
Screenshot: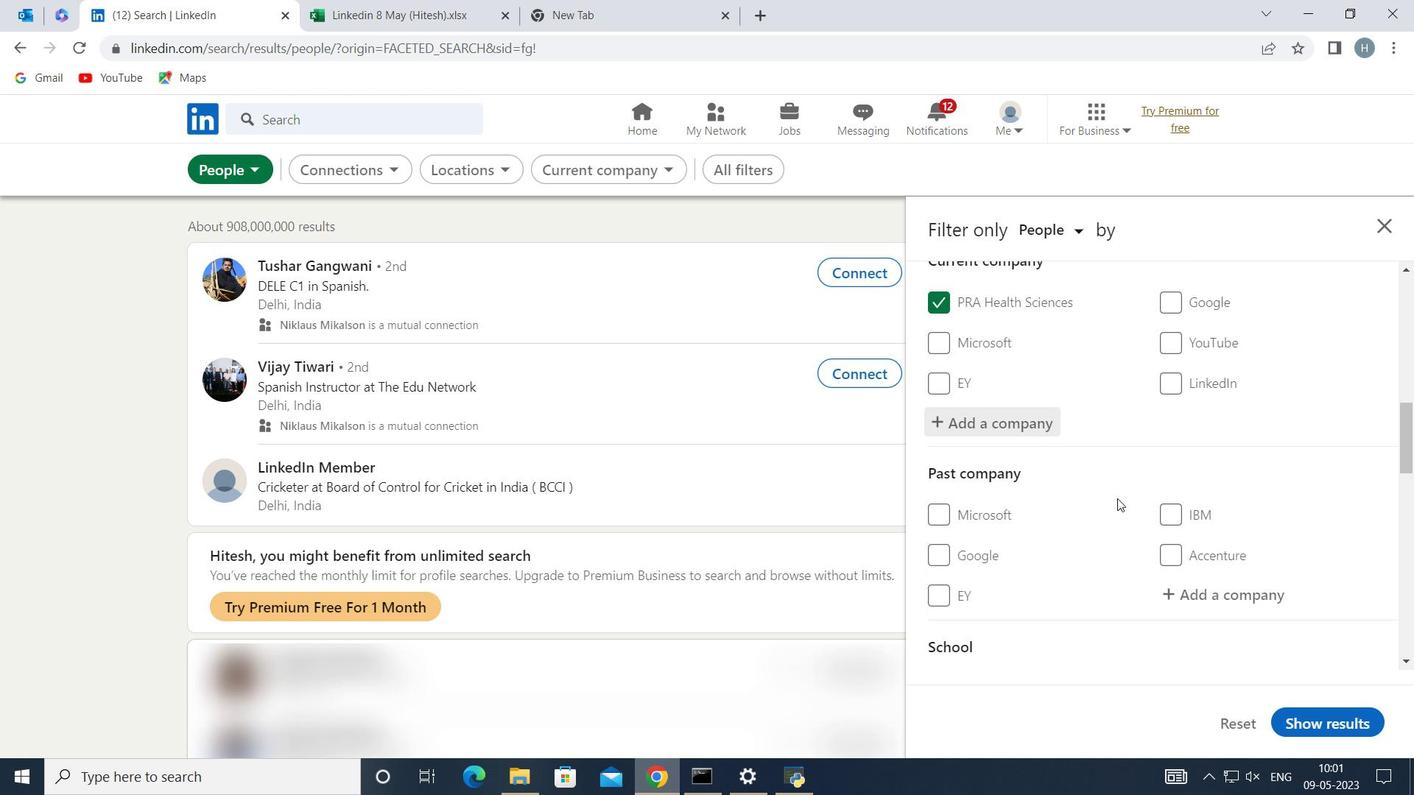 
Action: Mouse scrolled (1118, 498) with delta (0, 0)
Screenshot: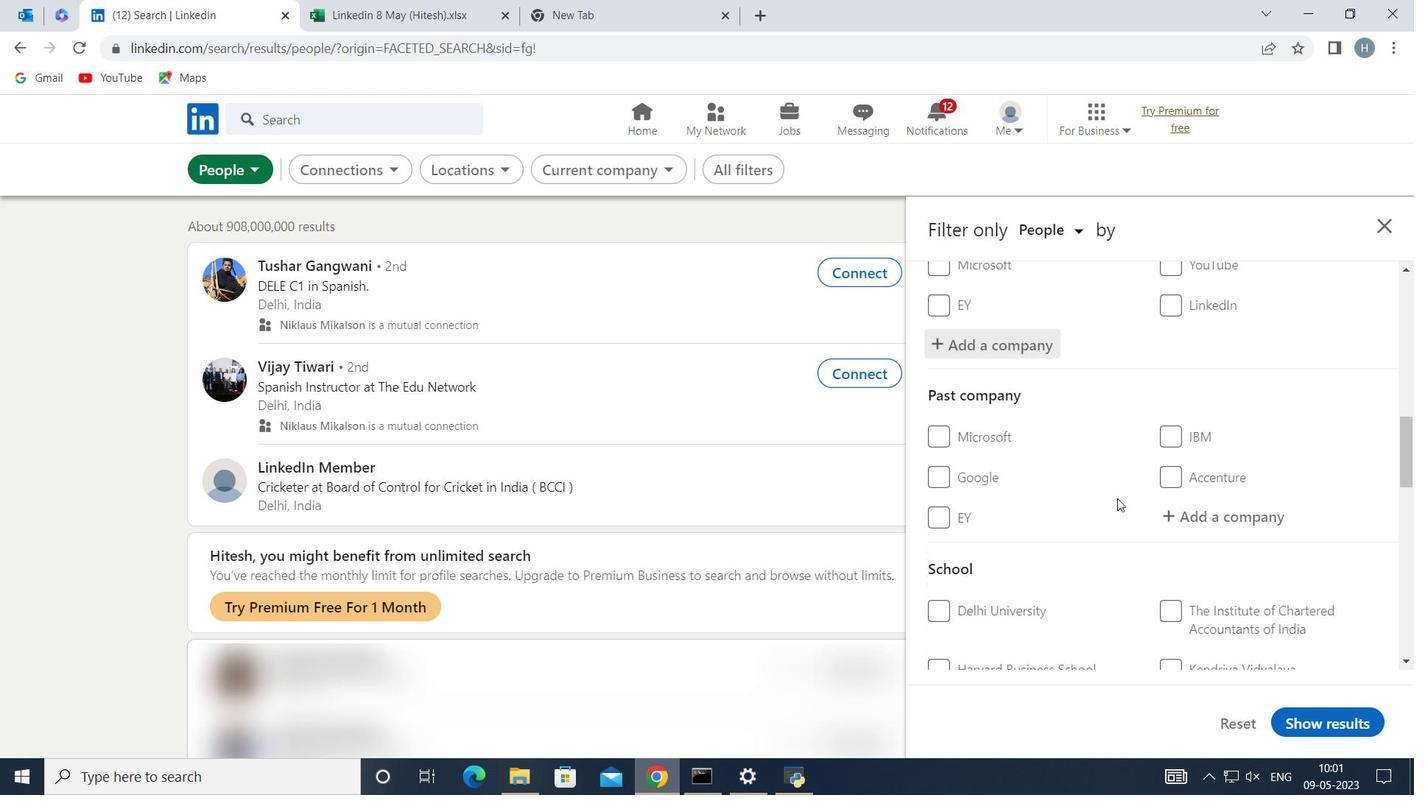 
Action: Mouse scrolled (1118, 498) with delta (0, 0)
Screenshot: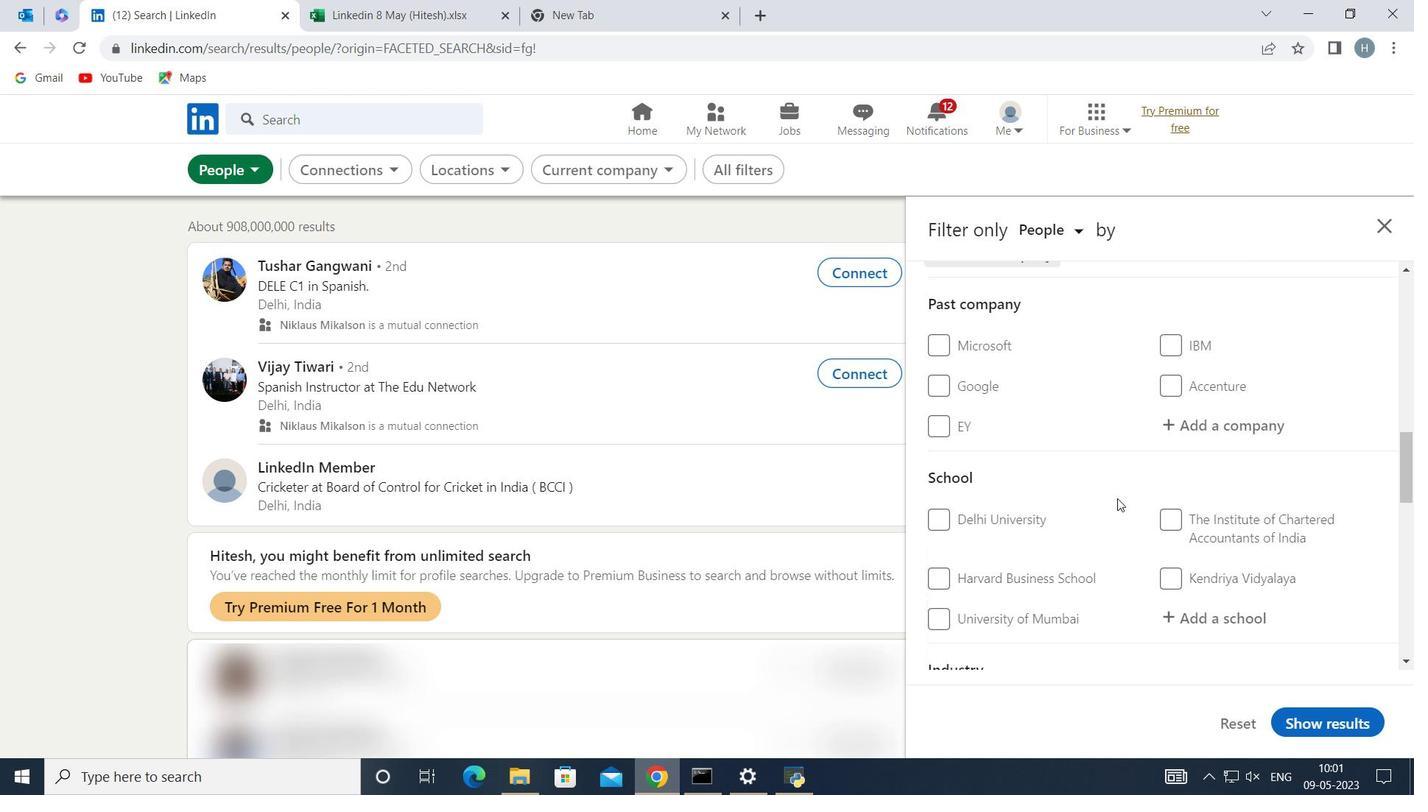 
Action: Mouse moved to (1179, 507)
Screenshot: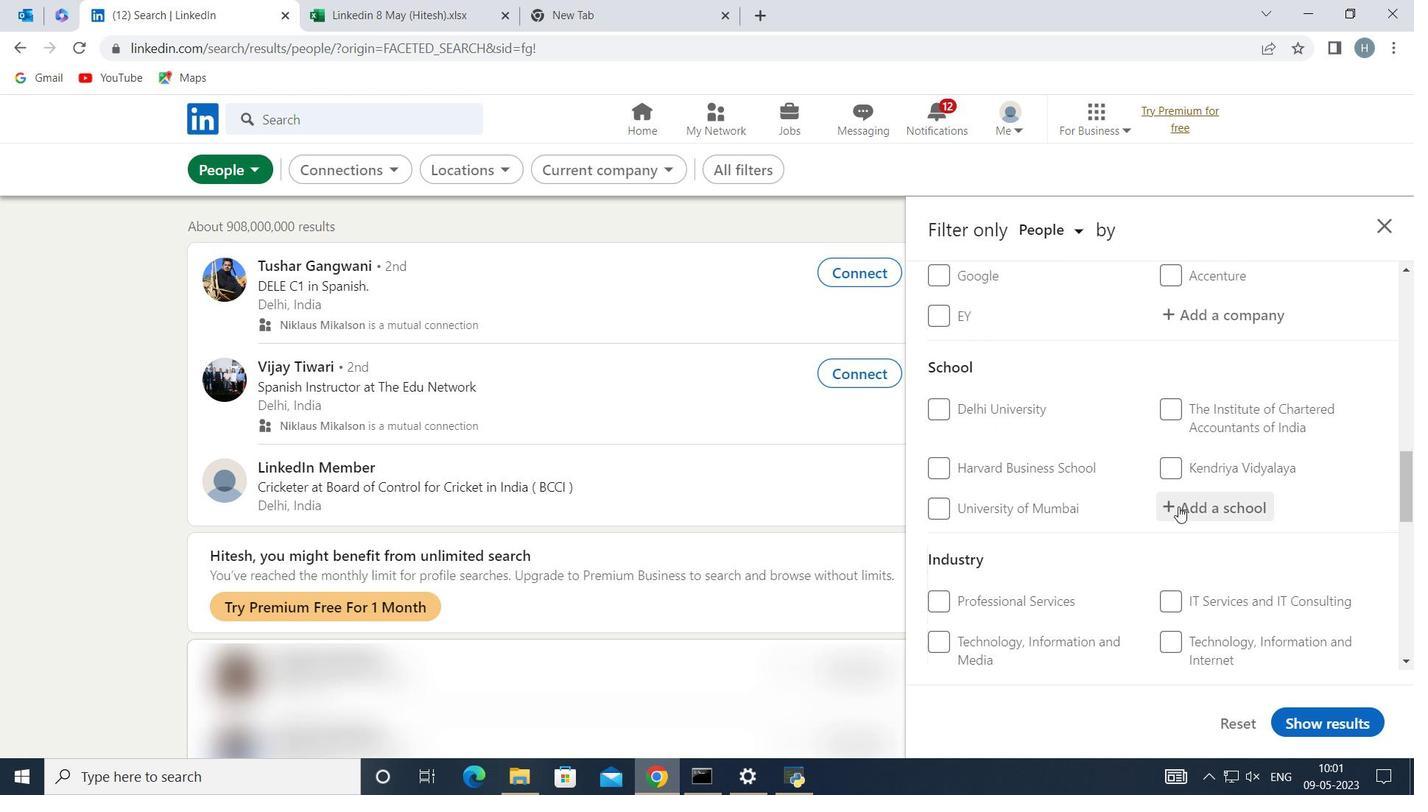 
Action: Mouse pressed left at (1179, 507)
Screenshot: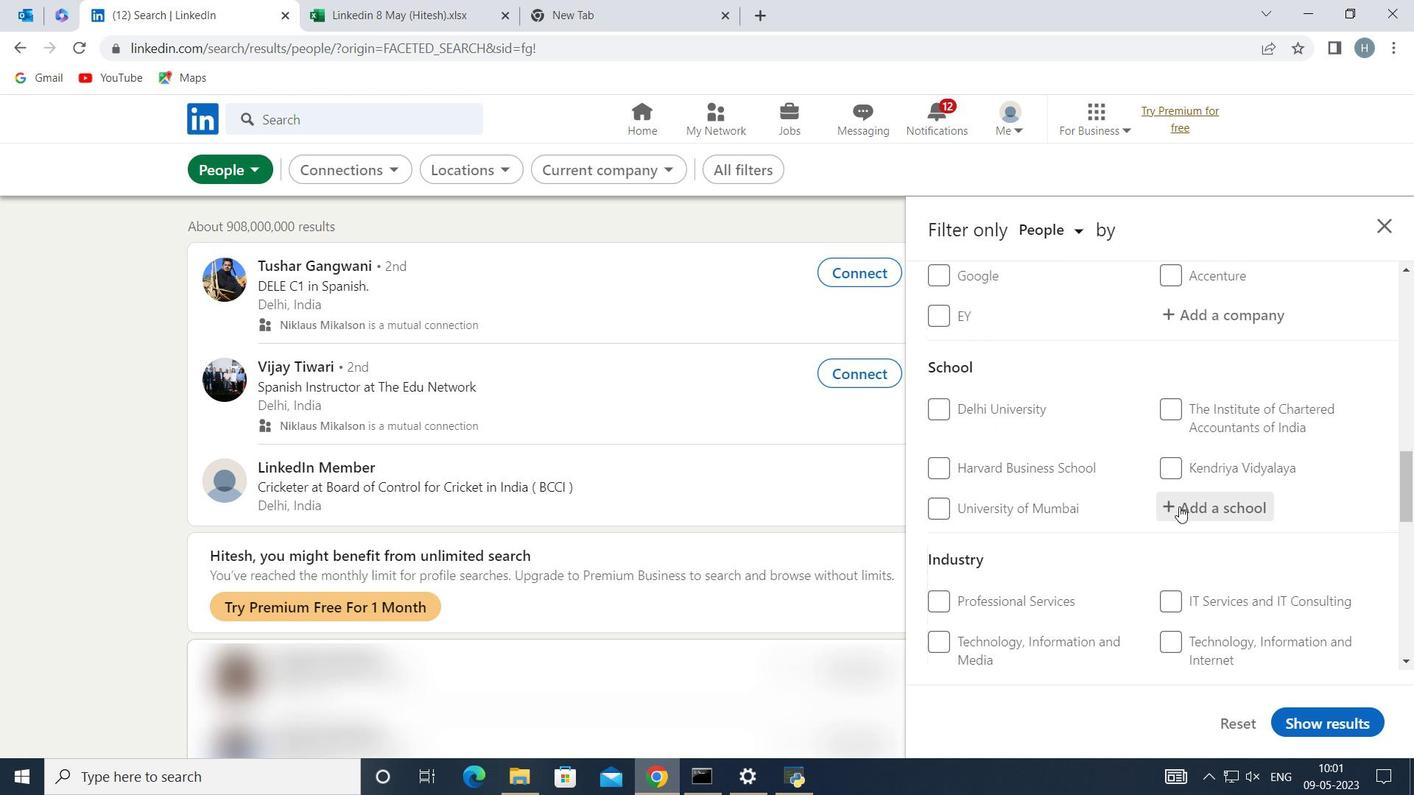 
Action: Key pressed <Key.shift>East<Key.space><Key.shift>West<Key.space><Key.shift>Institute<Key.space>of<Key.space><Key.shift>T
Screenshot: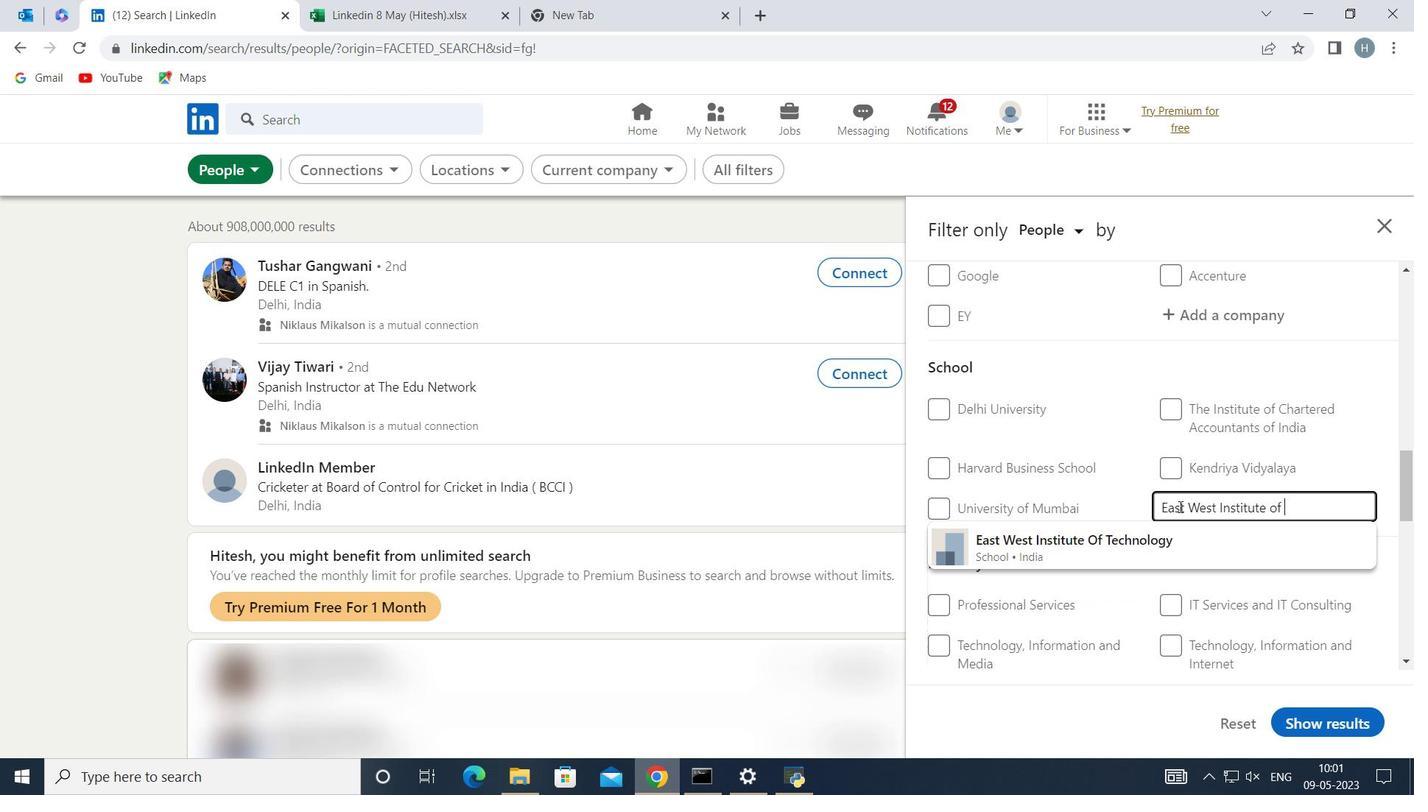 
Action: Mouse moved to (1101, 537)
Screenshot: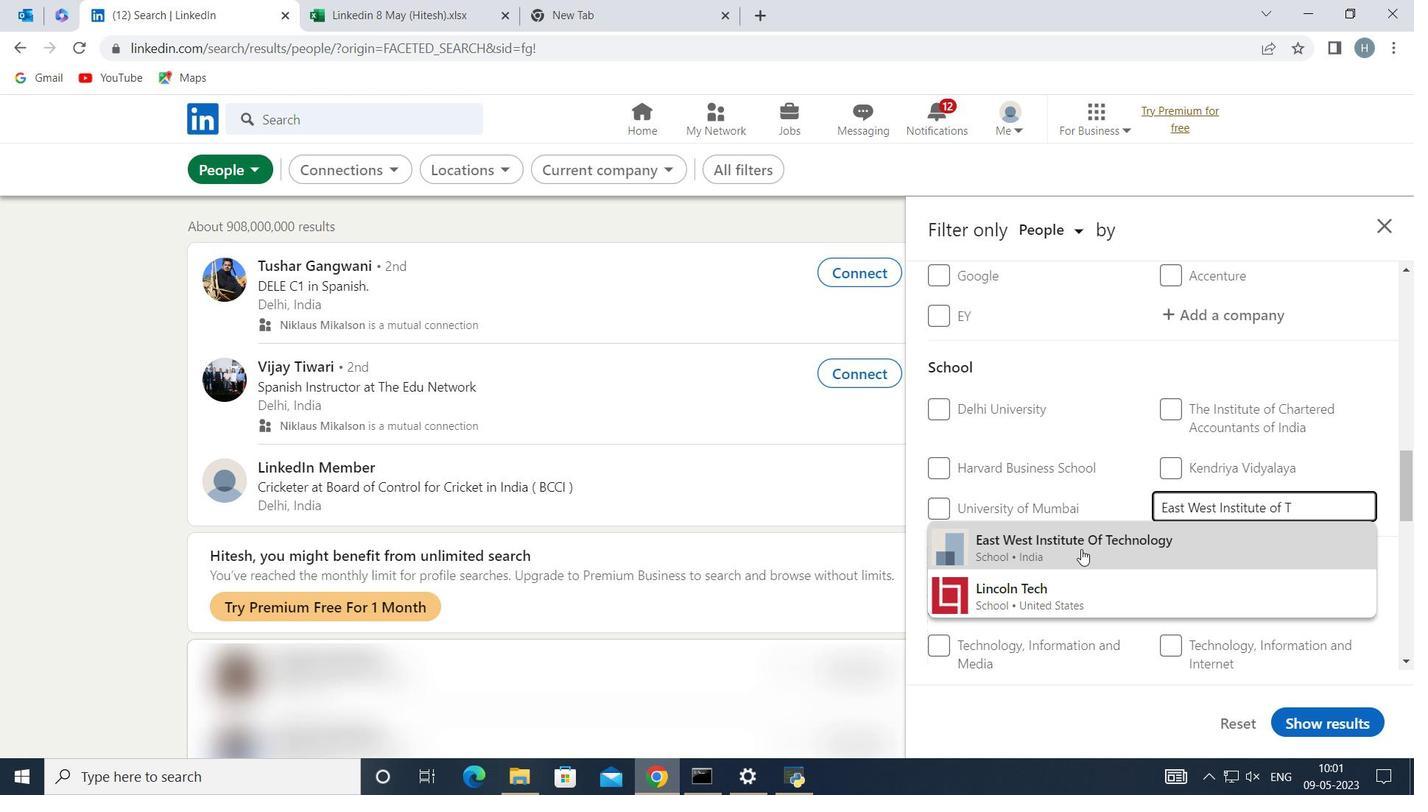 
Action: Mouse pressed left at (1101, 537)
Screenshot: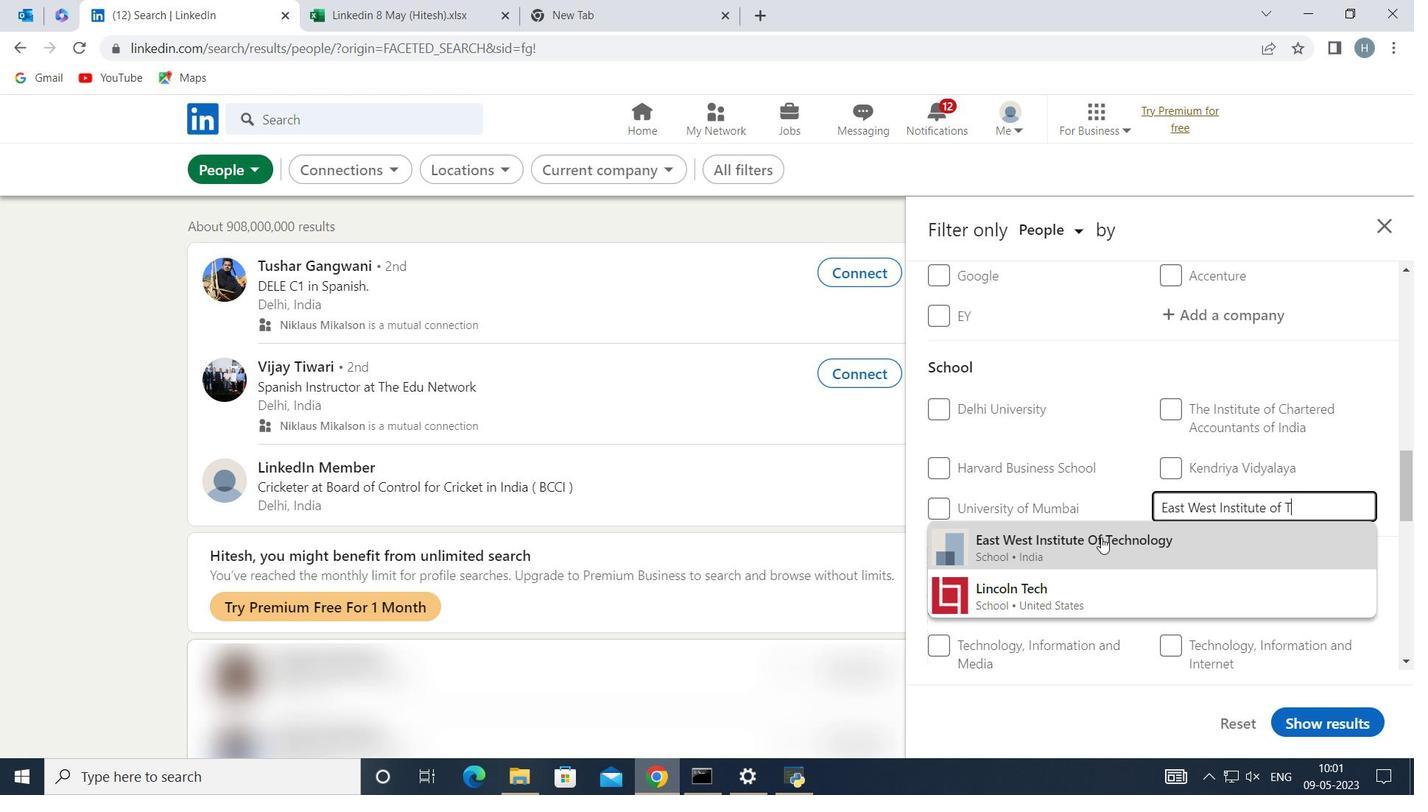
Action: Mouse moved to (1106, 504)
Screenshot: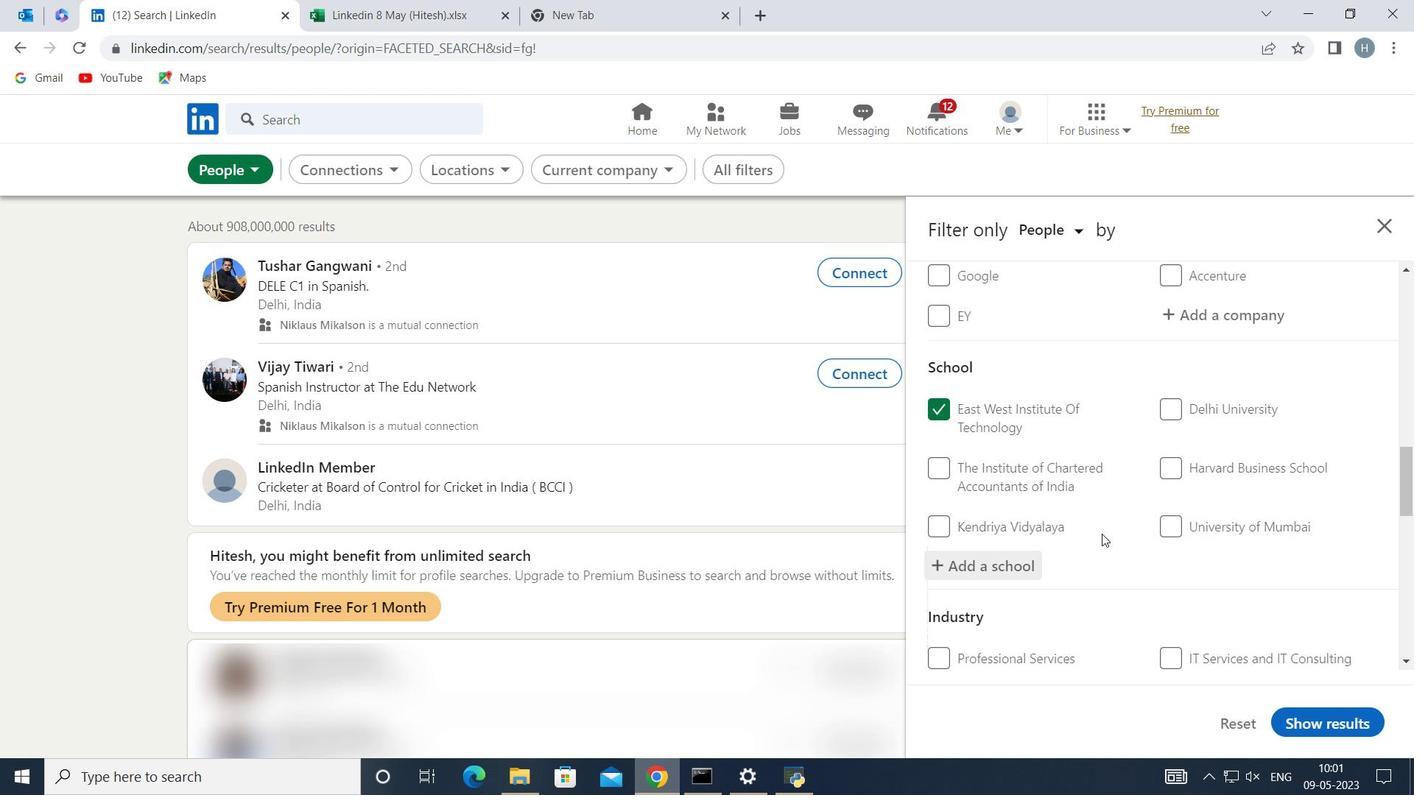 
Action: Mouse scrolled (1106, 504) with delta (0, 0)
Screenshot: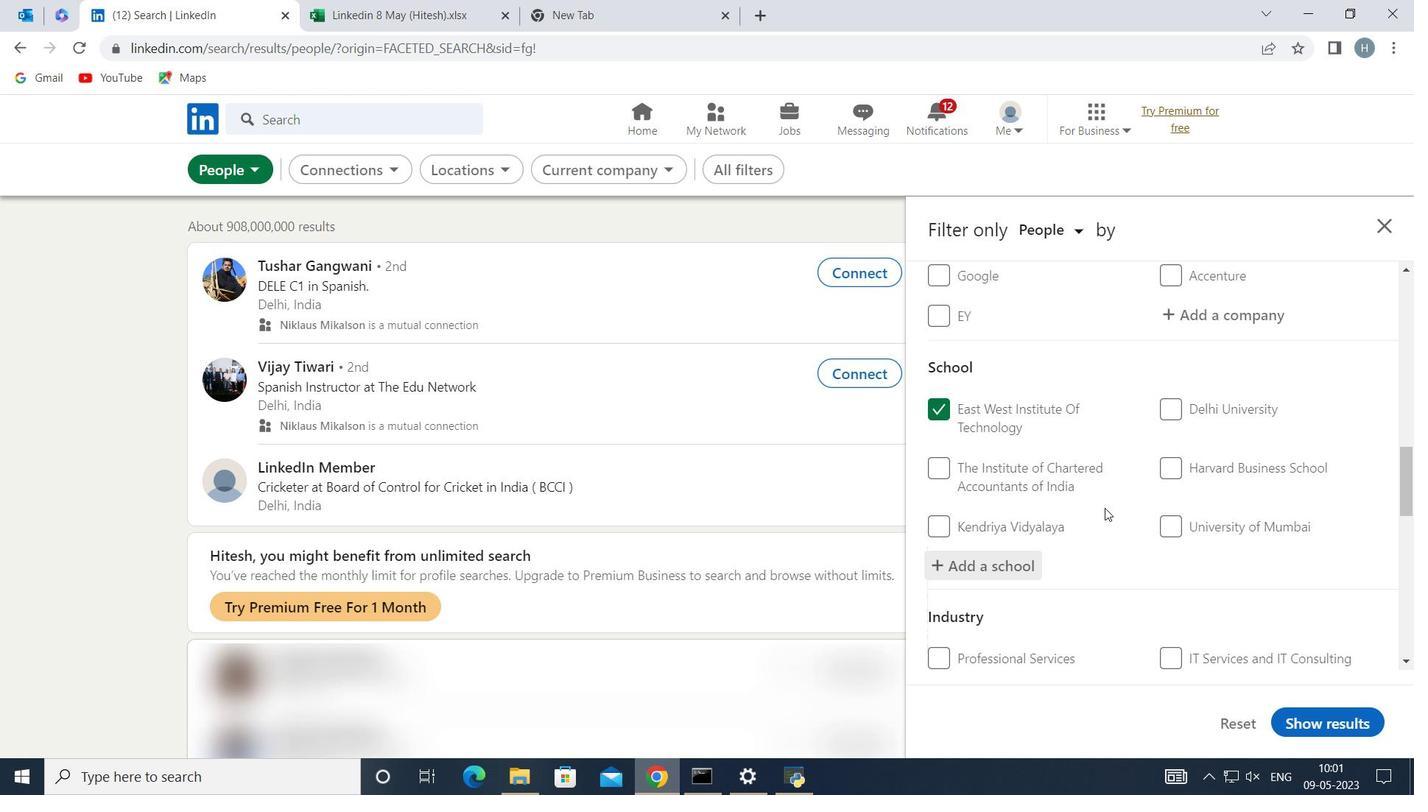 
Action: Mouse scrolled (1106, 504) with delta (0, 0)
Screenshot: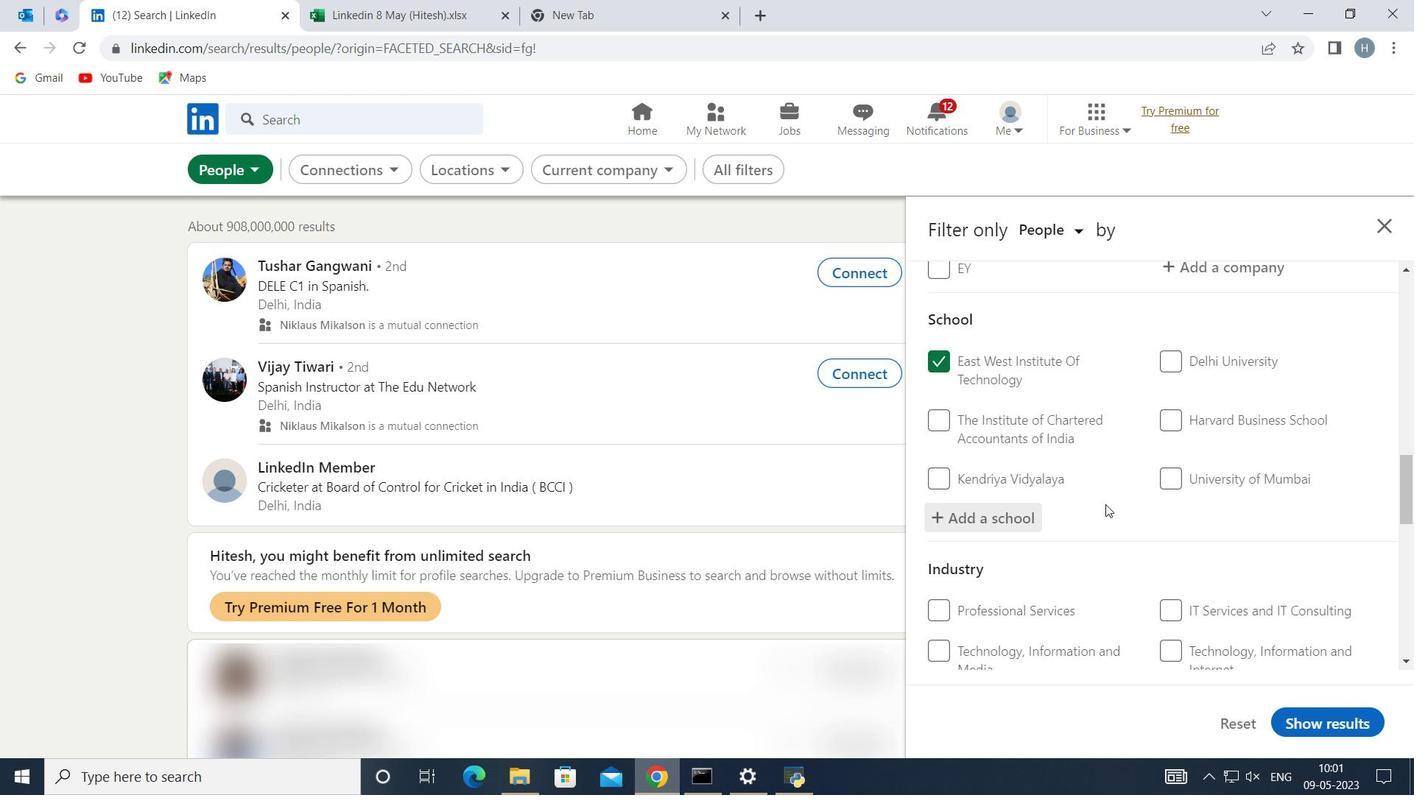 
Action: Mouse moved to (1200, 568)
Screenshot: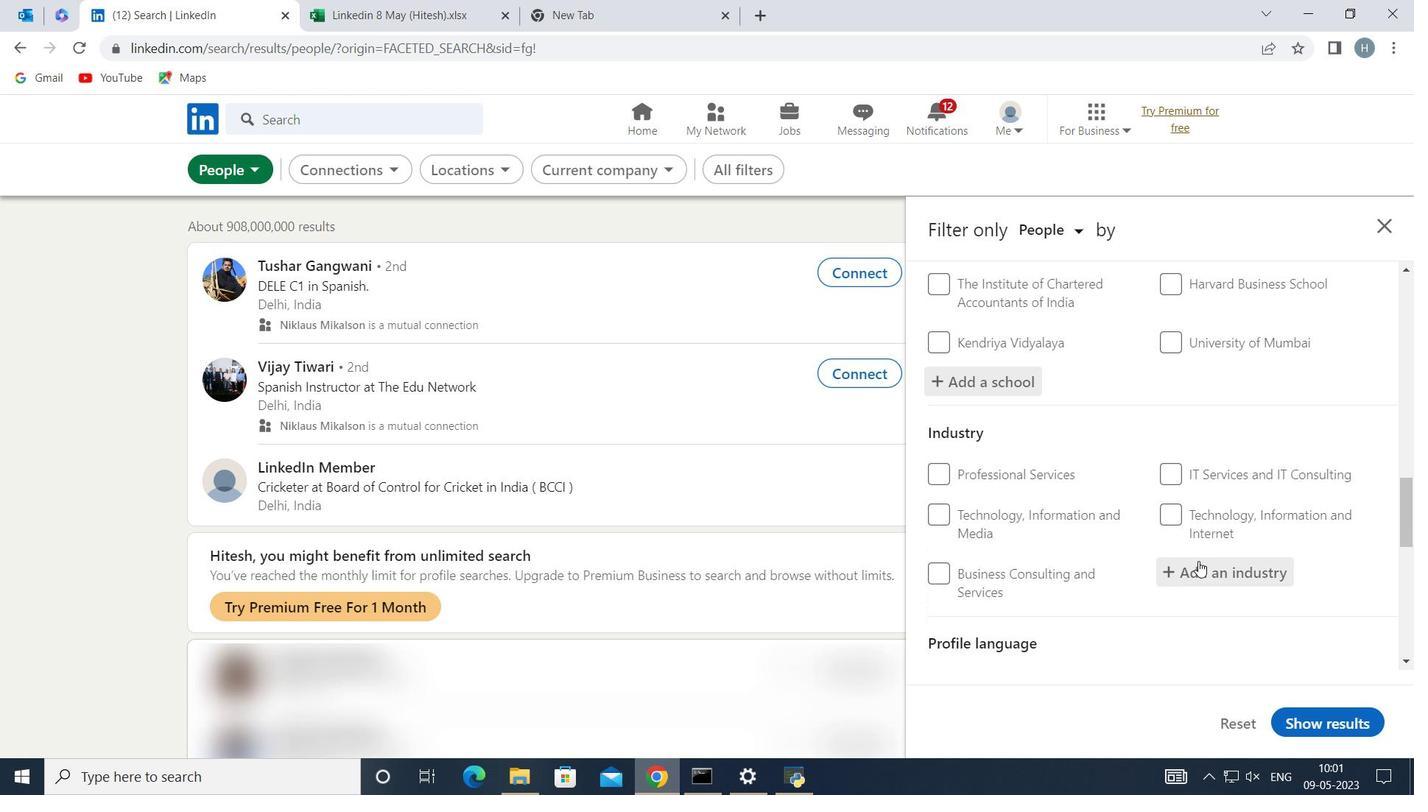 
Action: Mouse pressed left at (1200, 568)
Screenshot: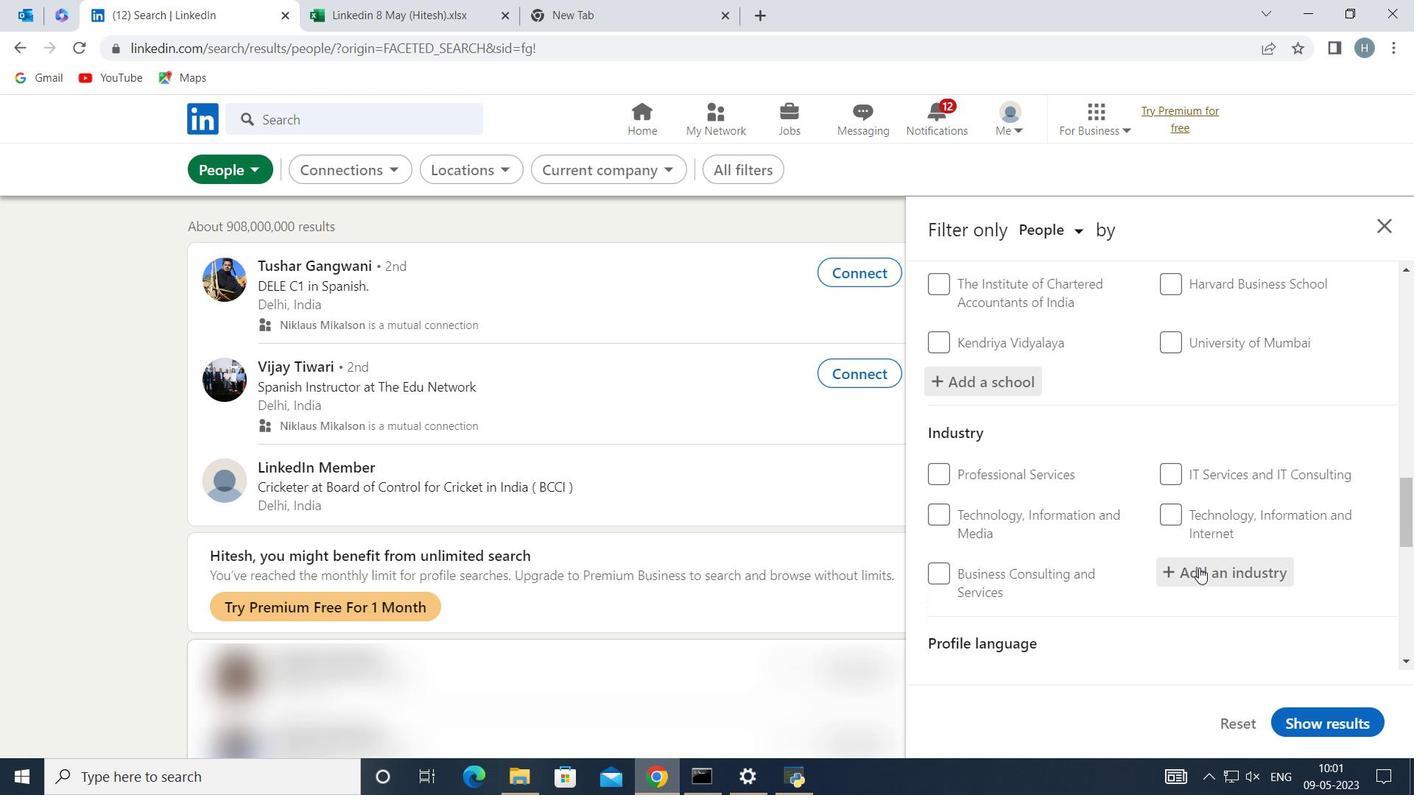 
Action: Mouse moved to (1200, 568)
Screenshot: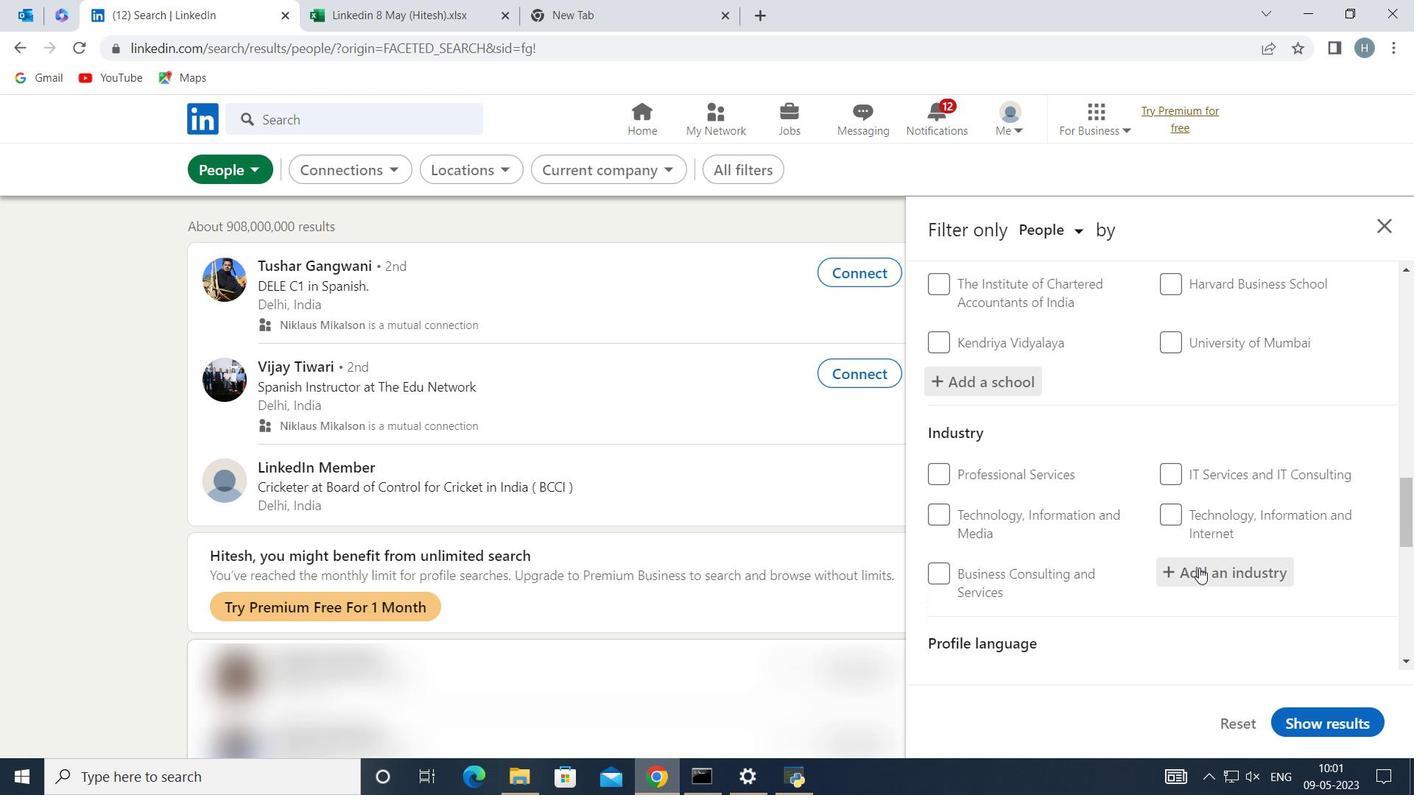 
Action: Key pressed <Key.shift>Housing<Key.space>and<Key.space><Key.shift>Communi
Screenshot: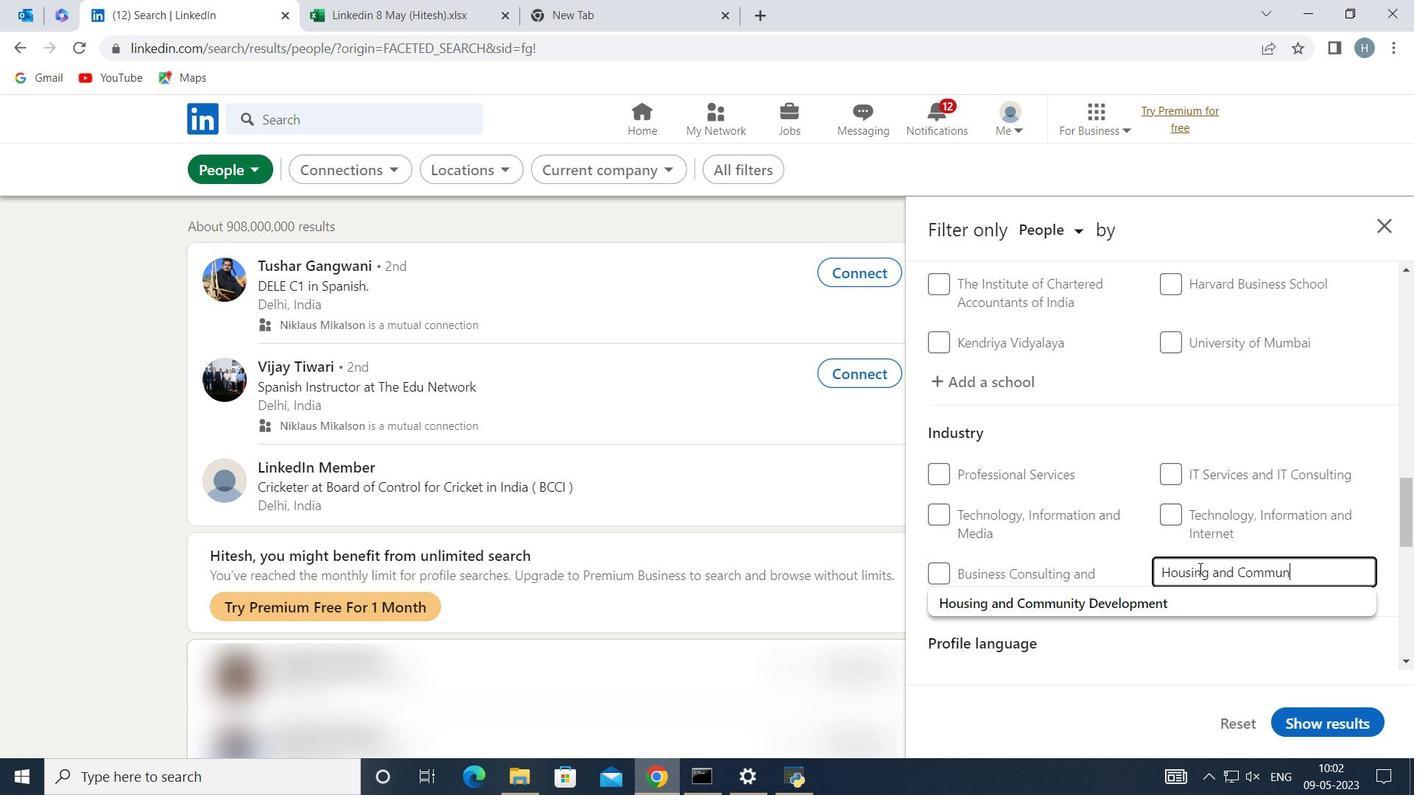 
Action: Mouse moved to (1148, 599)
Screenshot: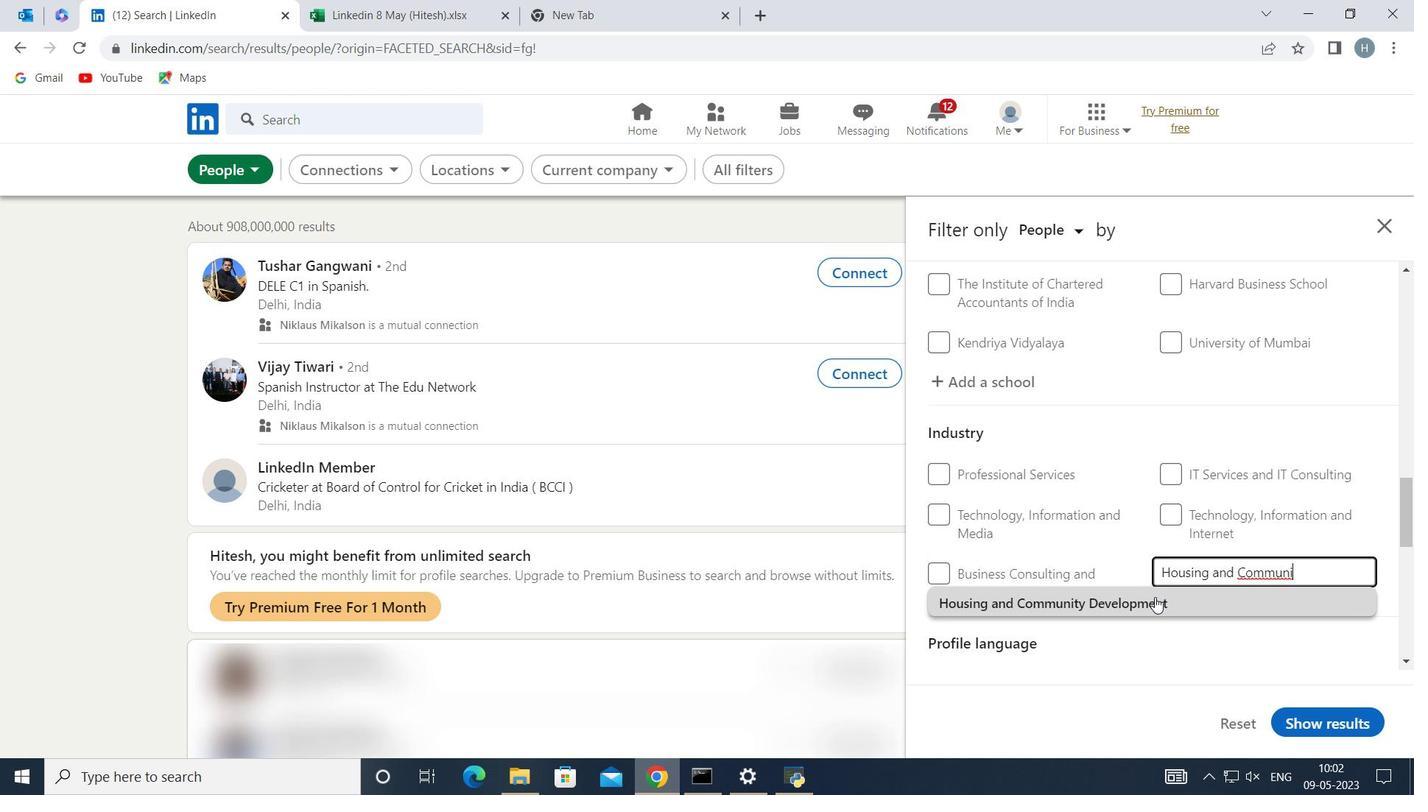 
Action: Mouse pressed left at (1148, 599)
Screenshot: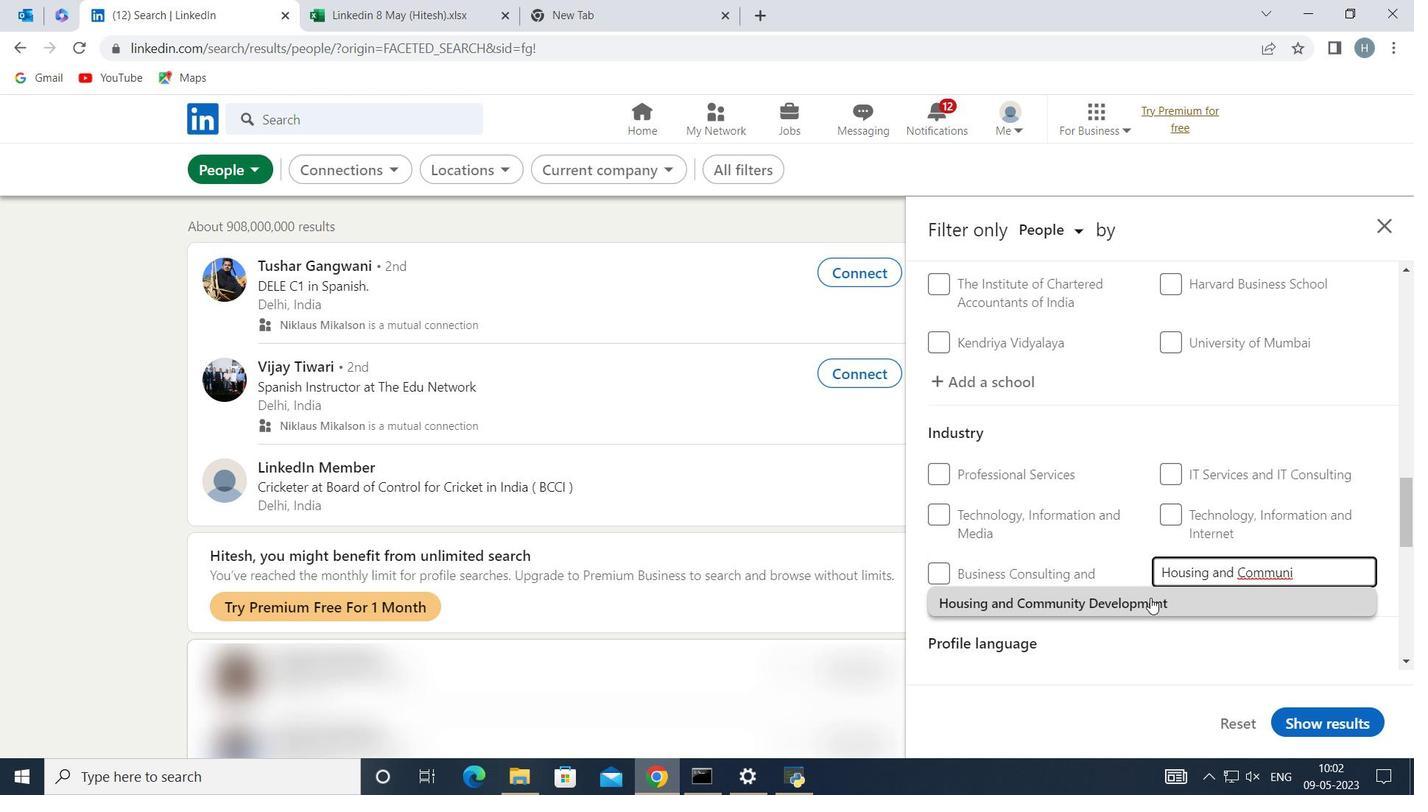 
Action: Mouse moved to (1121, 530)
Screenshot: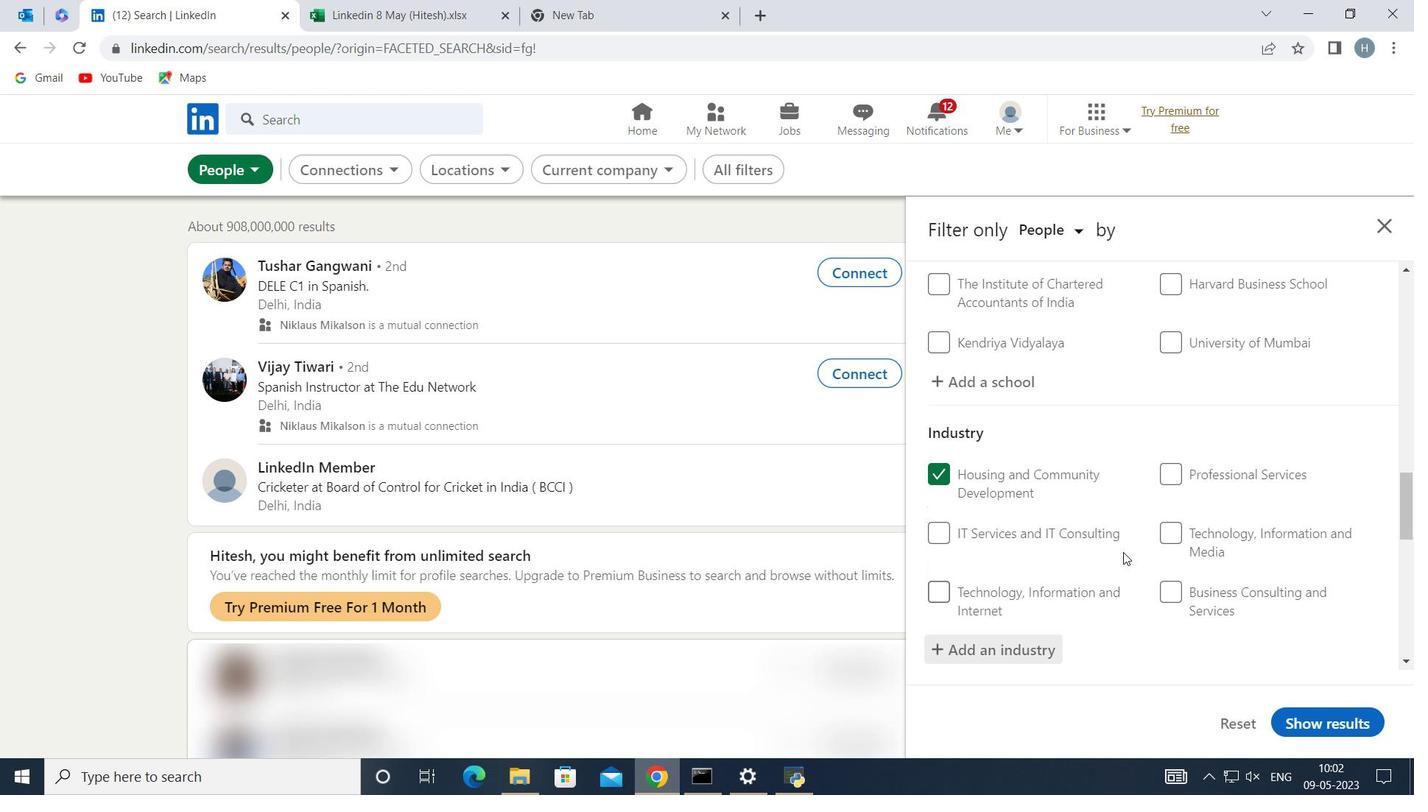 
Action: Mouse scrolled (1121, 529) with delta (0, 0)
Screenshot: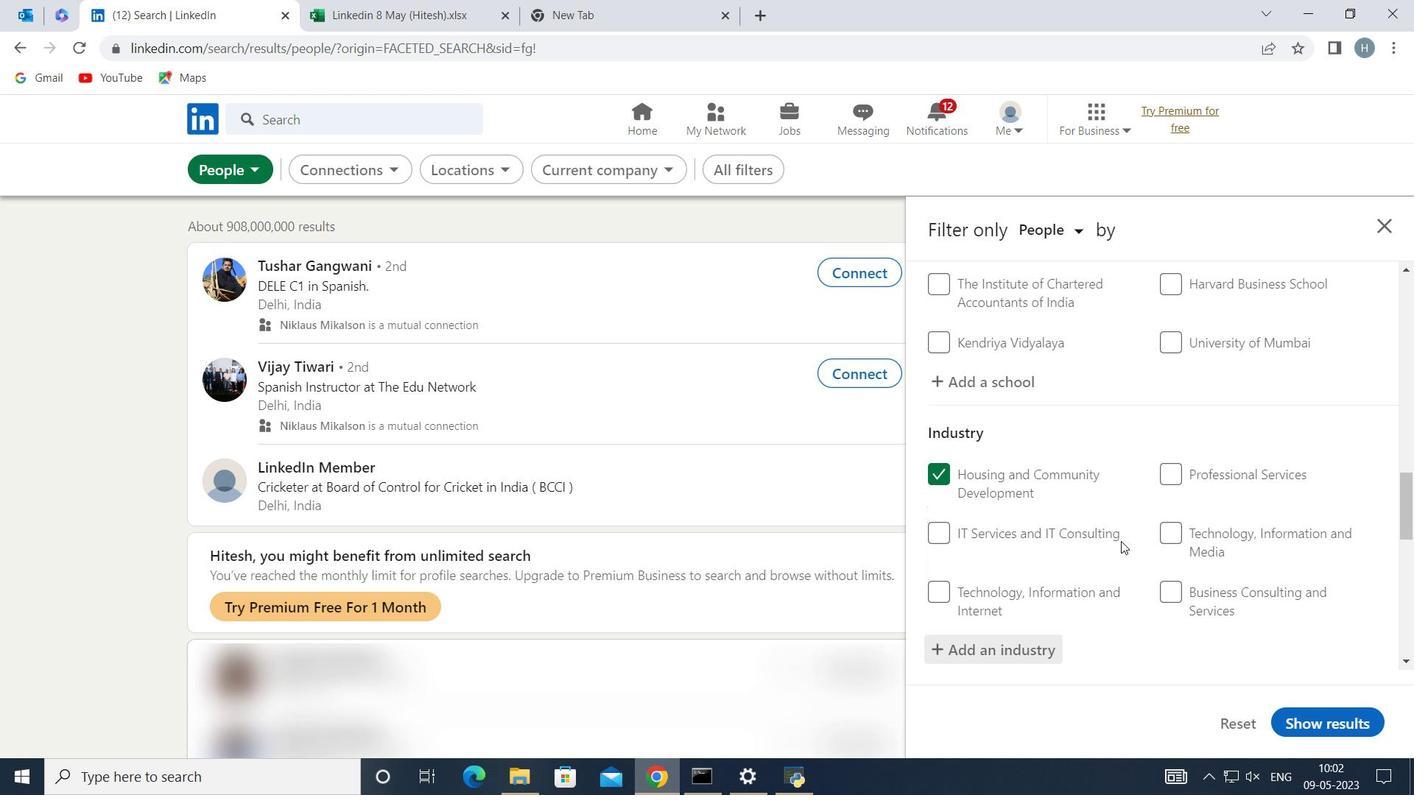 
Action: Mouse moved to (1122, 518)
Screenshot: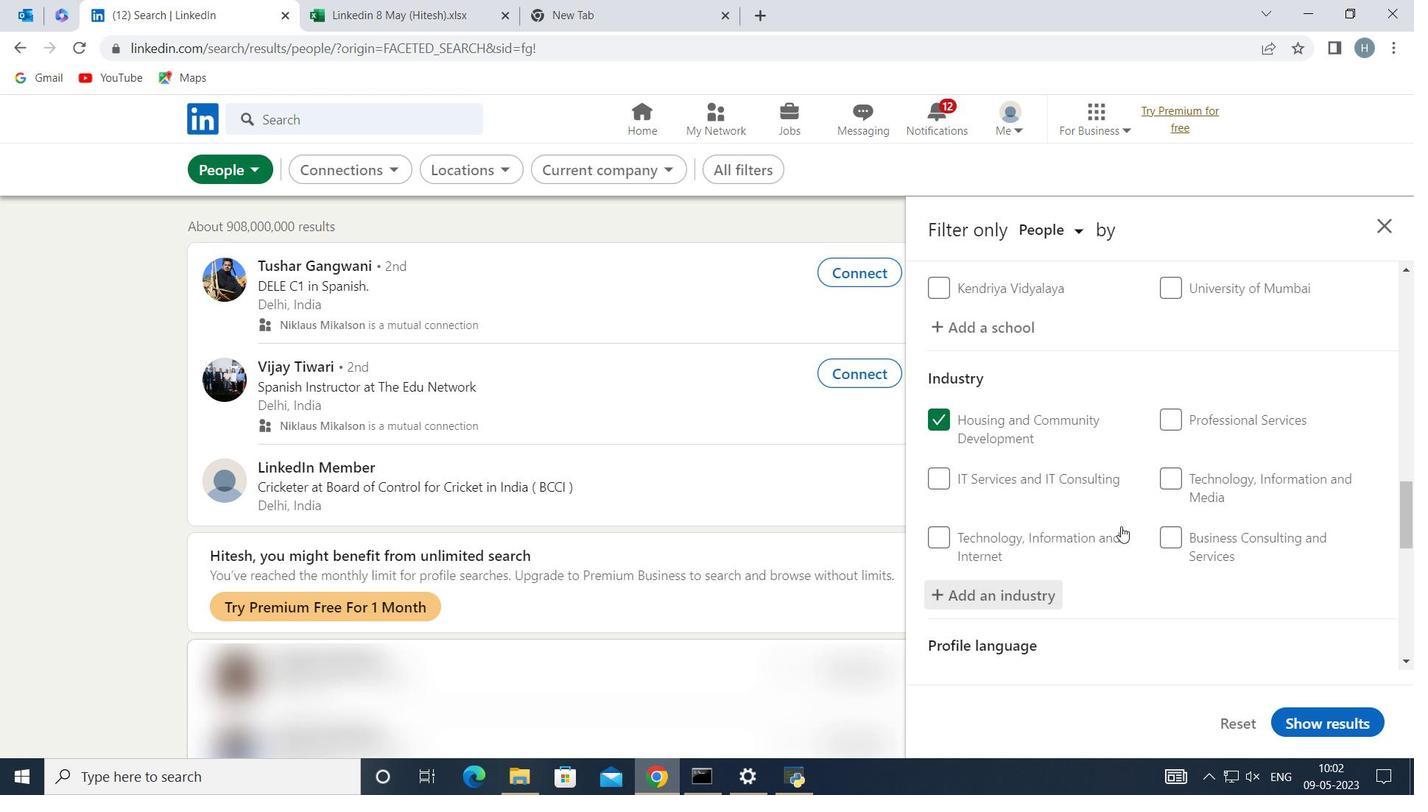 
Action: Mouse scrolled (1122, 517) with delta (0, 0)
Screenshot: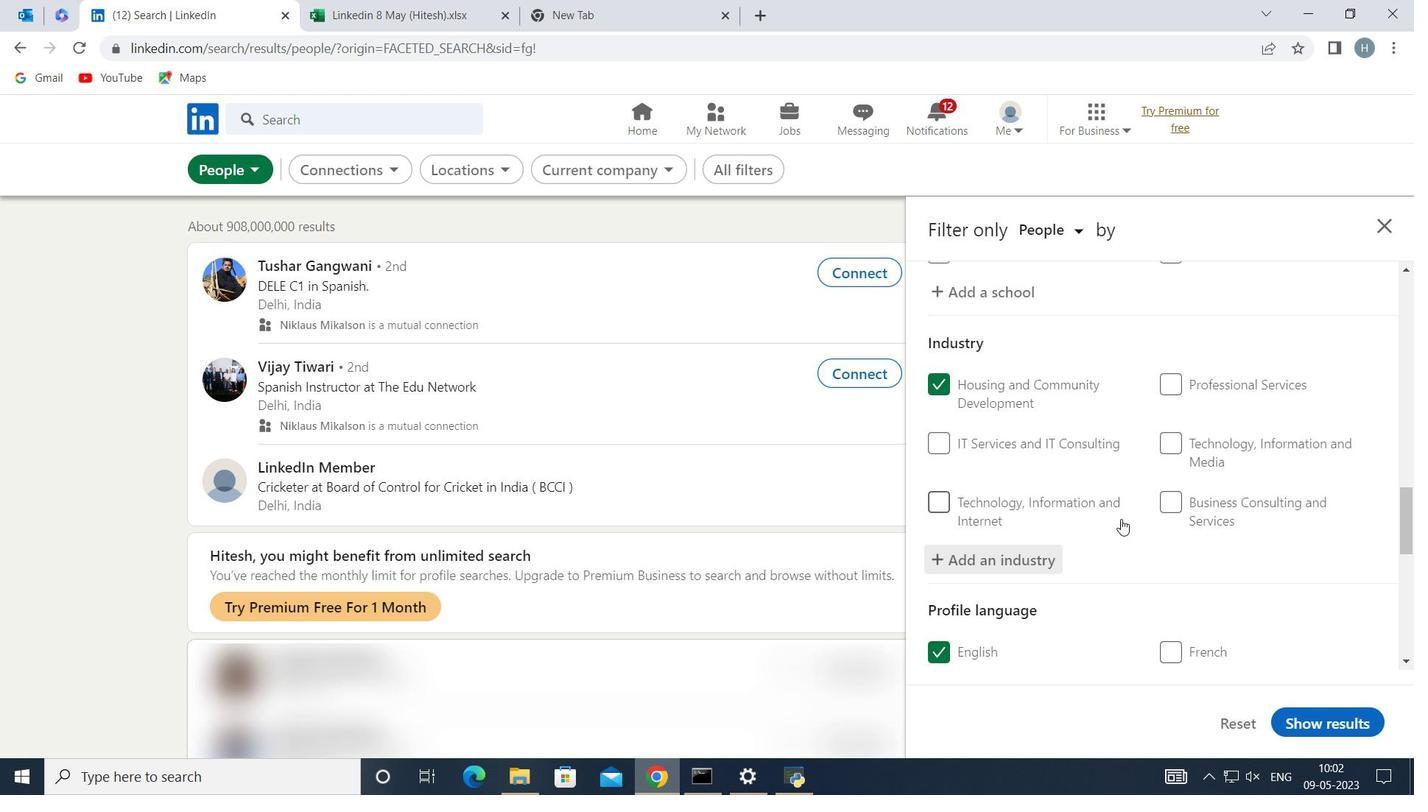 
Action: Mouse moved to (1123, 513)
Screenshot: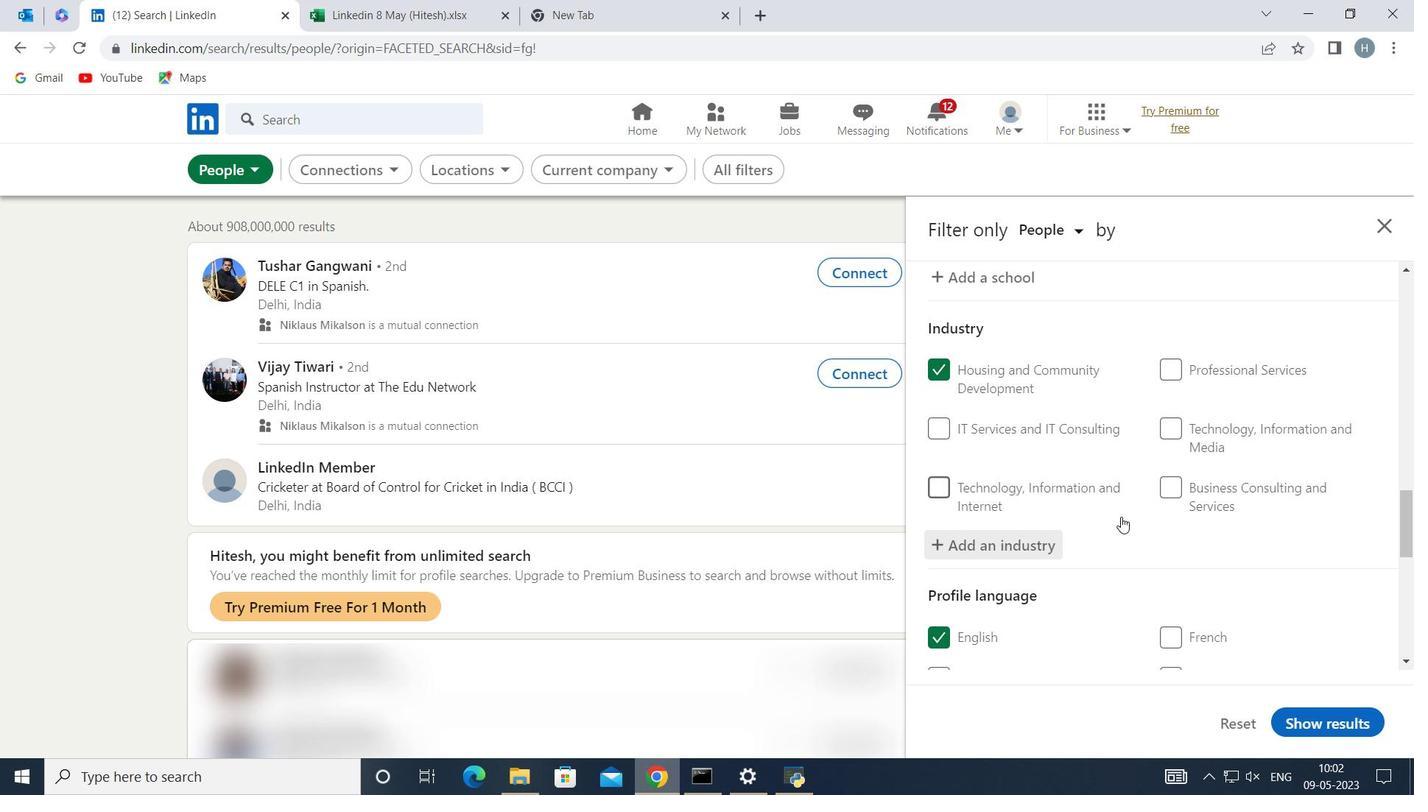 
Action: Mouse scrolled (1123, 512) with delta (0, 0)
Screenshot: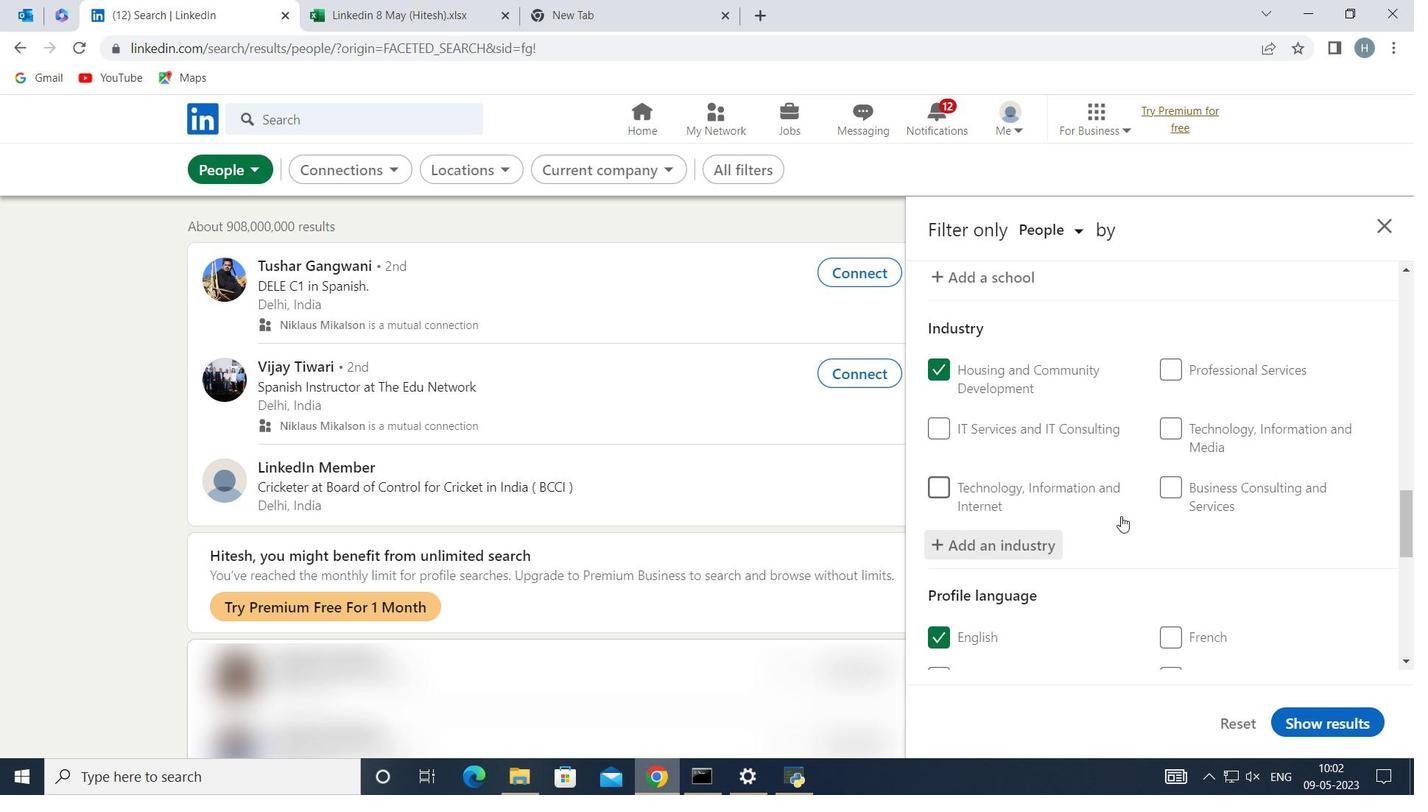 
Action: Mouse moved to (1123, 505)
Screenshot: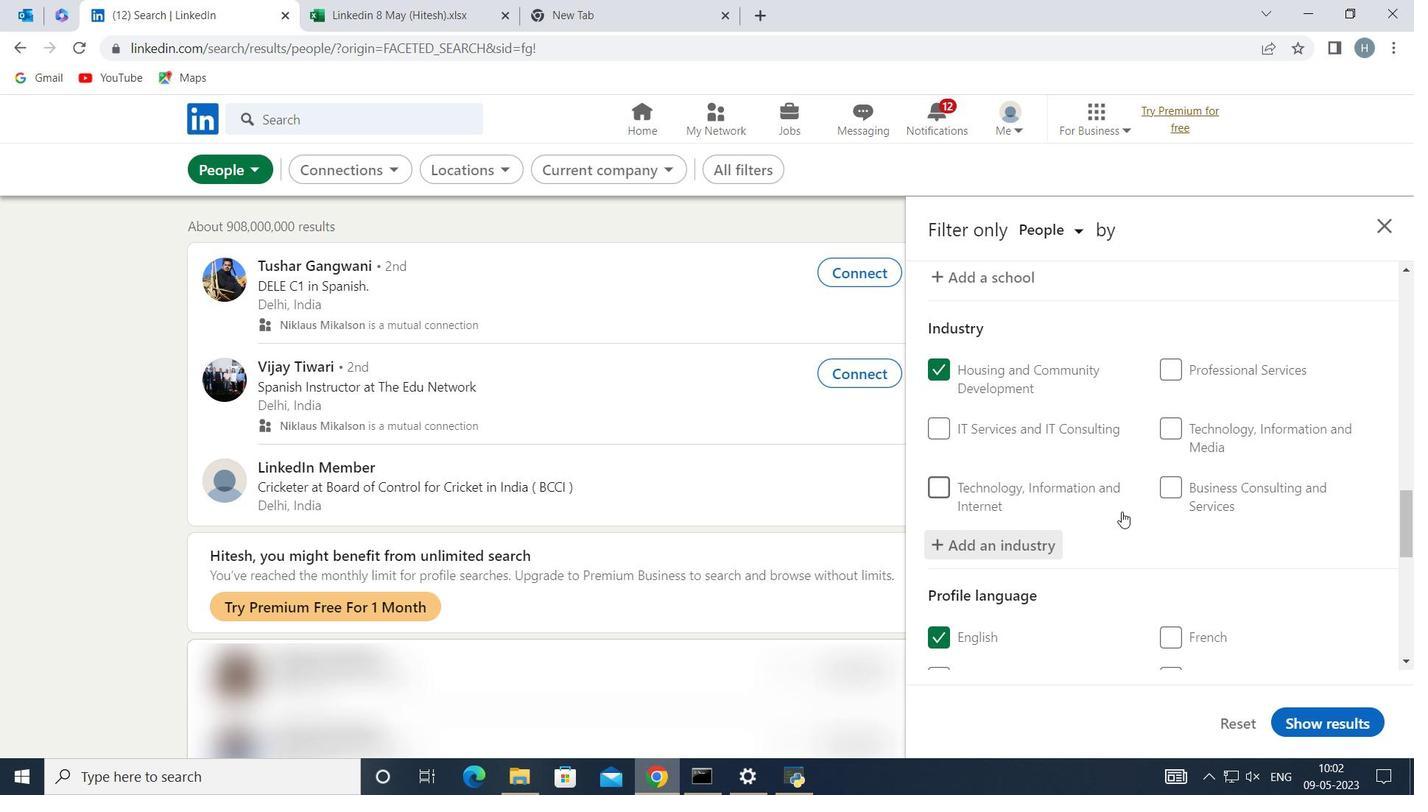 
Action: Mouse scrolled (1123, 504) with delta (0, 0)
Screenshot: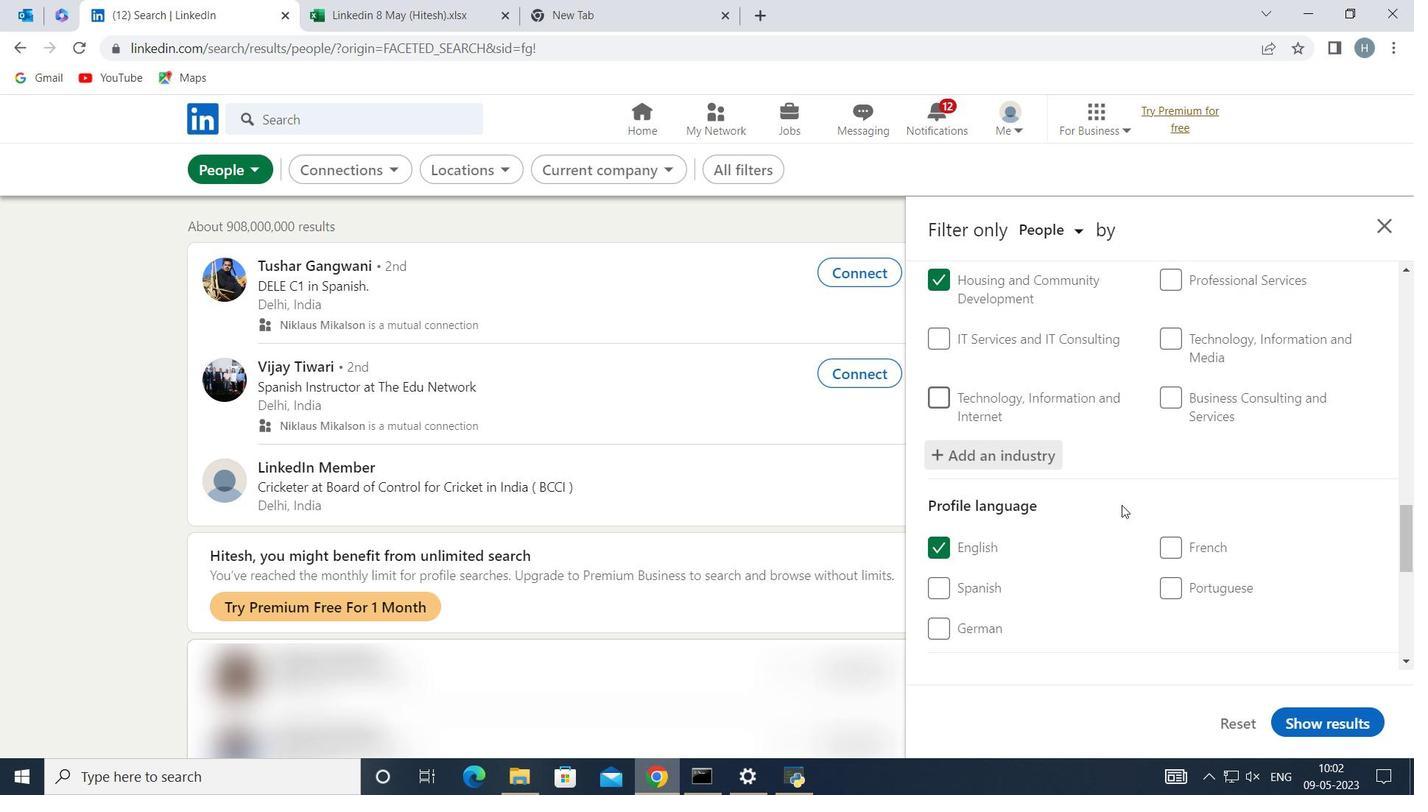 
Action: Mouse moved to (1123, 504)
Screenshot: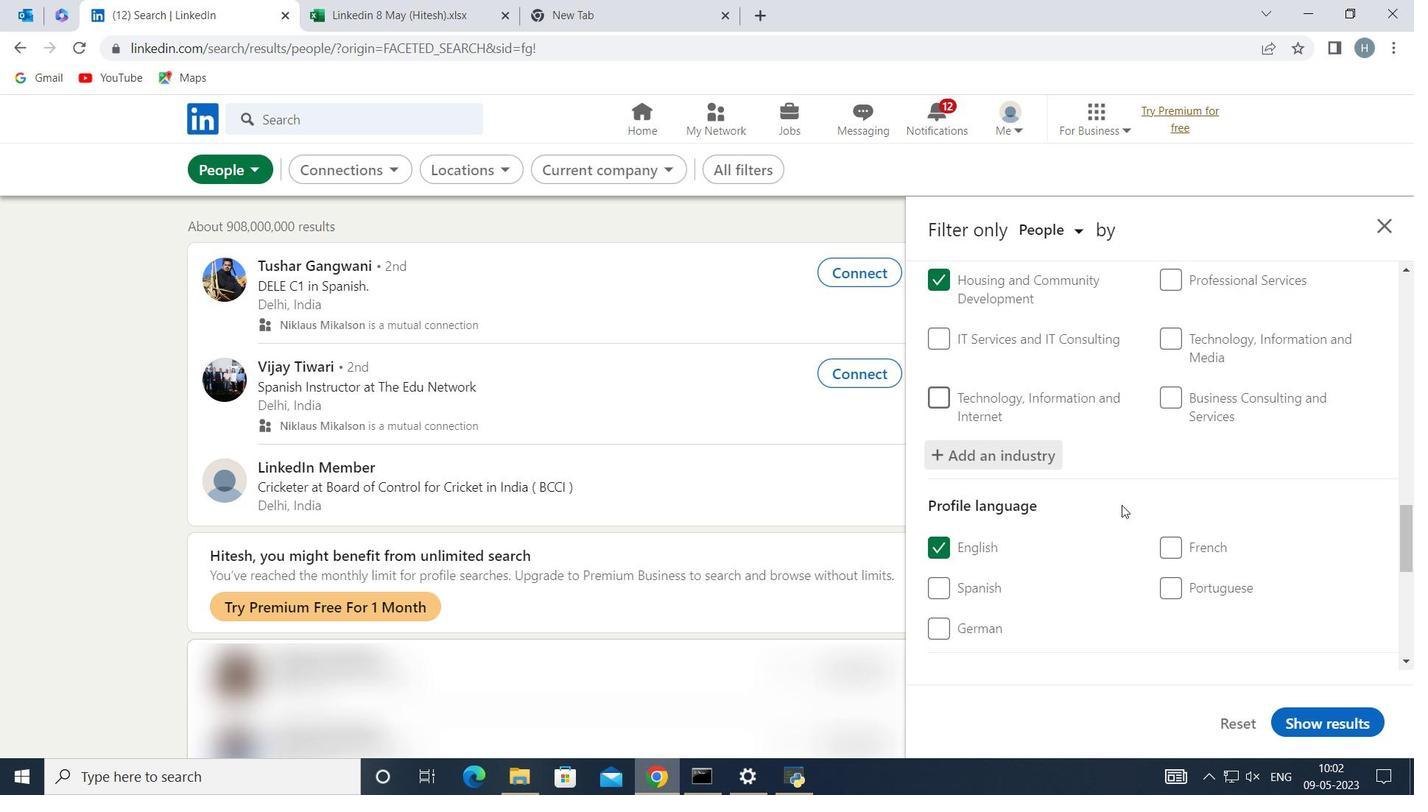 
Action: Mouse scrolled (1123, 504) with delta (0, 0)
Screenshot: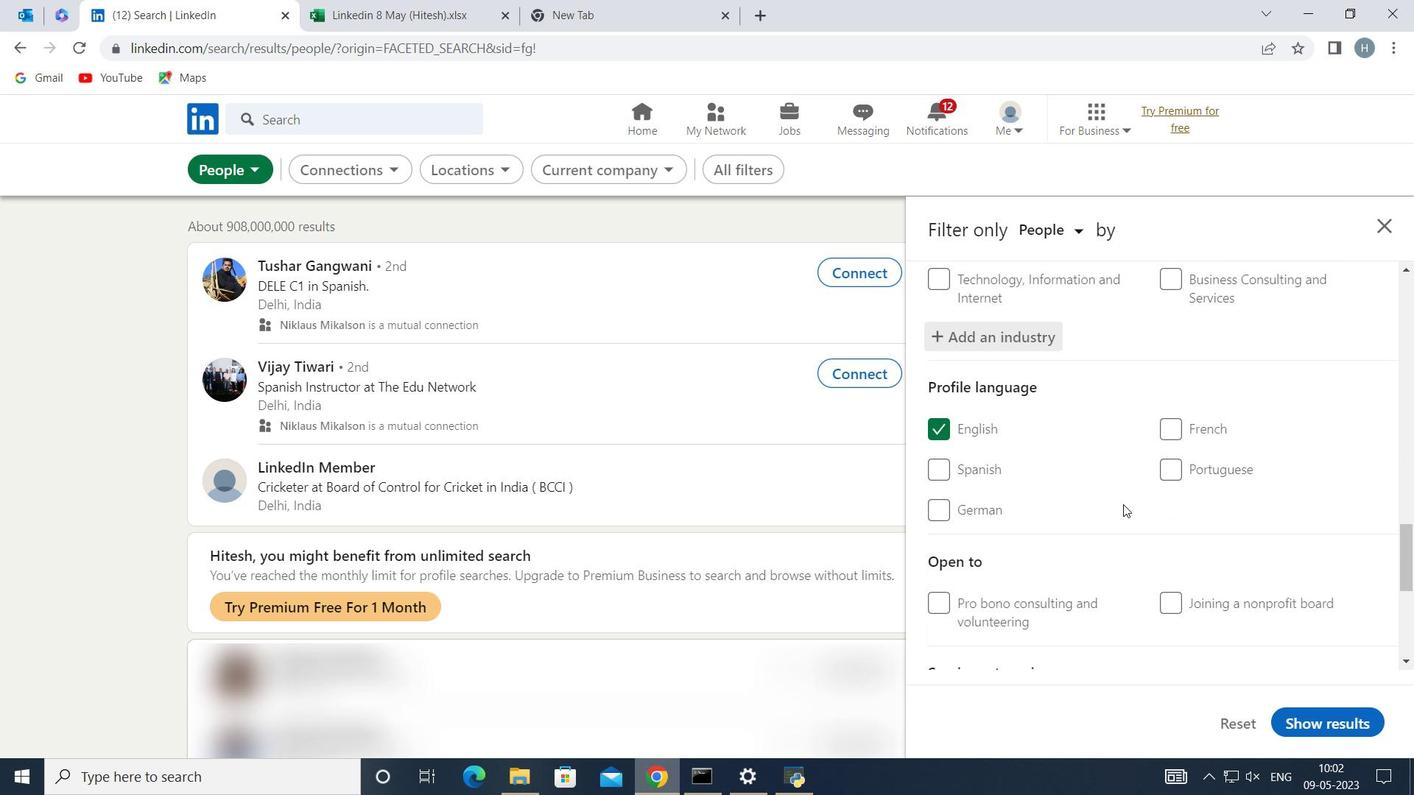 
Action: Mouse moved to (1126, 504)
Screenshot: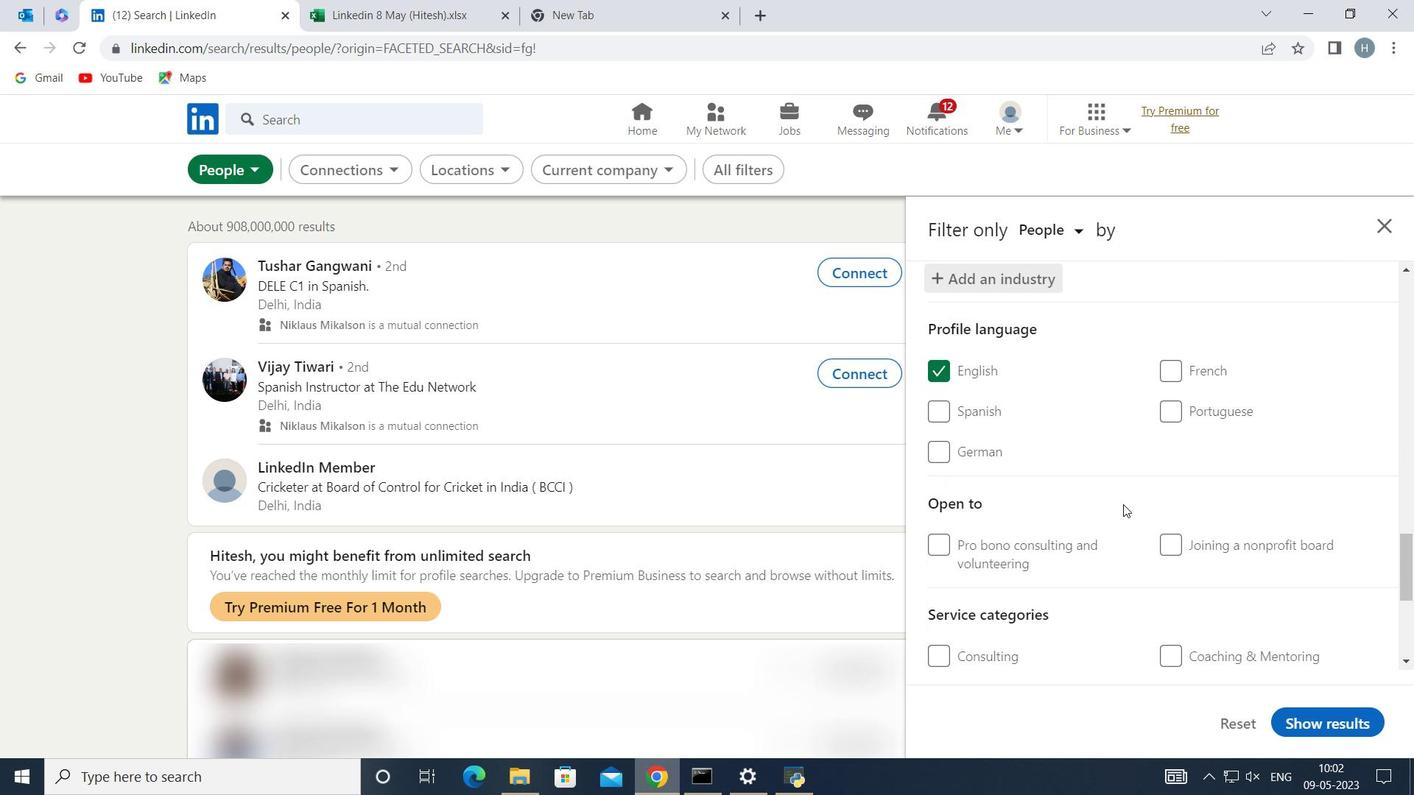 
Action: Mouse scrolled (1126, 503) with delta (0, 0)
Screenshot: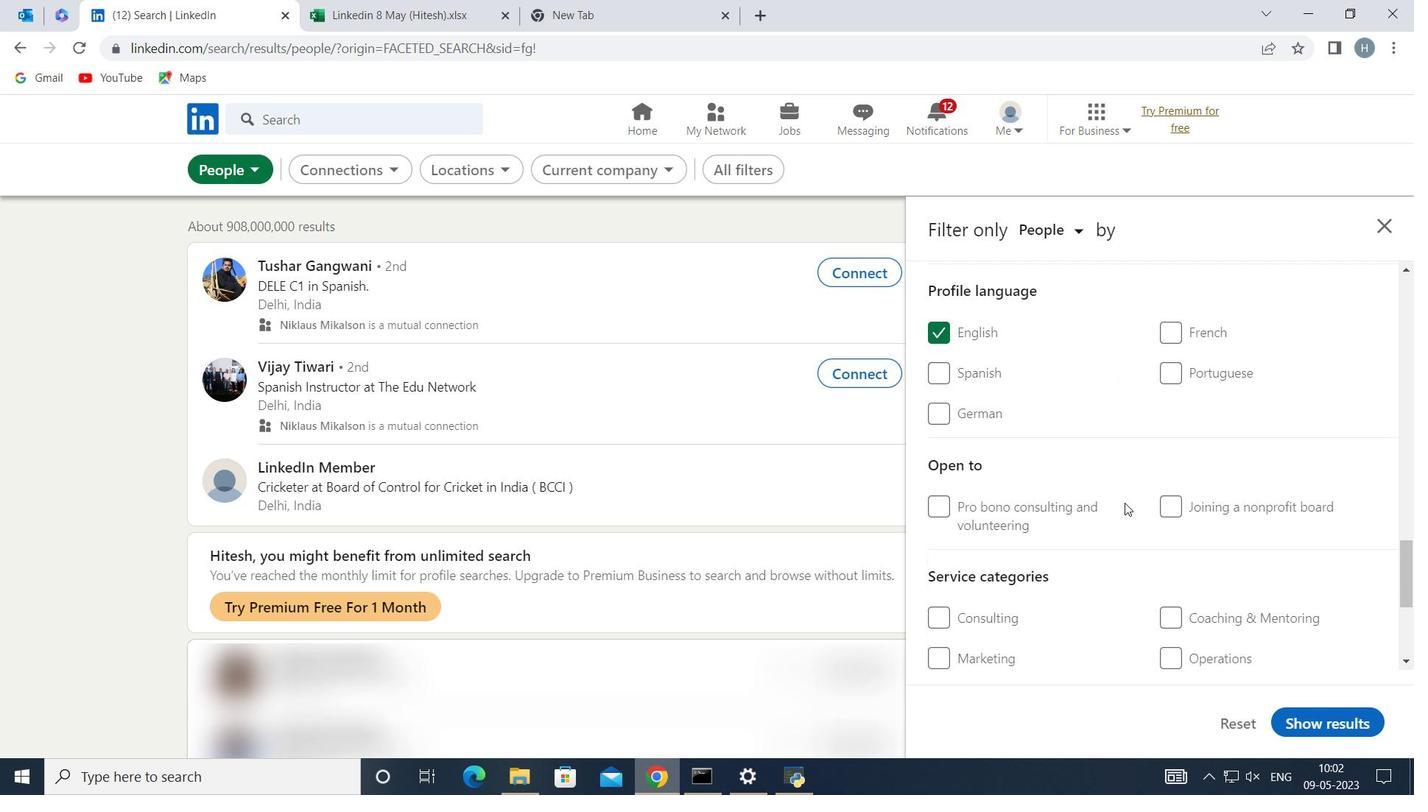 
Action: Mouse scrolled (1126, 503) with delta (0, 0)
Screenshot: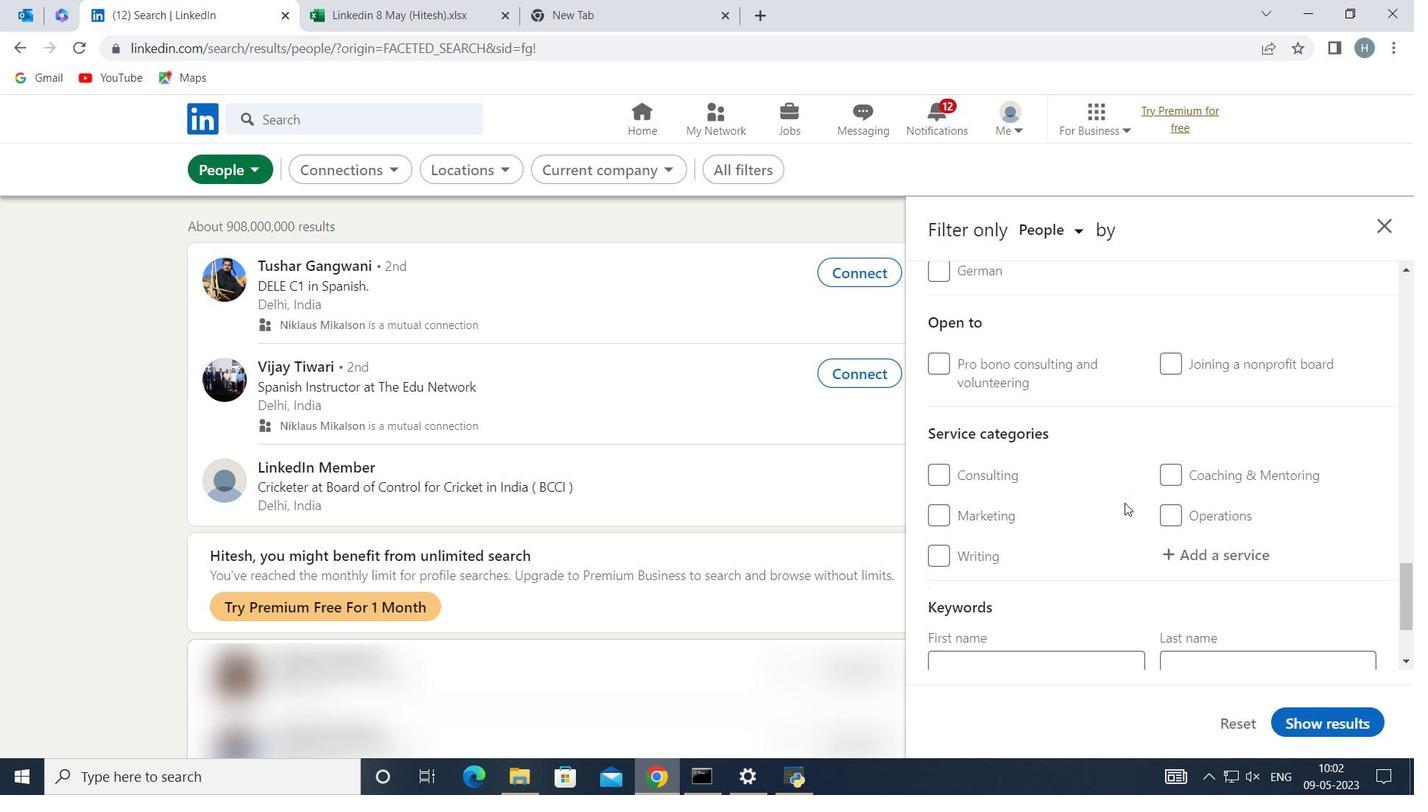 
Action: Mouse moved to (1207, 460)
Screenshot: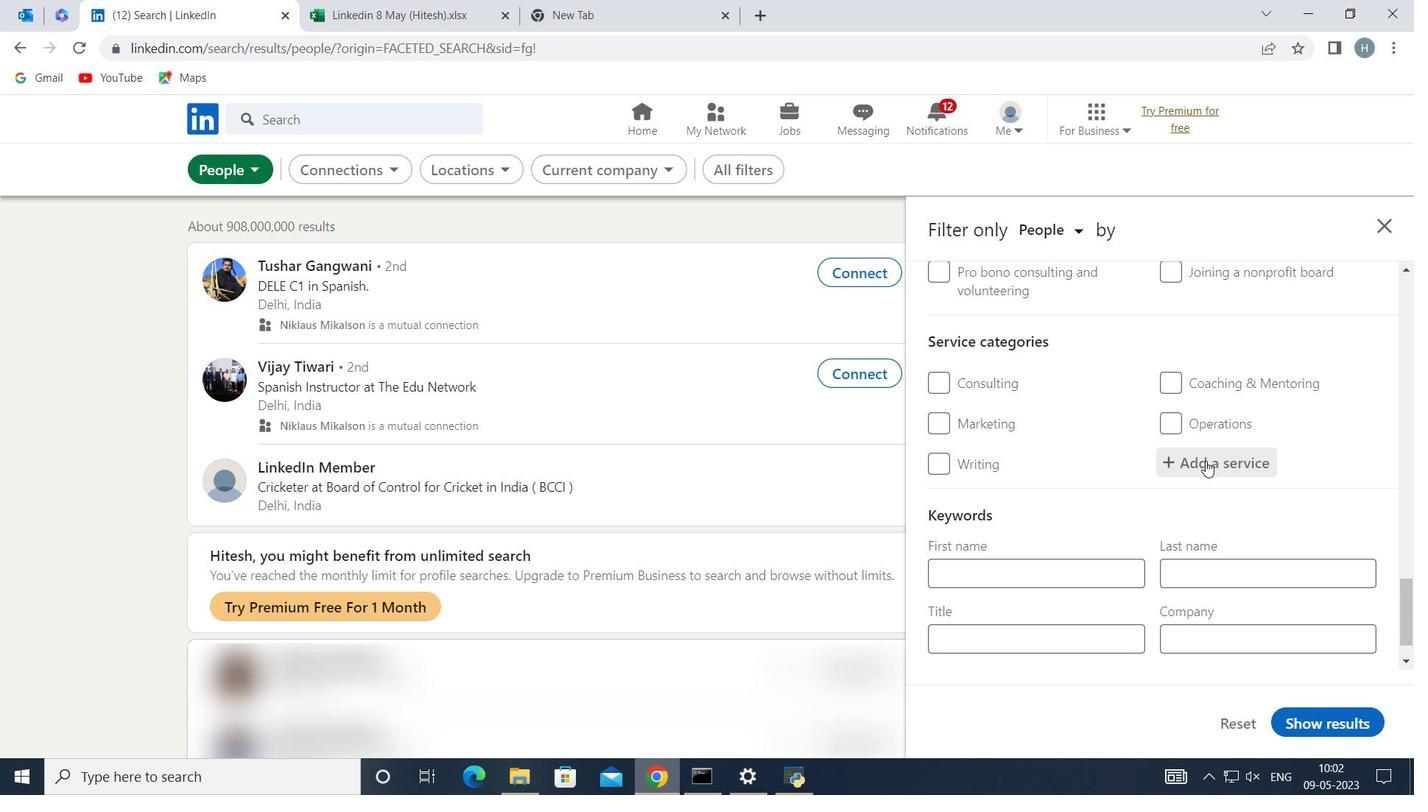 
Action: Mouse pressed left at (1207, 460)
Screenshot: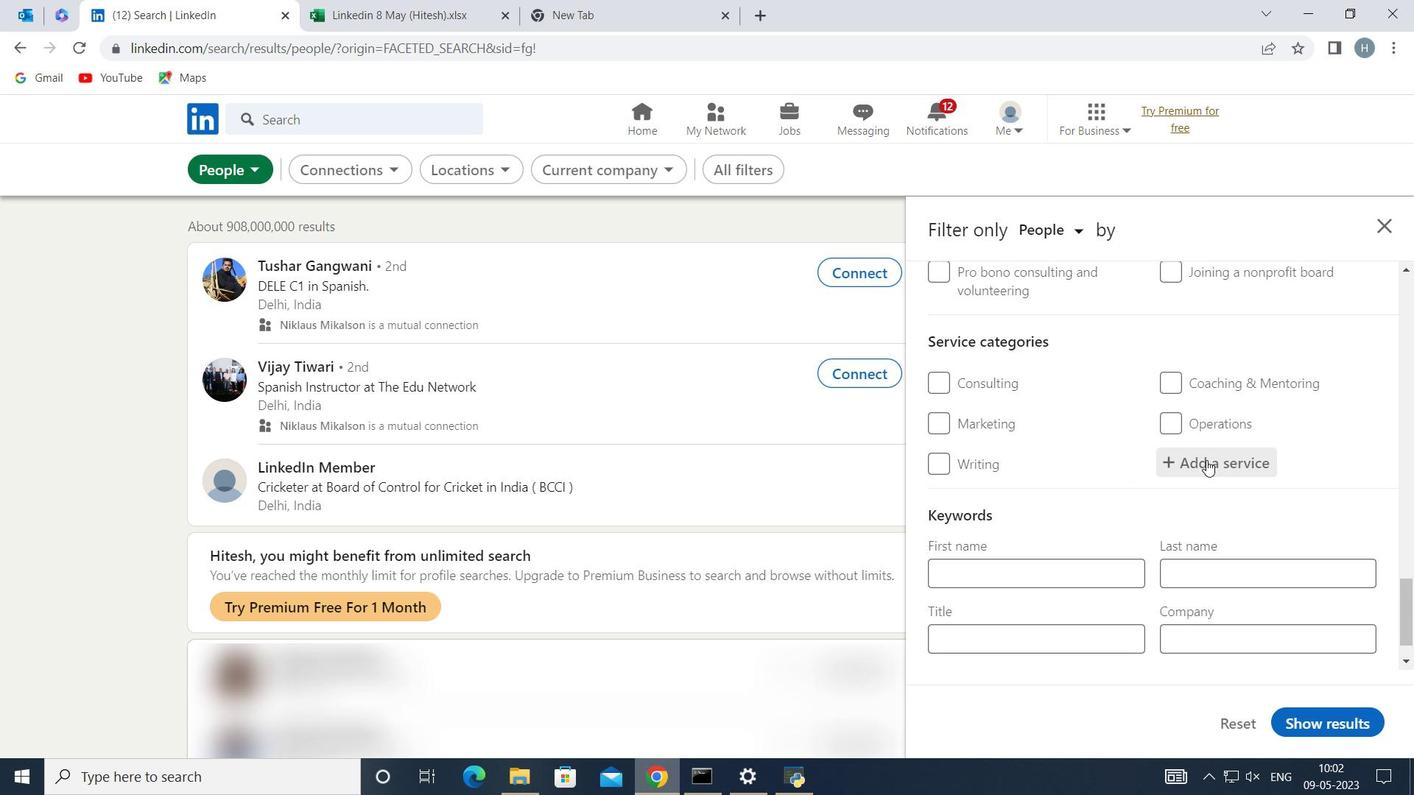 
Action: Key pressed <Key.shift>Immigra
Screenshot: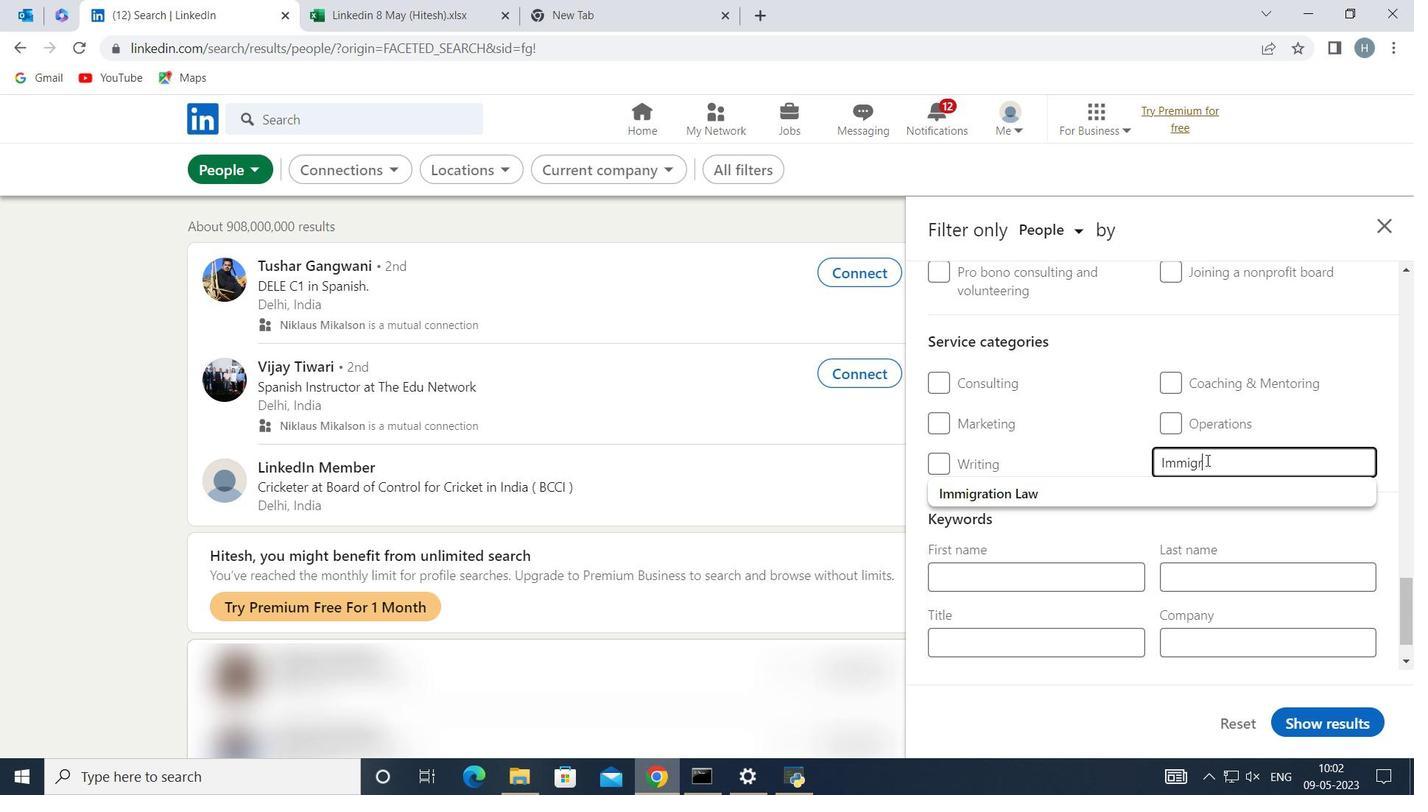 
Action: Mouse moved to (1115, 492)
Screenshot: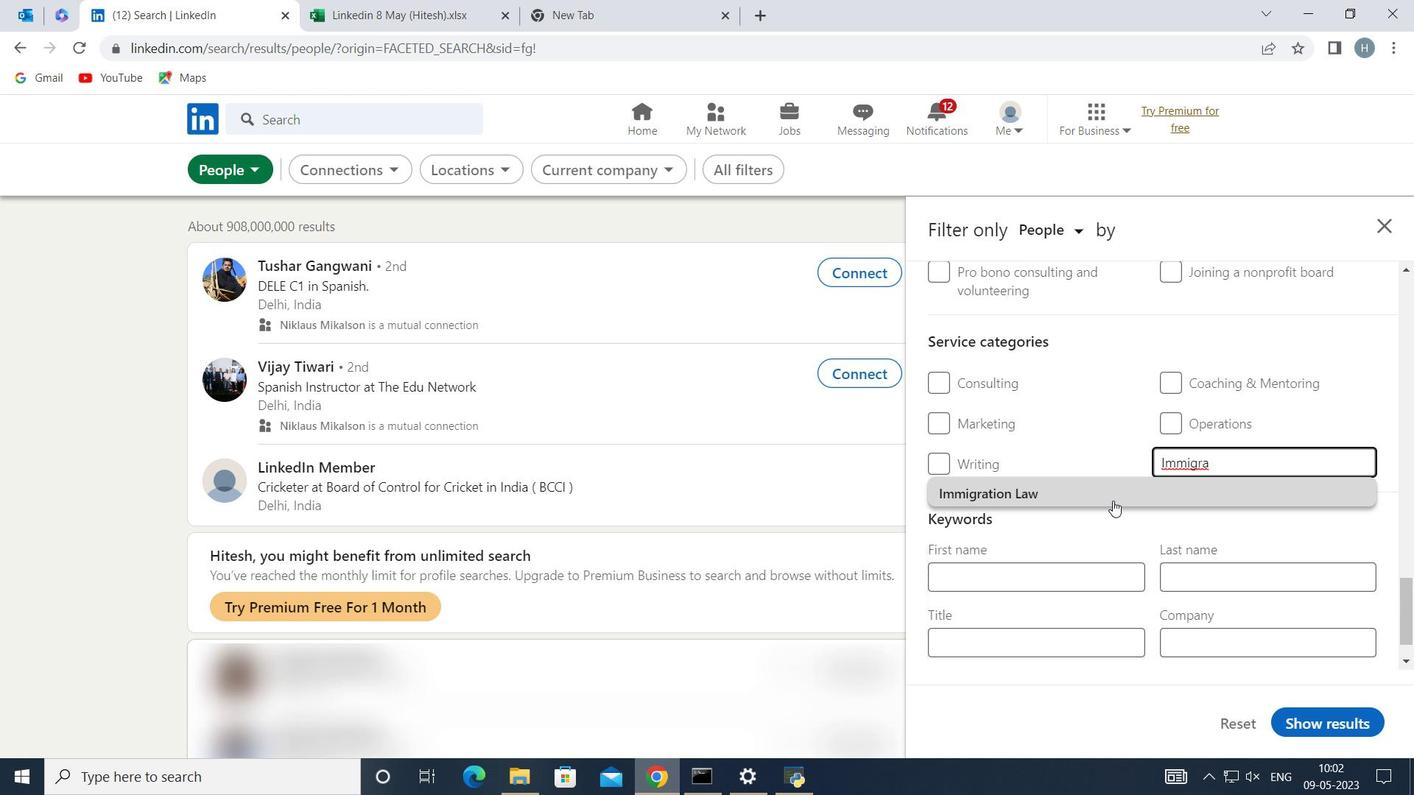 
Action: Mouse pressed left at (1115, 492)
Screenshot: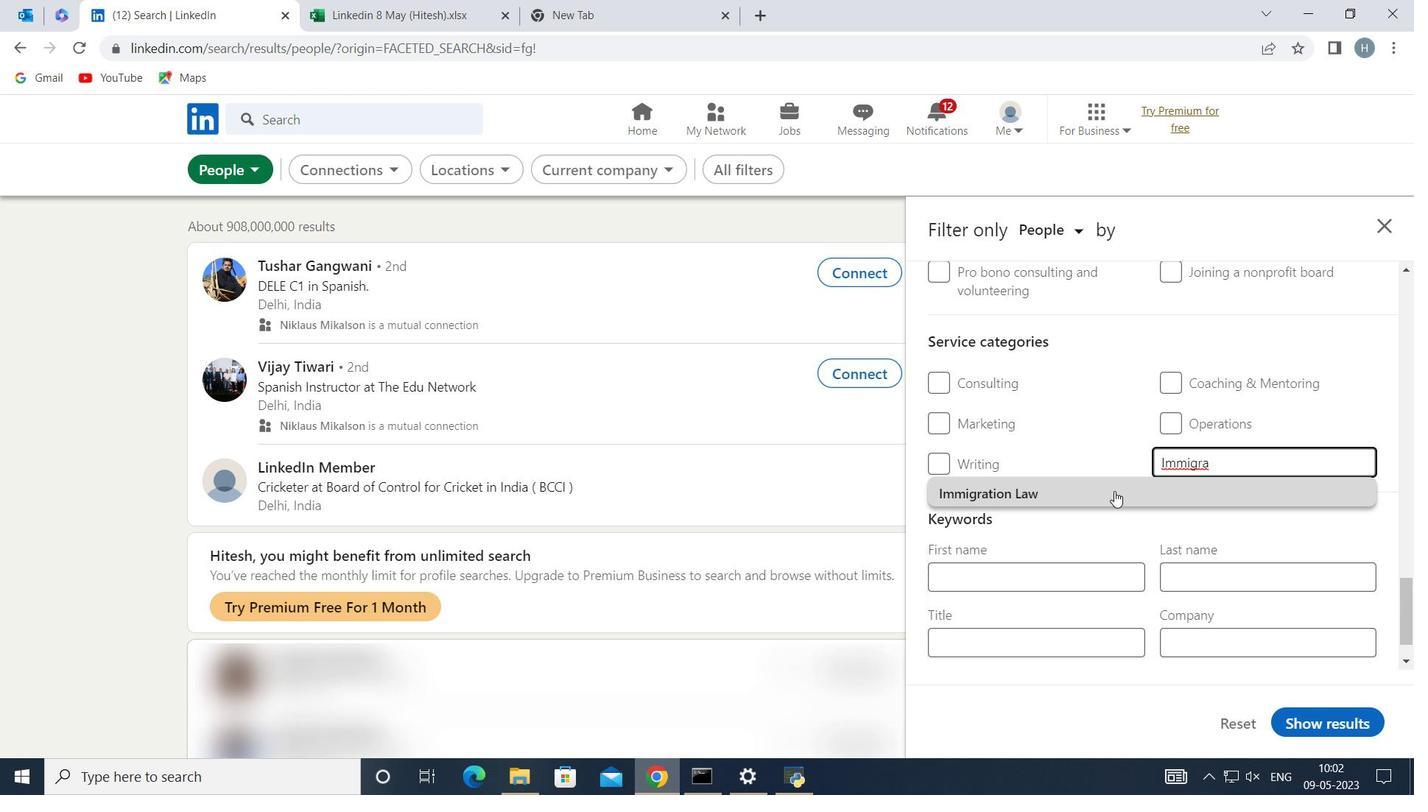 
Action: Mouse scrolled (1115, 491) with delta (0, 0)
Screenshot: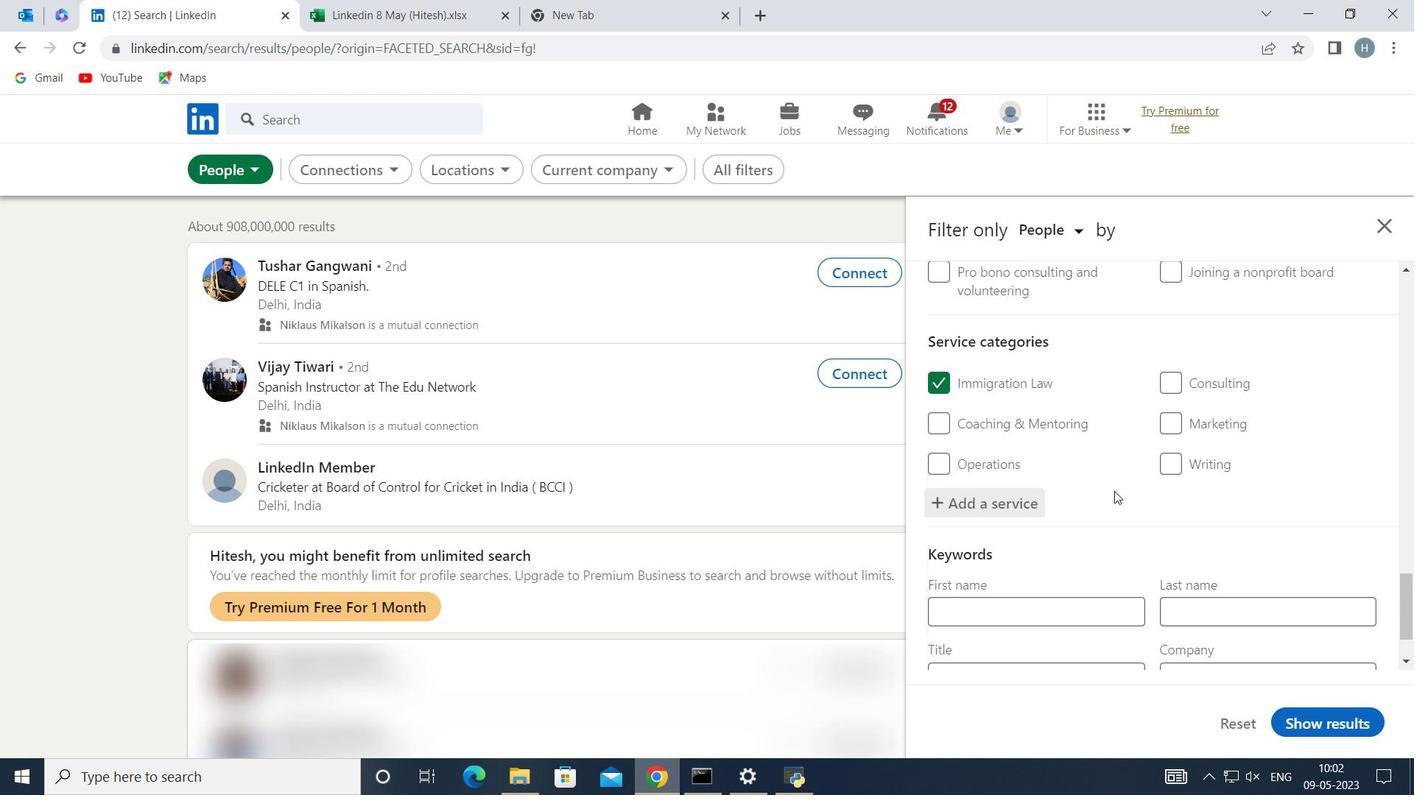
Action: Mouse scrolled (1115, 491) with delta (0, 0)
Screenshot: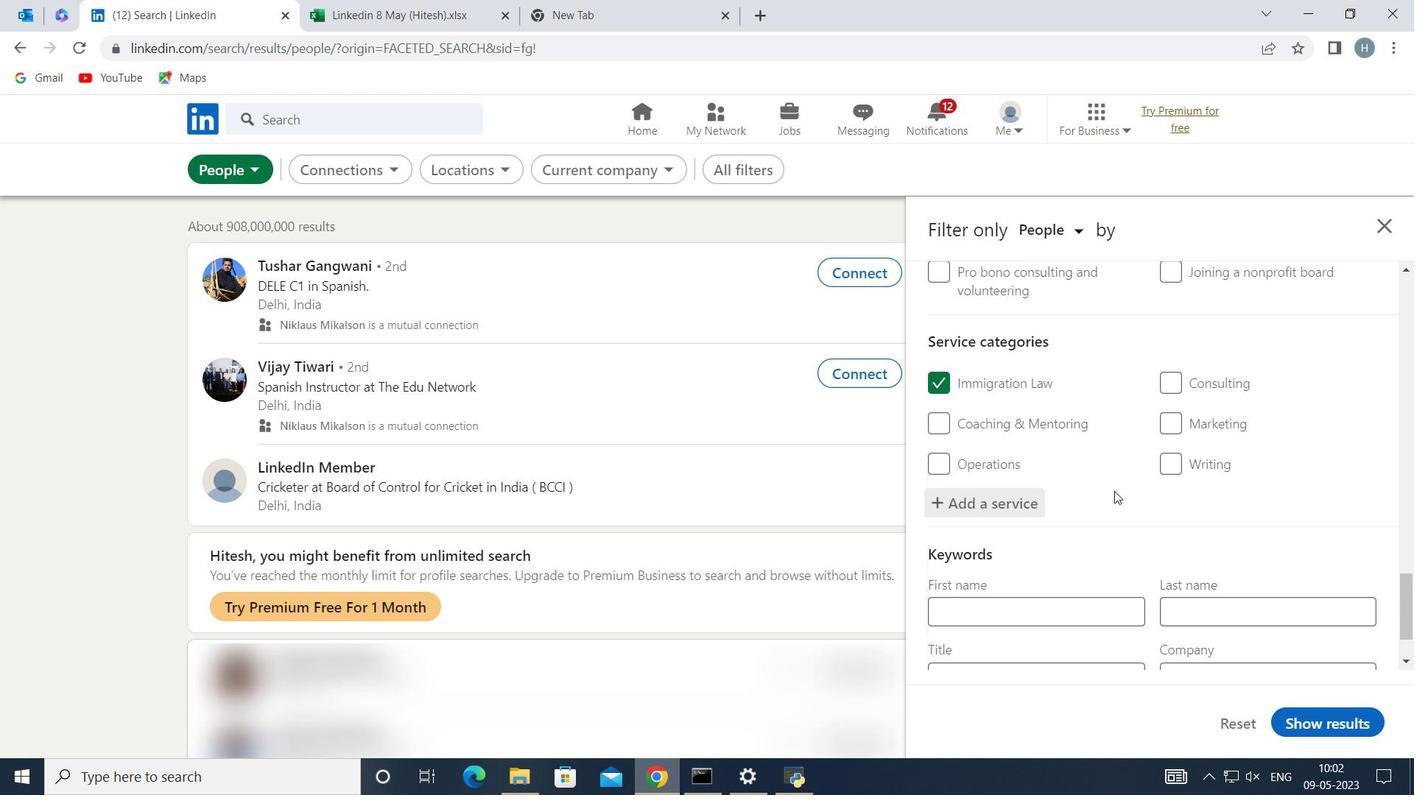 
Action: Mouse scrolled (1115, 491) with delta (0, 0)
Screenshot: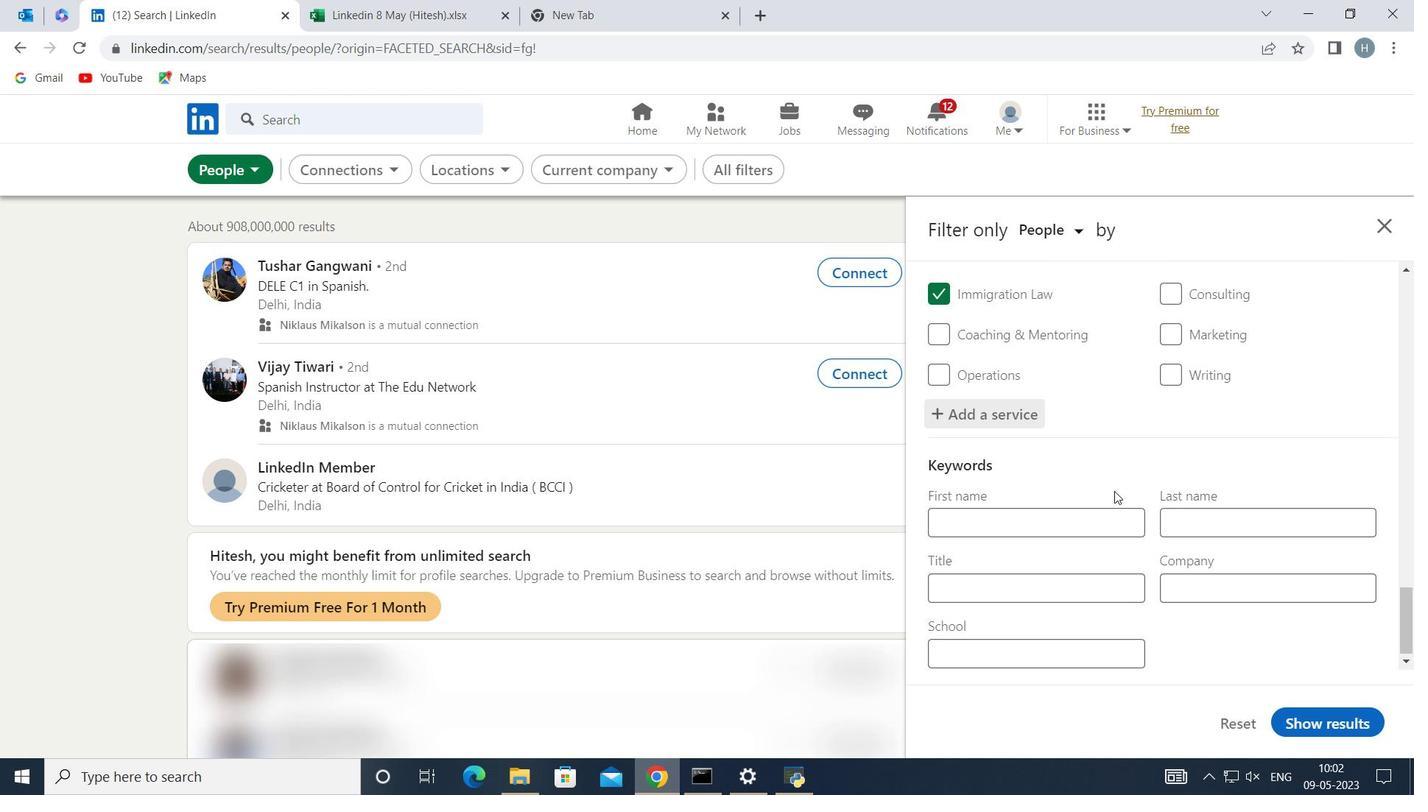 
Action: Mouse scrolled (1115, 491) with delta (0, 0)
Screenshot: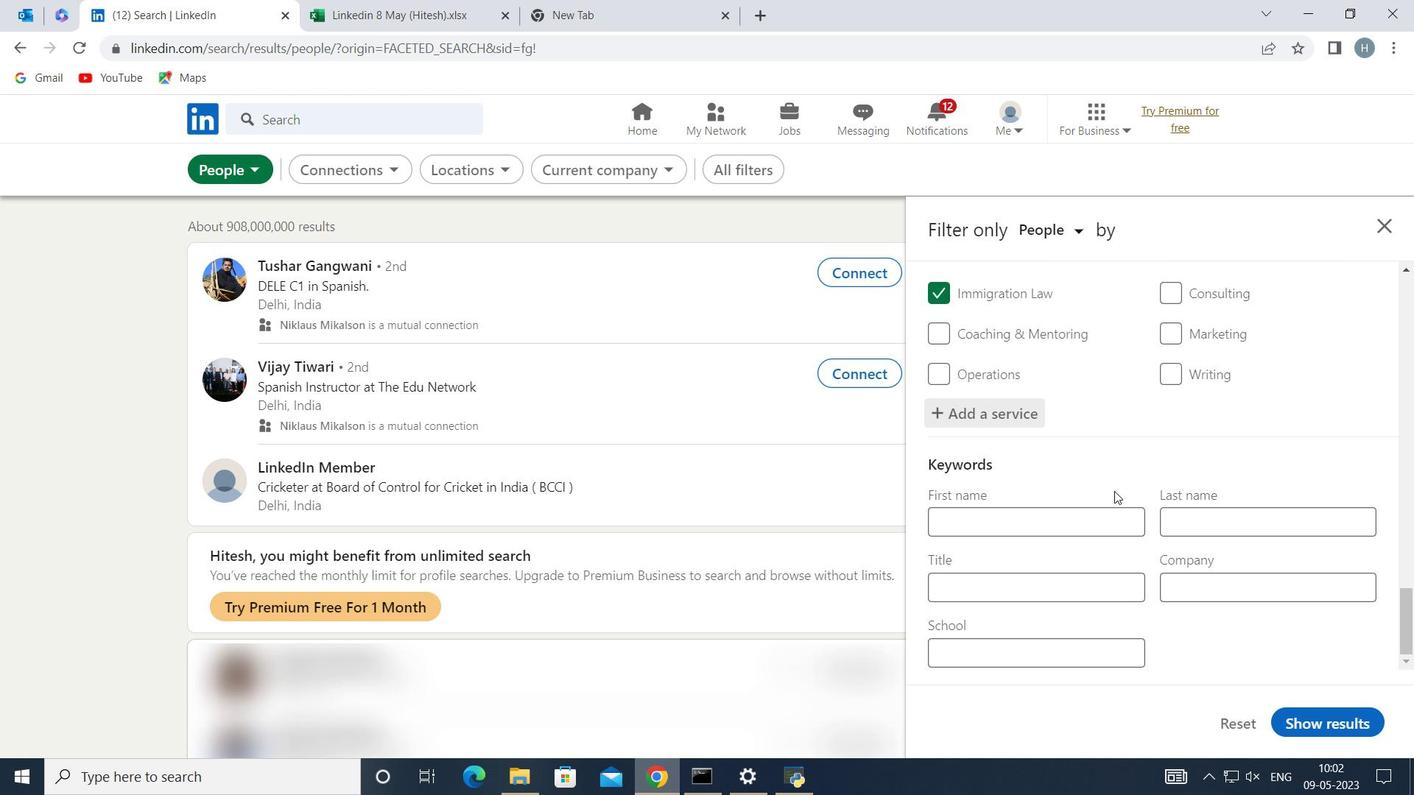 
Action: Mouse moved to (1076, 574)
Screenshot: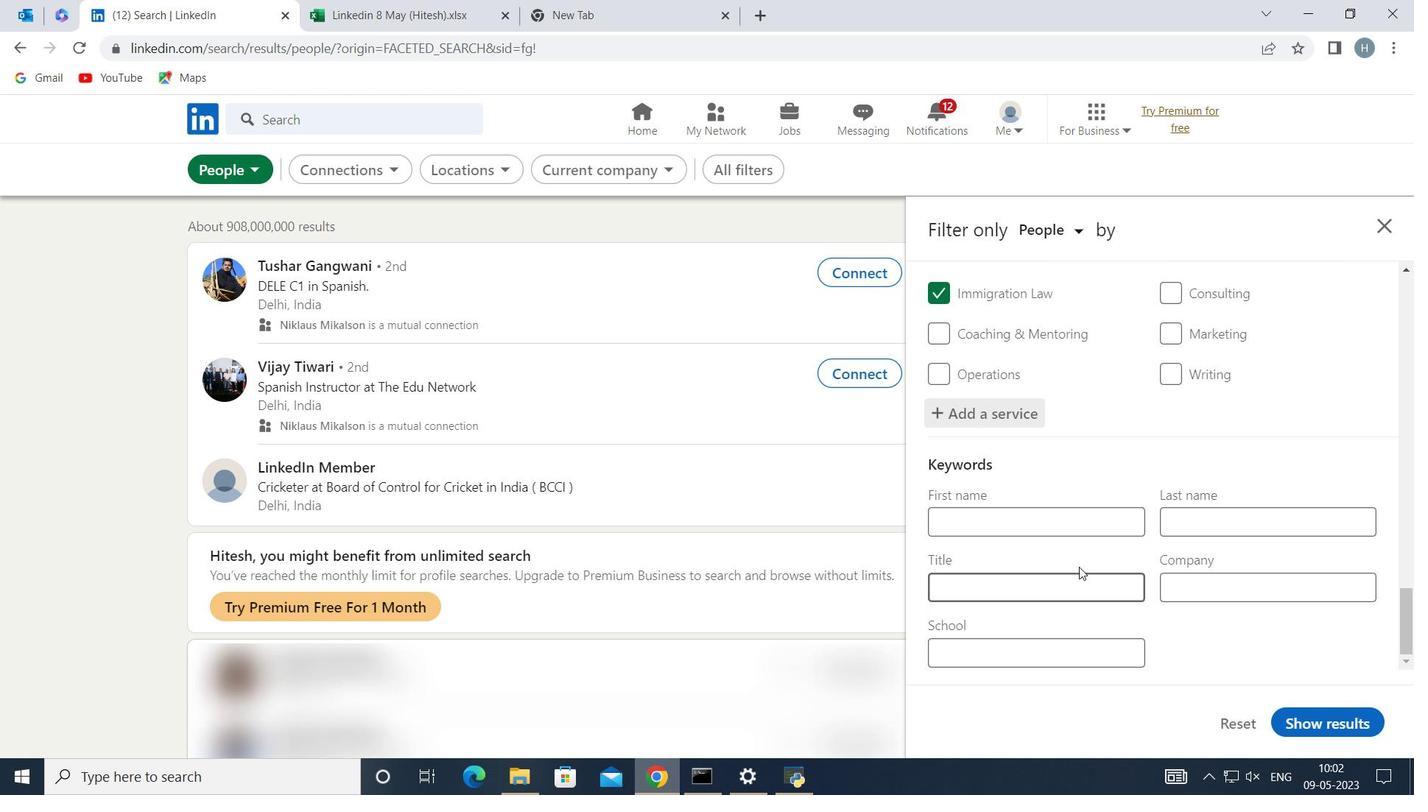 
Action: Mouse pressed left at (1076, 574)
Screenshot: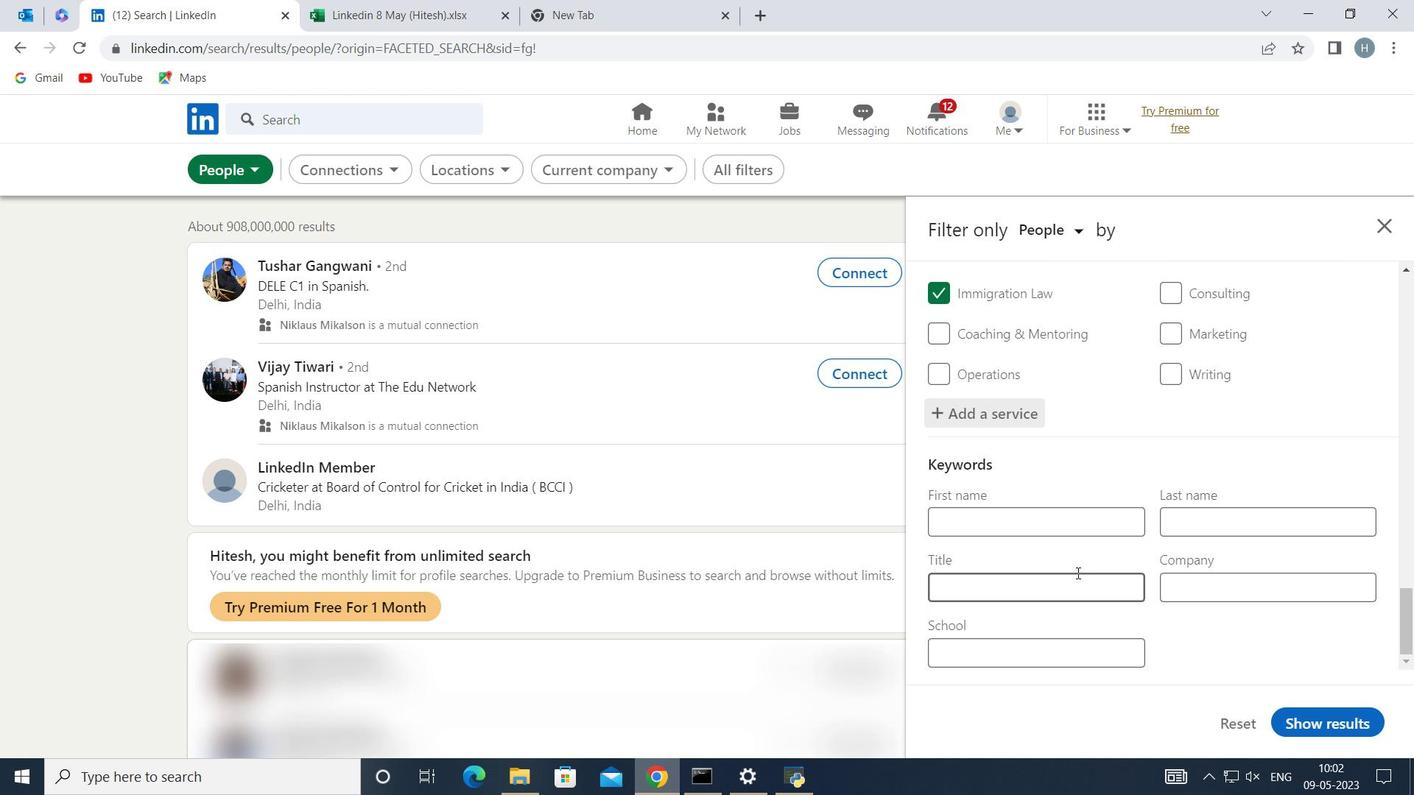 
Action: Key pressed <Key.shift>Financial<Key.space><Key.shift>Planner
Screenshot: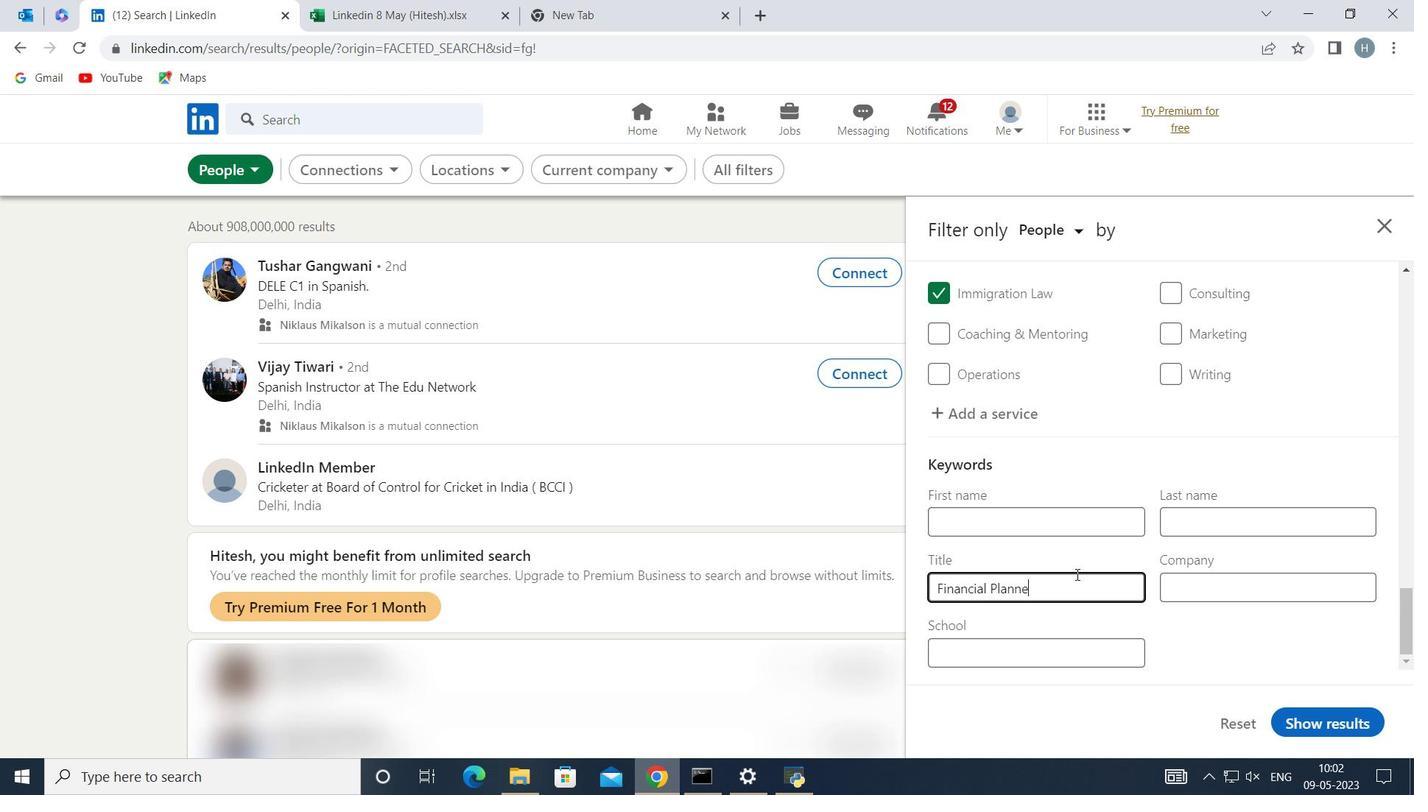 
Action: Mouse moved to (1330, 722)
Screenshot: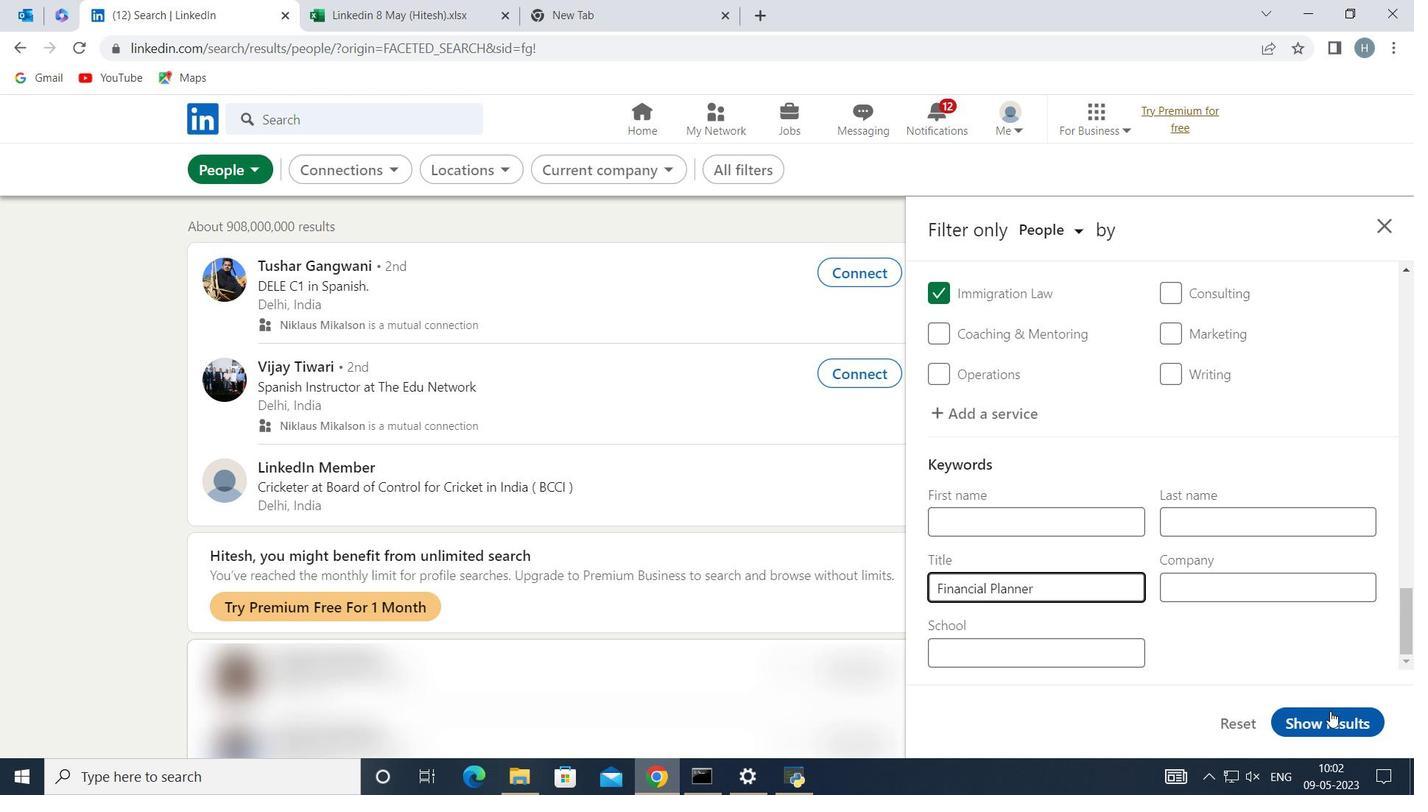 
Action: Mouse pressed left at (1330, 722)
Screenshot: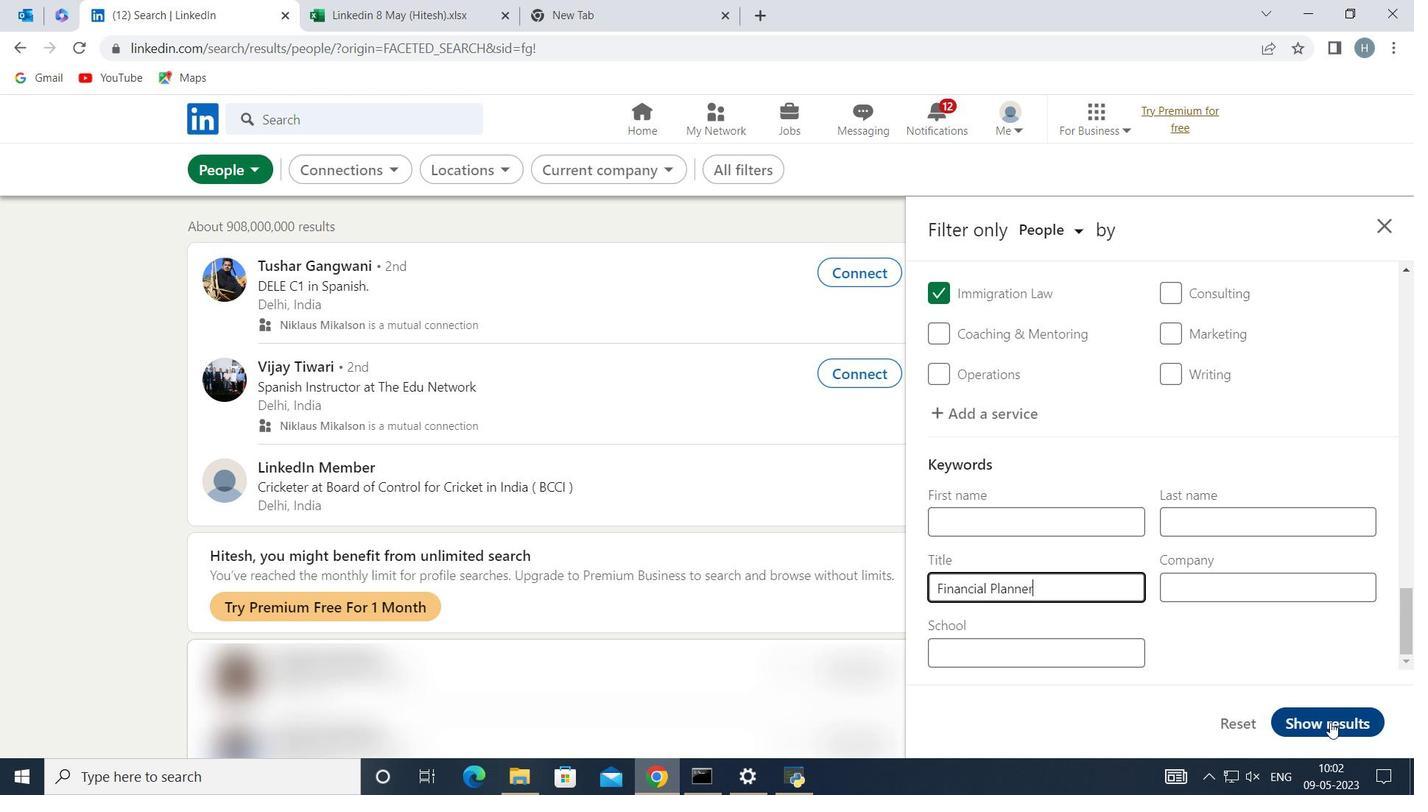 
Action: Mouse moved to (1057, 515)
Screenshot: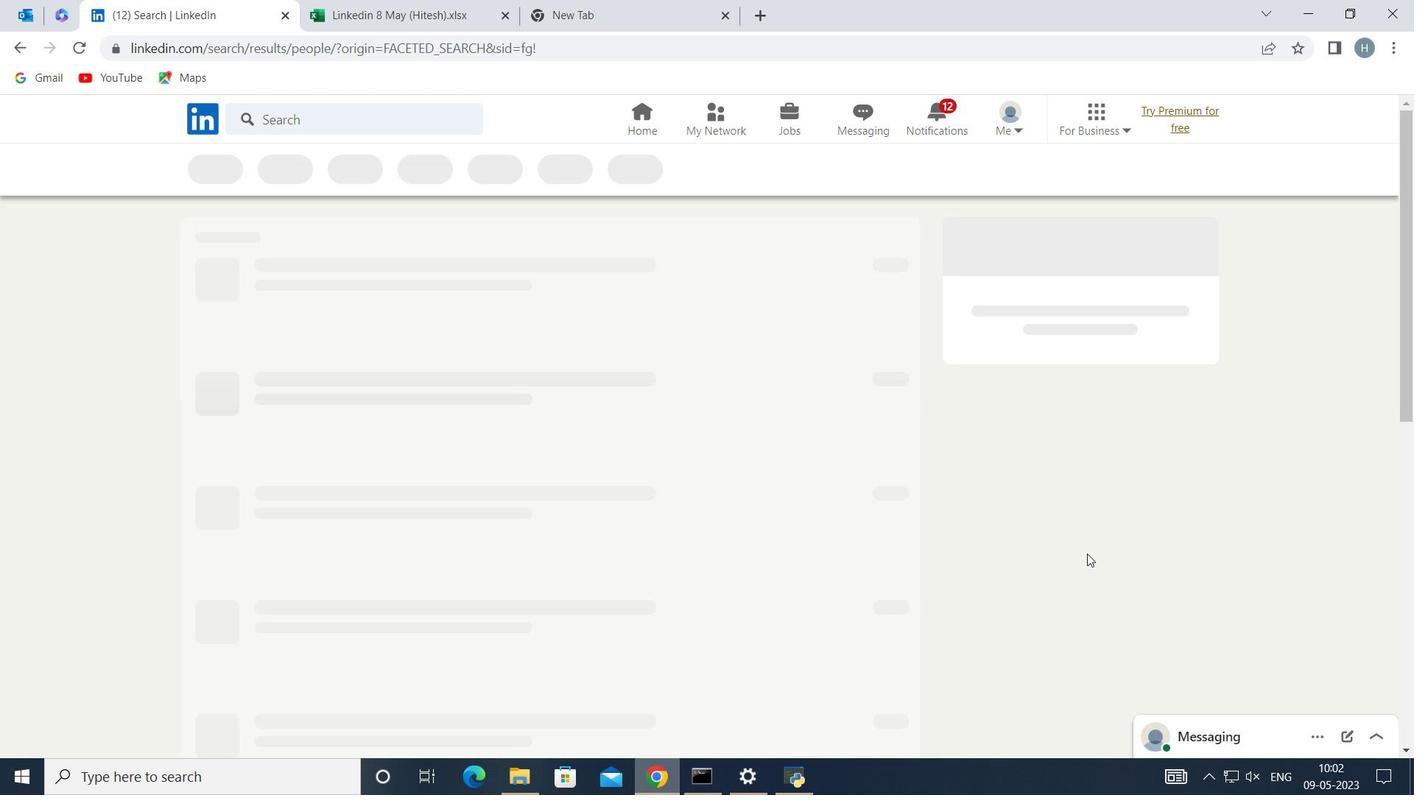 
